 Task: Find connections with filter location Lannion with filter topic #WebsiteDesignwith filter profile language French with filter current company Gratitude India with filter school Placements updates with filter industry Farming, Ranching, Forestry with filter service category Homeowners Insurance with filter keywords title Plant Engineer
Action: Mouse pressed left at (537, 89)
Screenshot: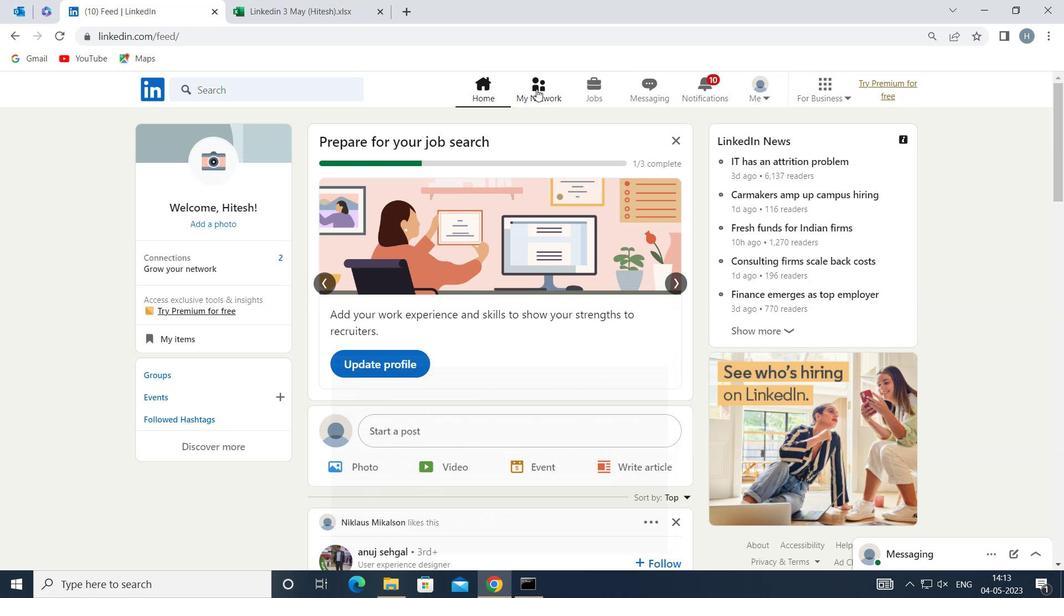 
Action: Mouse moved to (312, 164)
Screenshot: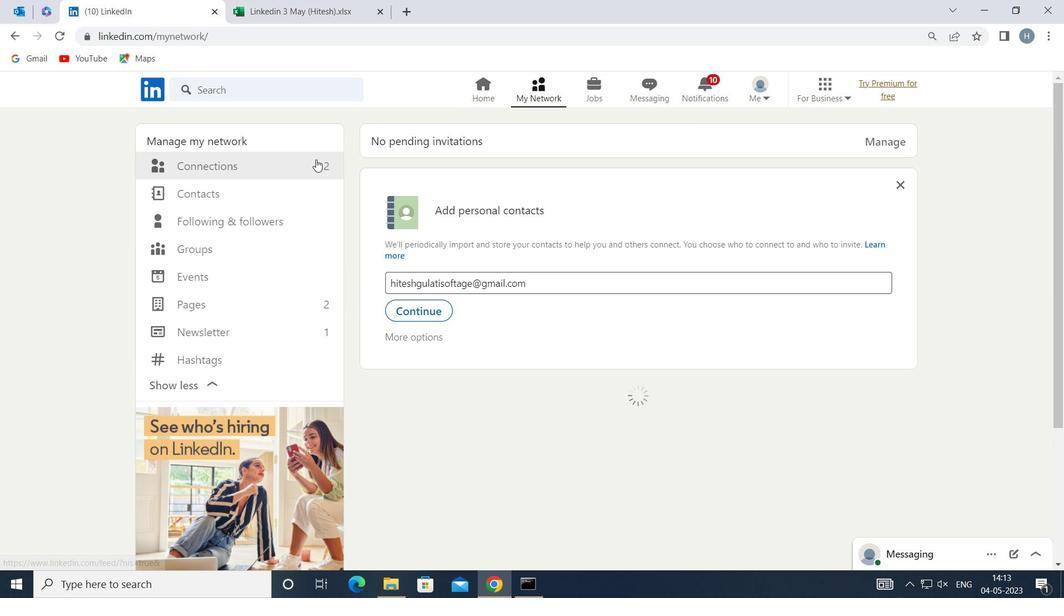 
Action: Mouse pressed left at (312, 164)
Screenshot: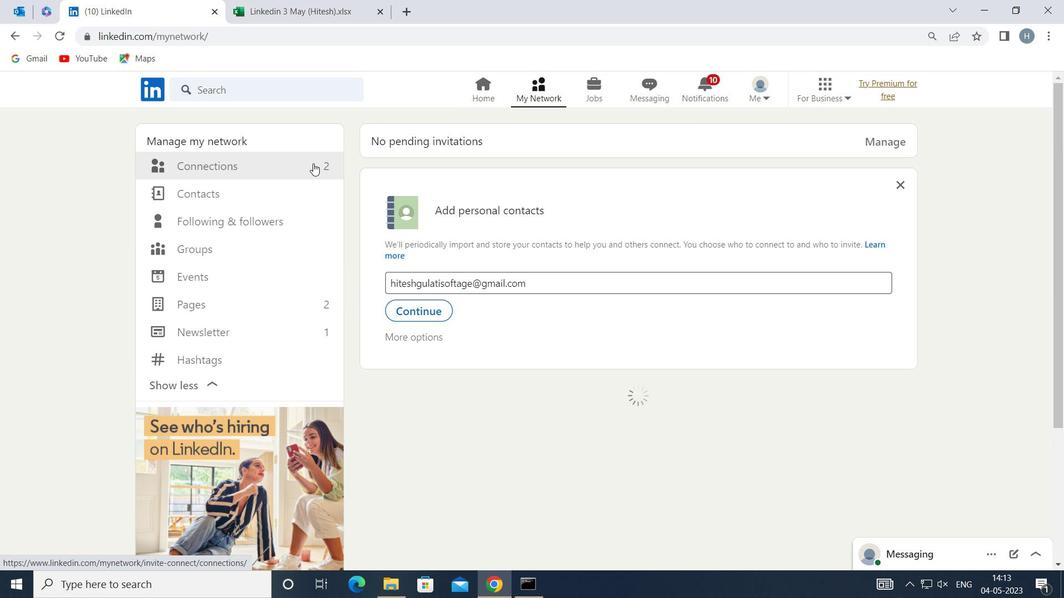
Action: Mouse moved to (614, 164)
Screenshot: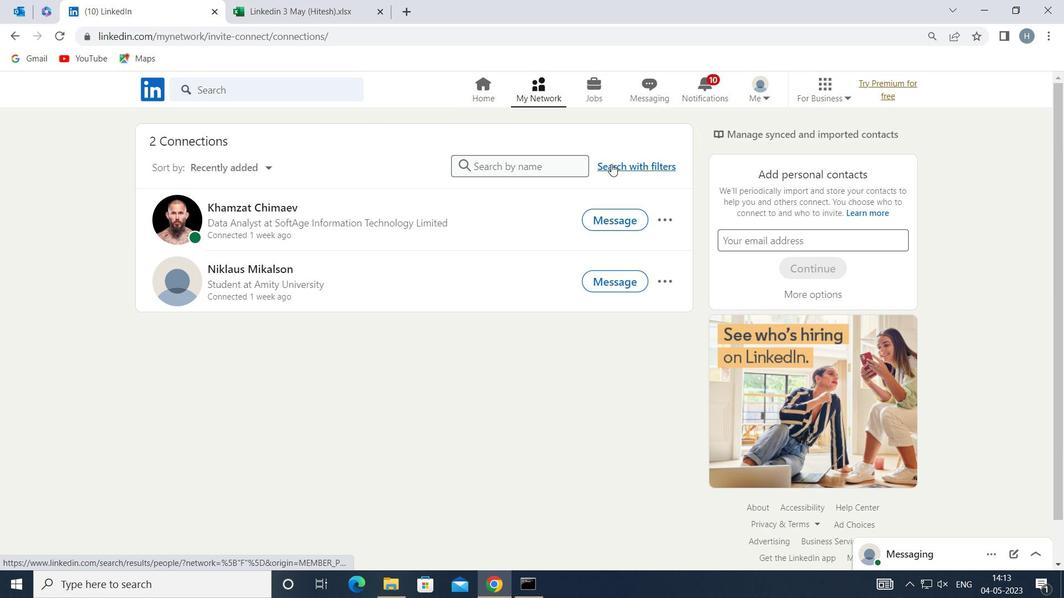 
Action: Mouse pressed left at (614, 164)
Screenshot: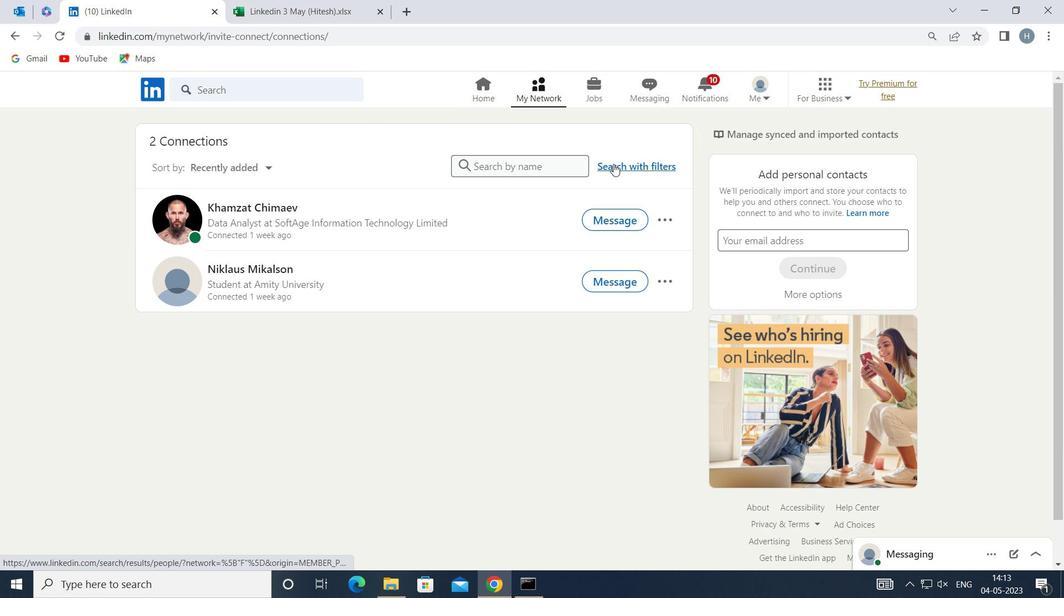 
Action: Mouse moved to (579, 124)
Screenshot: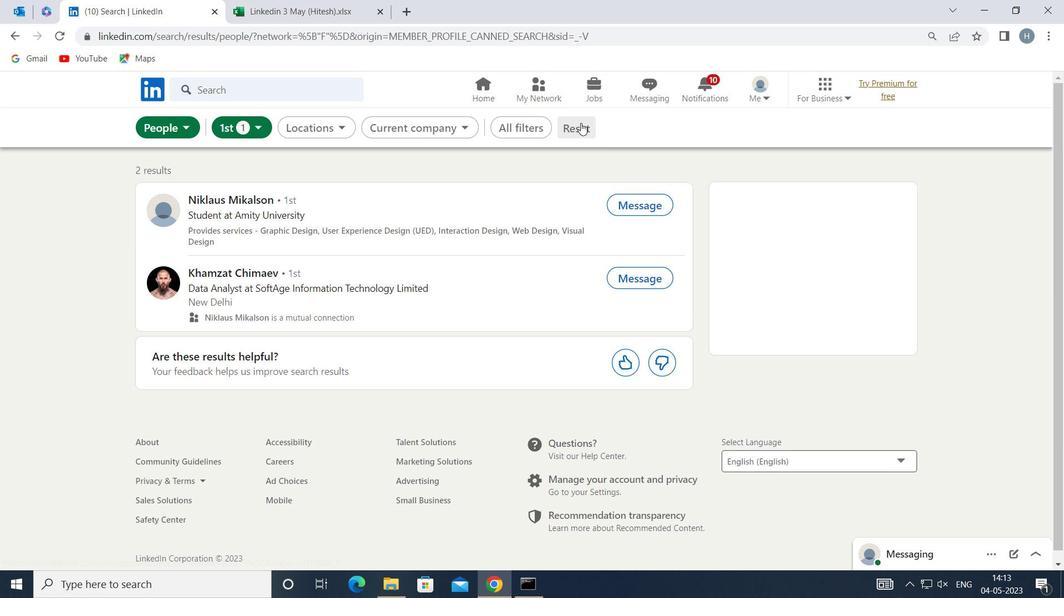 
Action: Mouse pressed left at (579, 124)
Screenshot: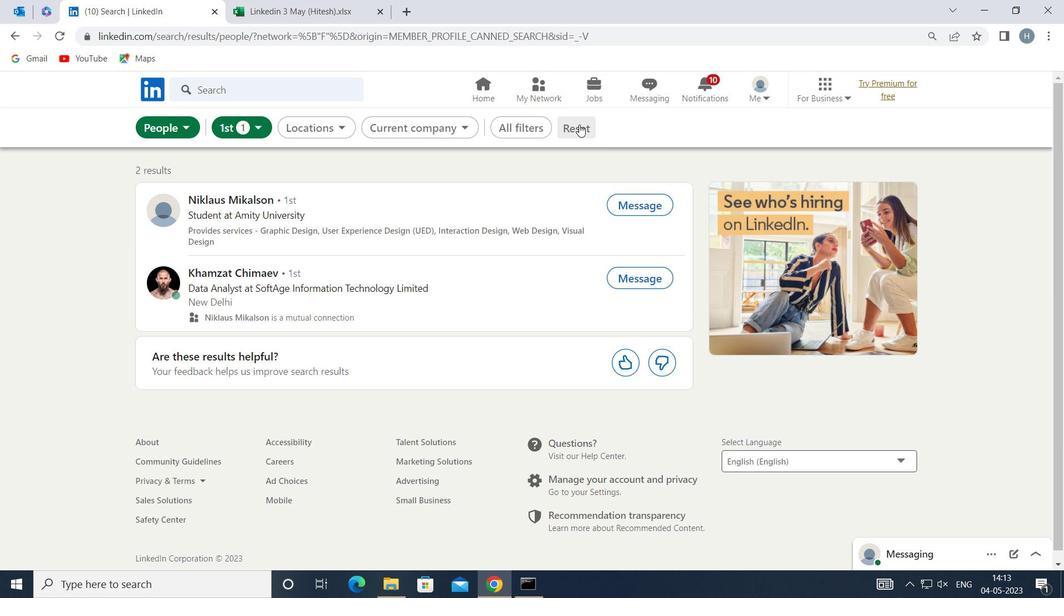 
Action: Mouse moved to (557, 125)
Screenshot: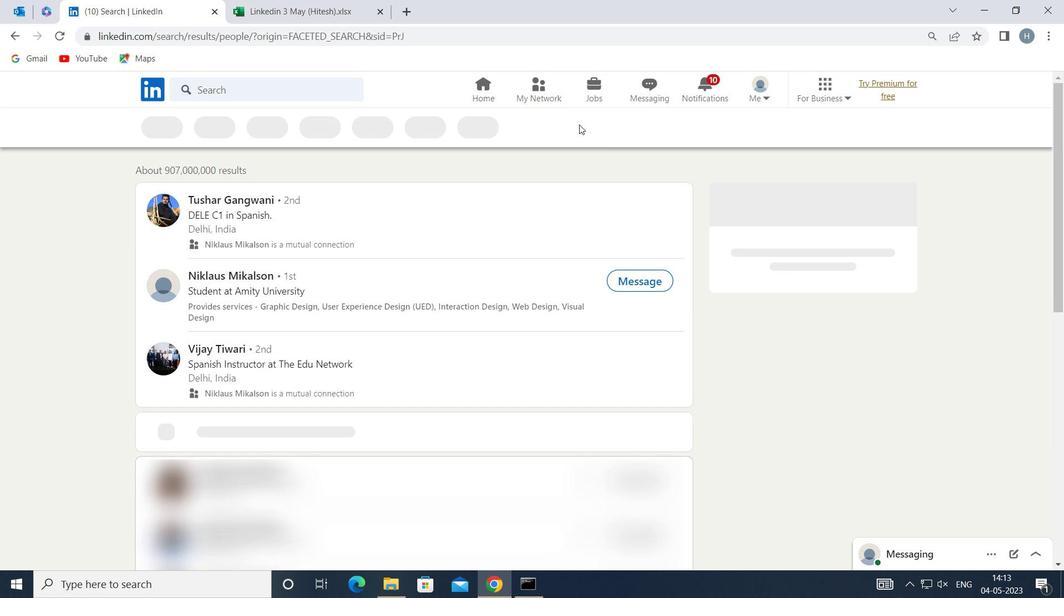 
Action: Mouse pressed left at (557, 125)
Screenshot: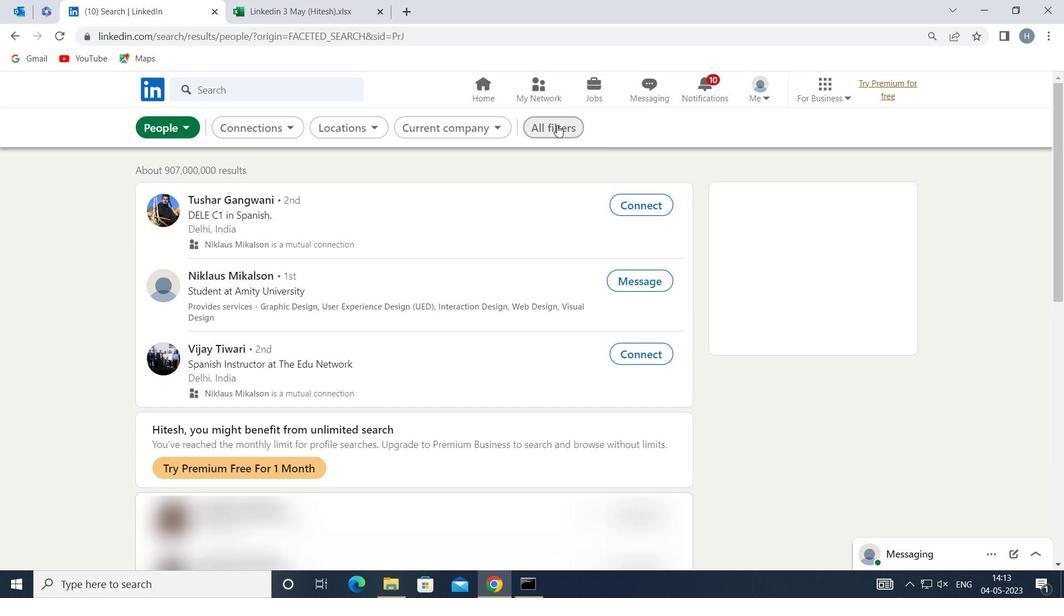 
Action: Mouse moved to (806, 233)
Screenshot: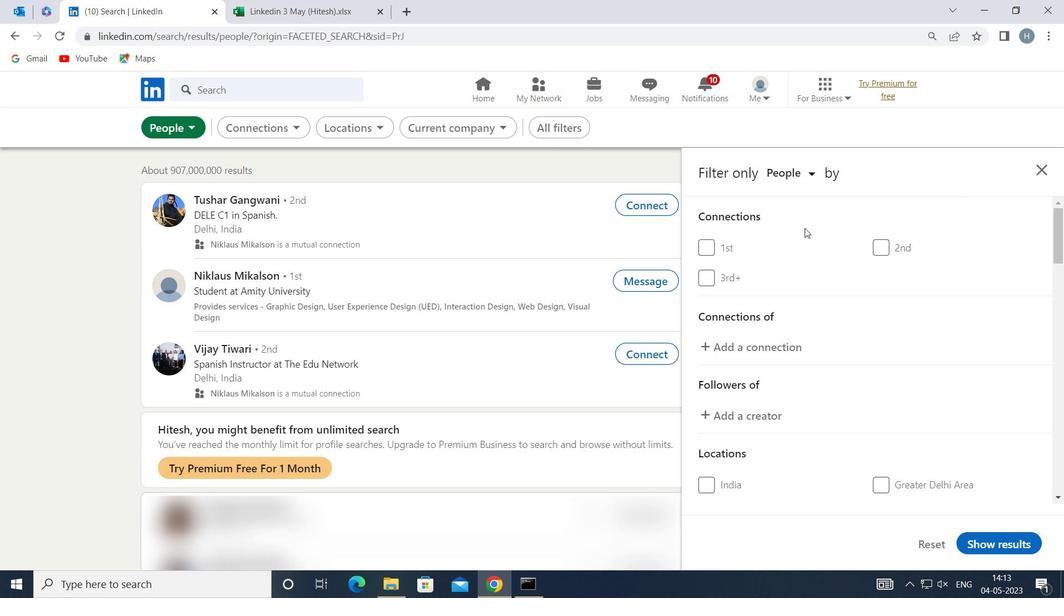 
Action: Mouse scrolled (806, 233) with delta (0, 0)
Screenshot: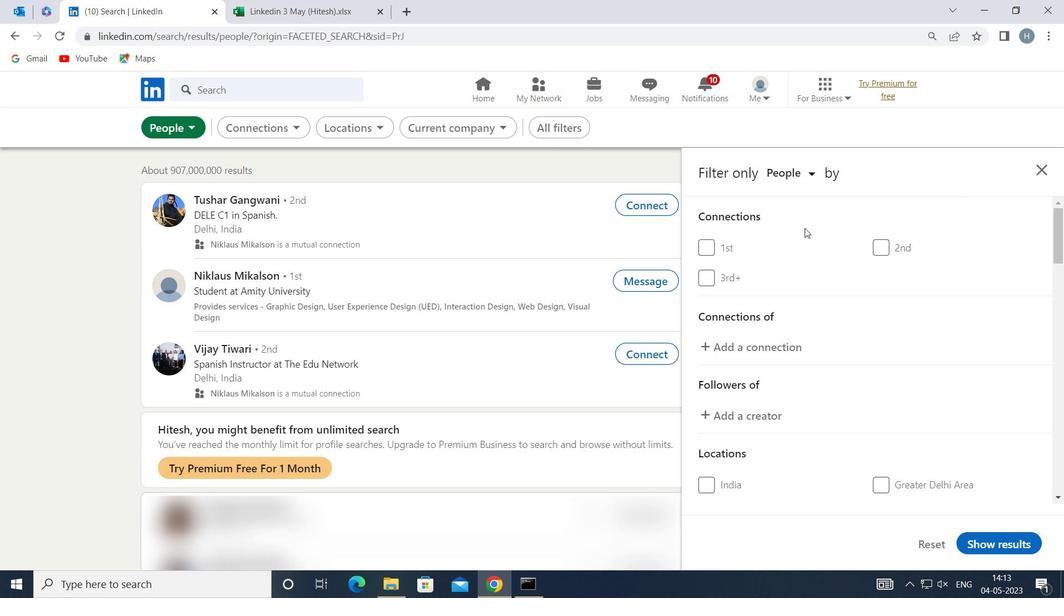 
Action: Mouse moved to (806, 235)
Screenshot: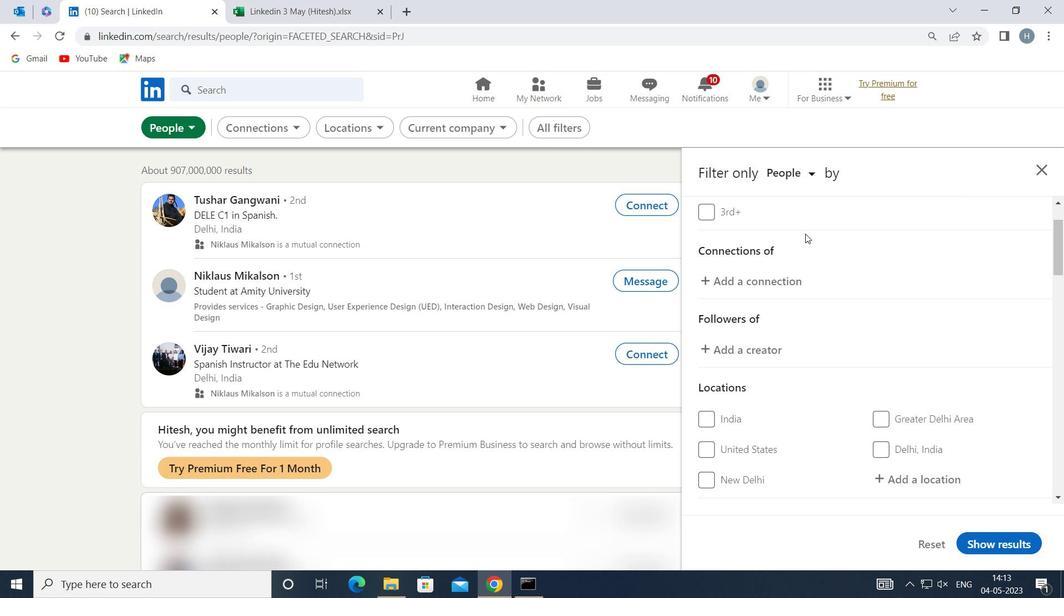 
Action: Mouse scrolled (806, 235) with delta (0, 0)
Screenshot: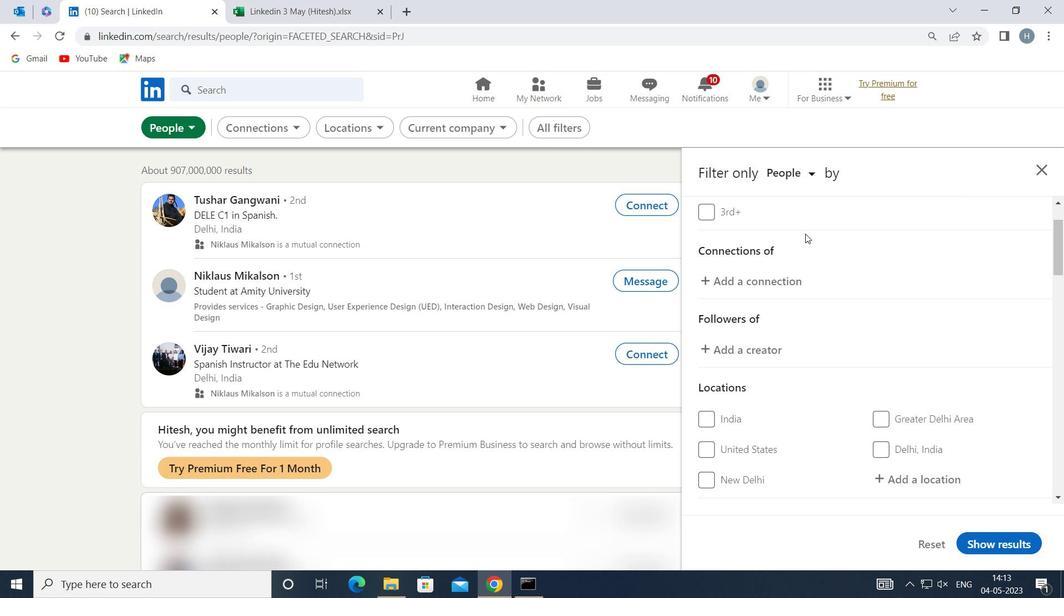 
Action: Mouse moved to (908, 399)
Screenshot: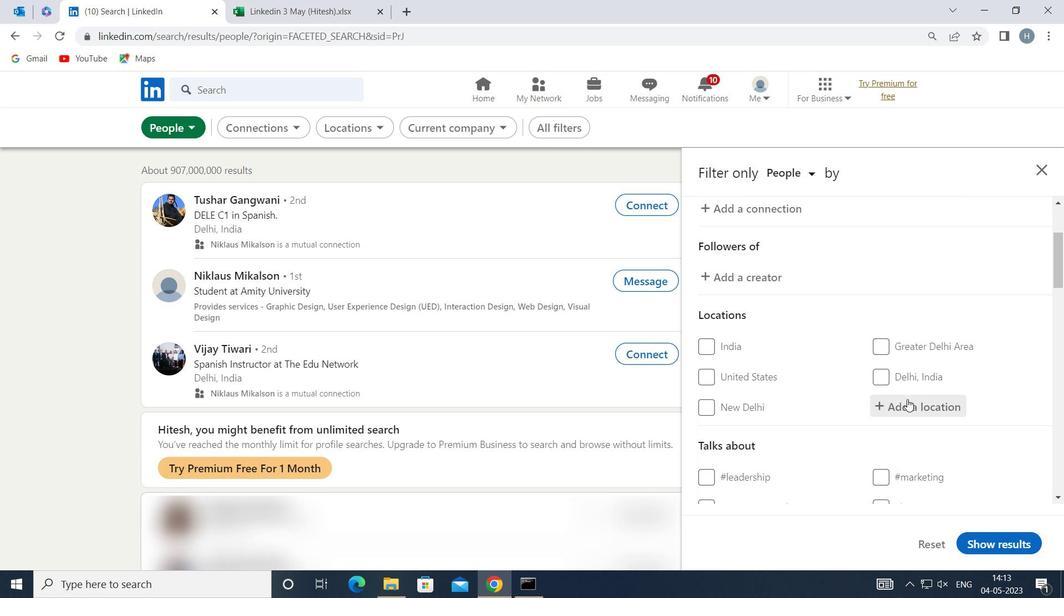
Action: Mouse pressed left at (908, 399)
Screenshot: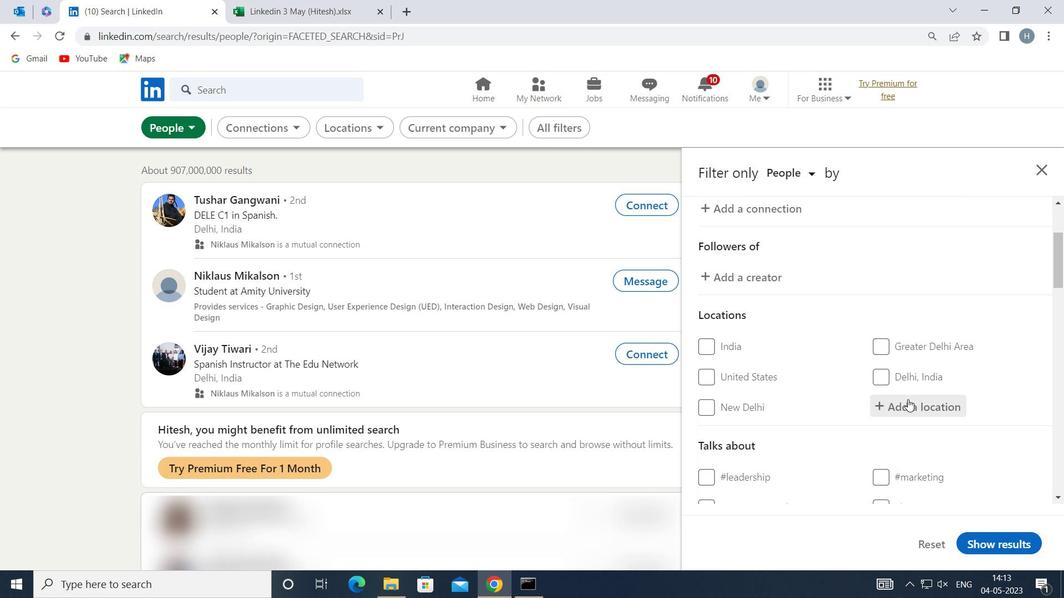 
Action: Mouse moved to (908, 399)
Screenshot: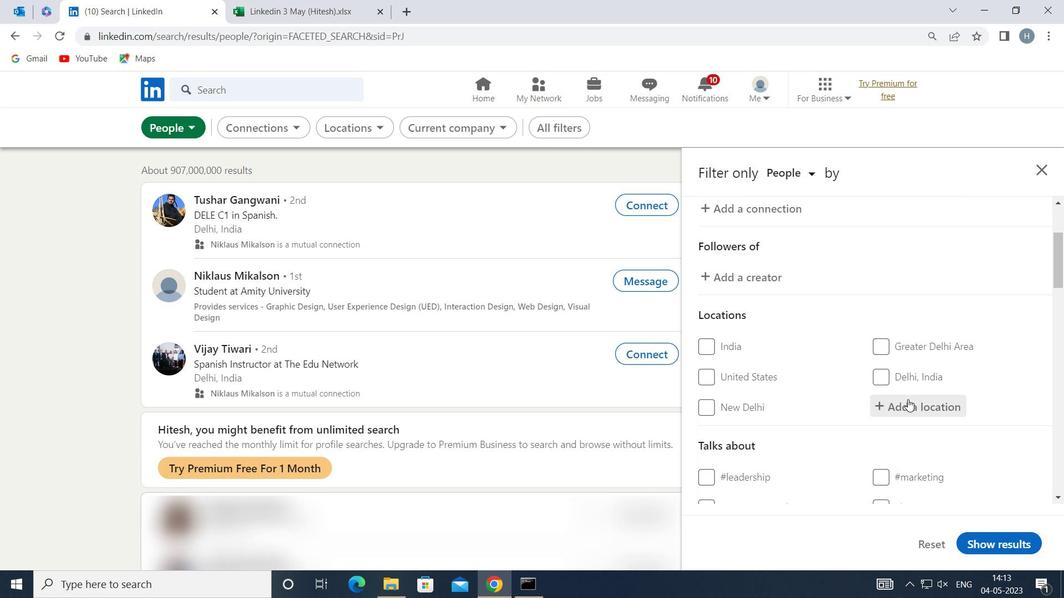 
Action: Key pressed <Key.shift>LANNION
Screenshot: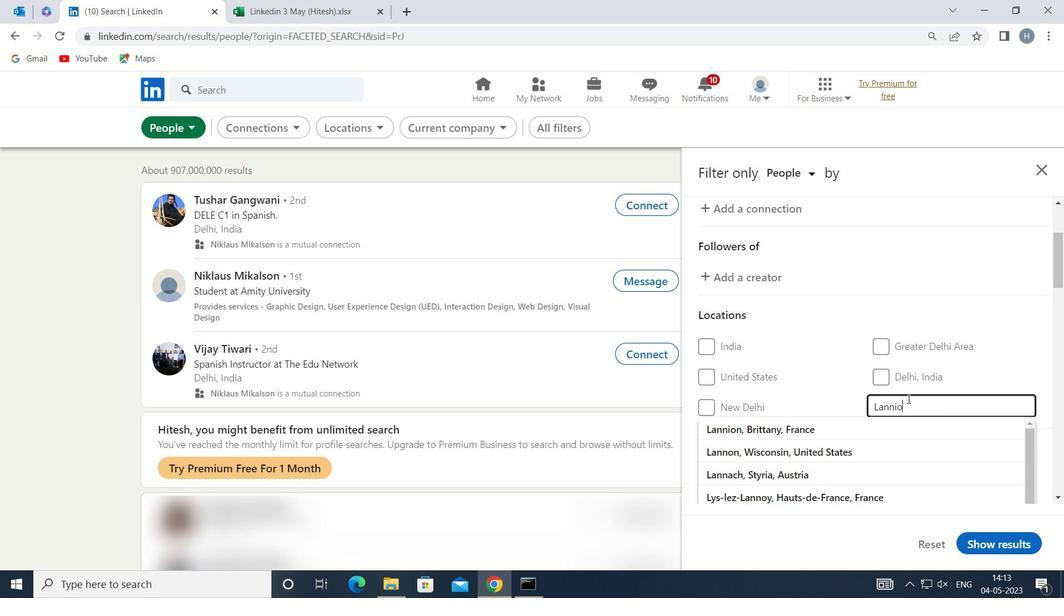 
Action: Mouse moved to (887, 421)
Screenshot: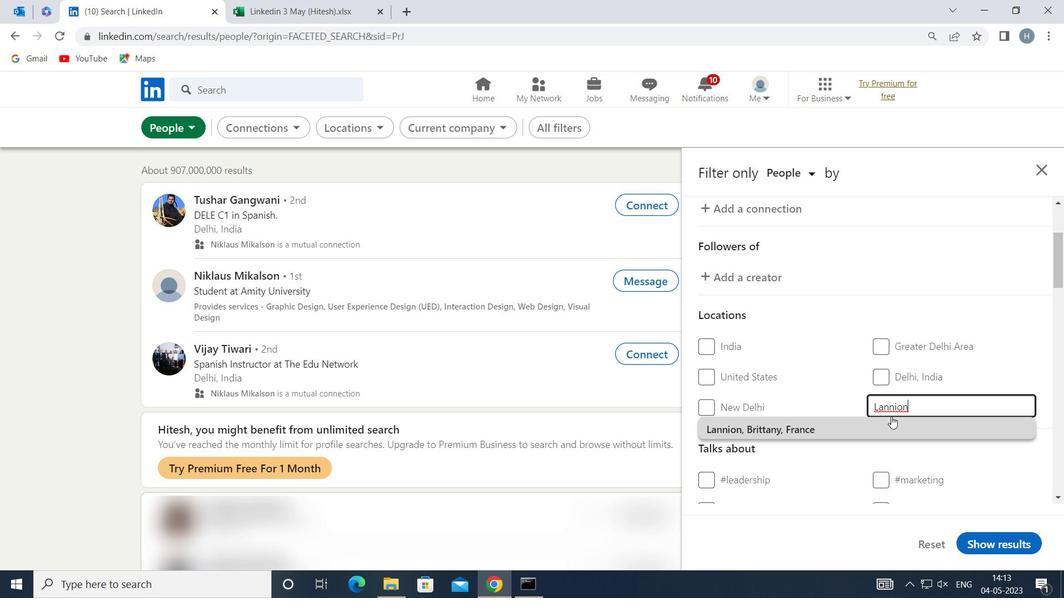 
Action: Mouse pressed left at (887, 421)
Screenshot: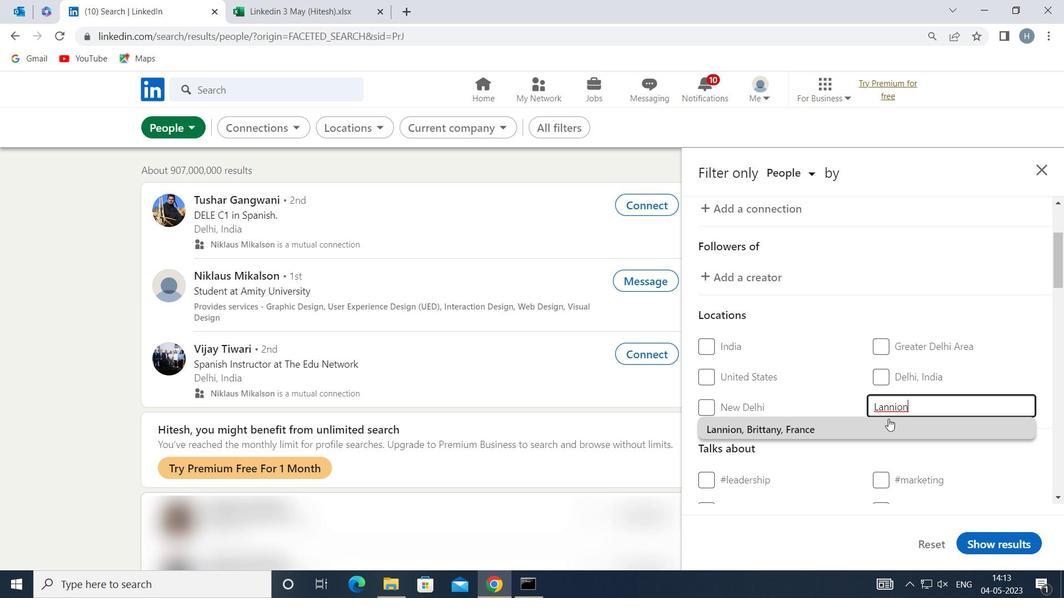 
Action: Mouse moved to (884, 411)
Screenshot: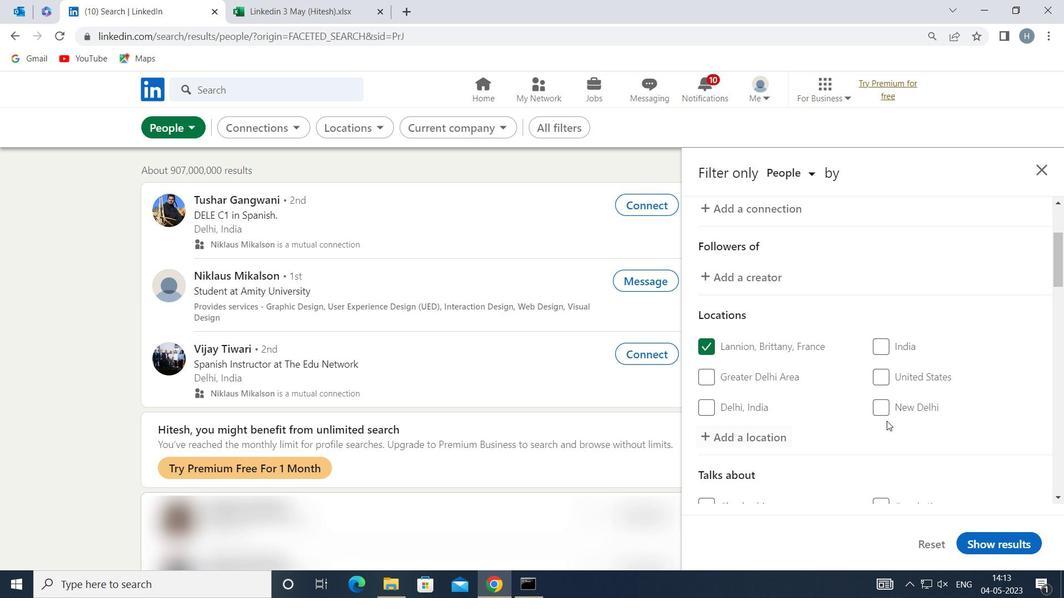 
Action: Mouse scrolled (884, 410) with delta (0, 0)
Screenshot: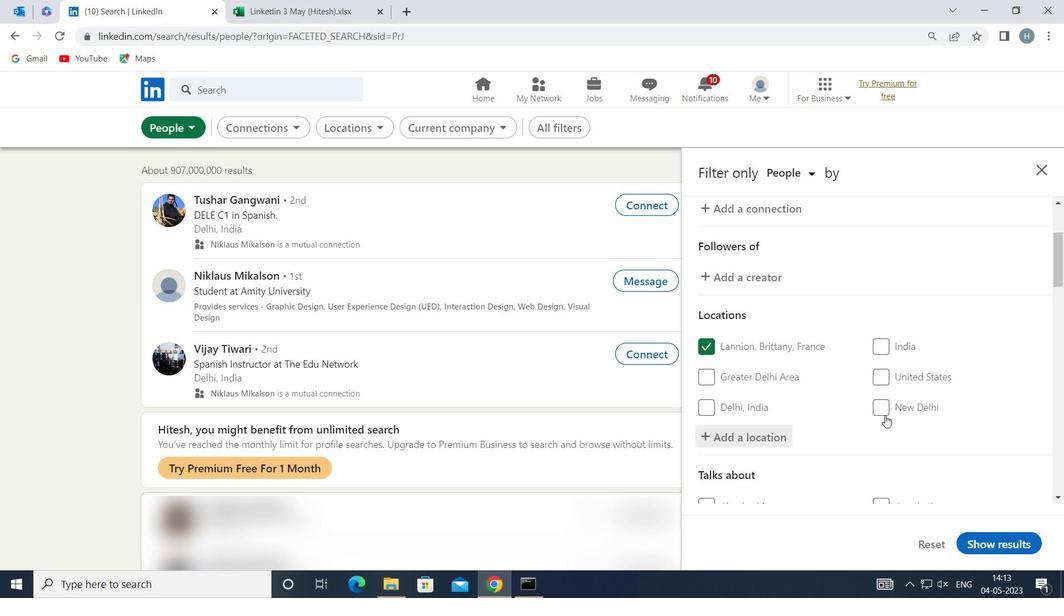 
Action: Mouse moved to (884, 408)
Screenshot: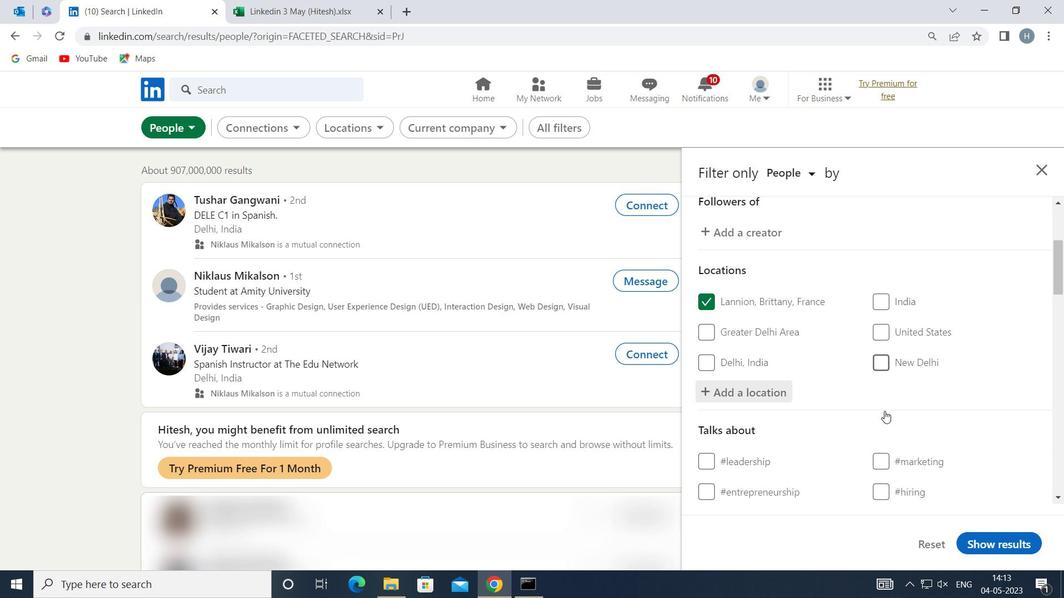 
Action: Mouse scrolled (884, 408) with delta (0, 0)
Screenshot: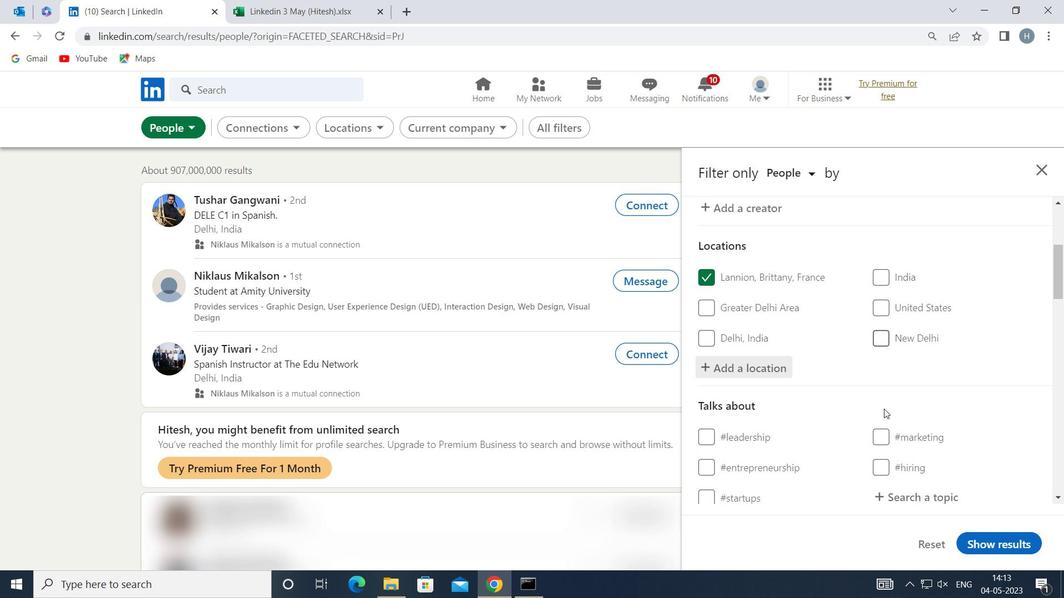 
Action: Mouse moved to (920, 427)
Screenshot: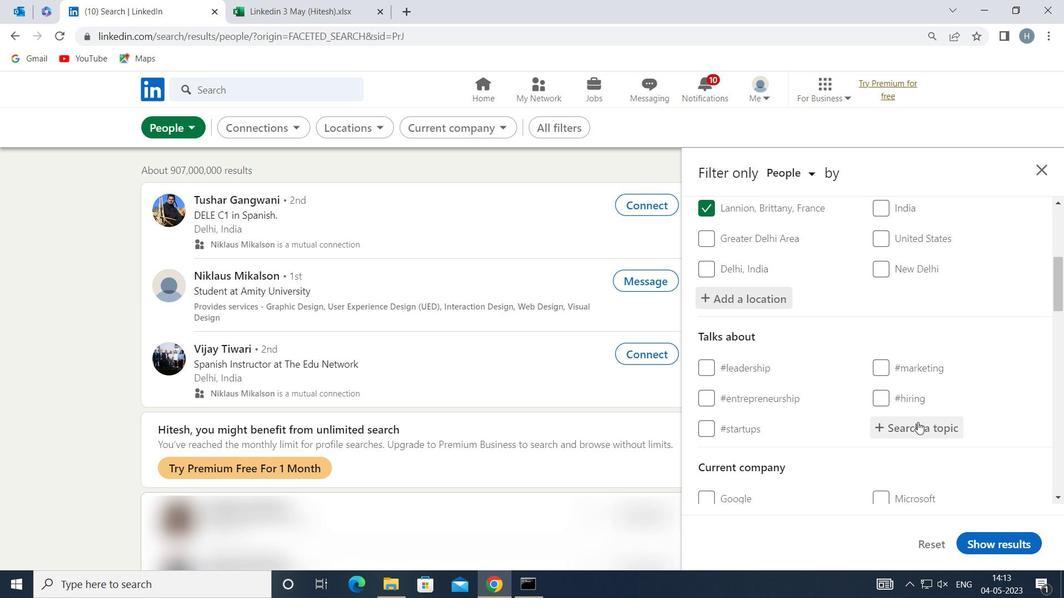 
Action: Mouse pressed left at (920, 427)
Screenshot: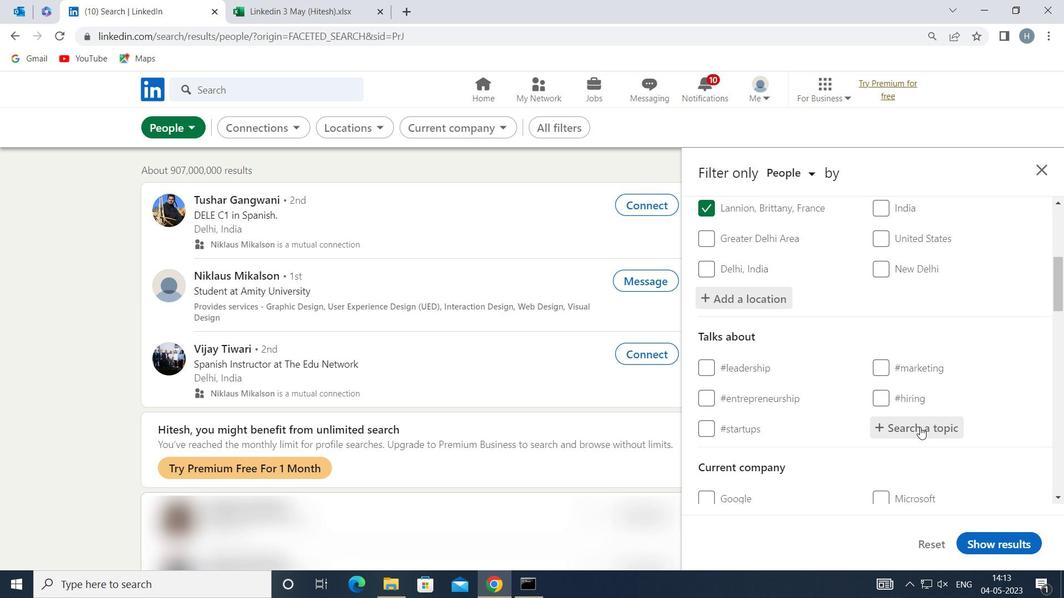 
Action: Mouse moved to (918, 425)
Screenshot: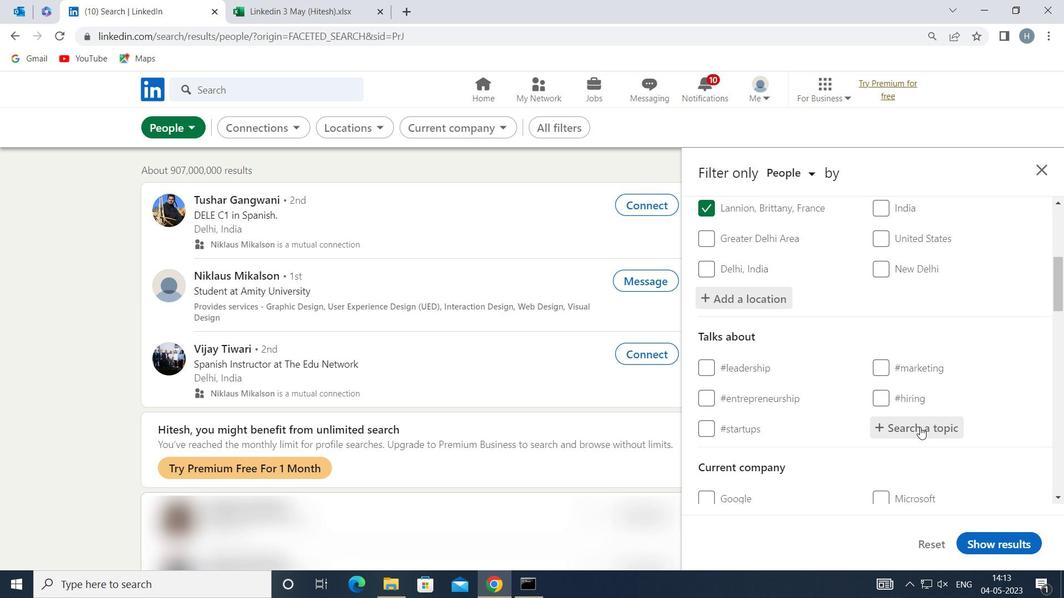 
Action: Key pressed <Key.shift>WEBSITEDES
Screenshot: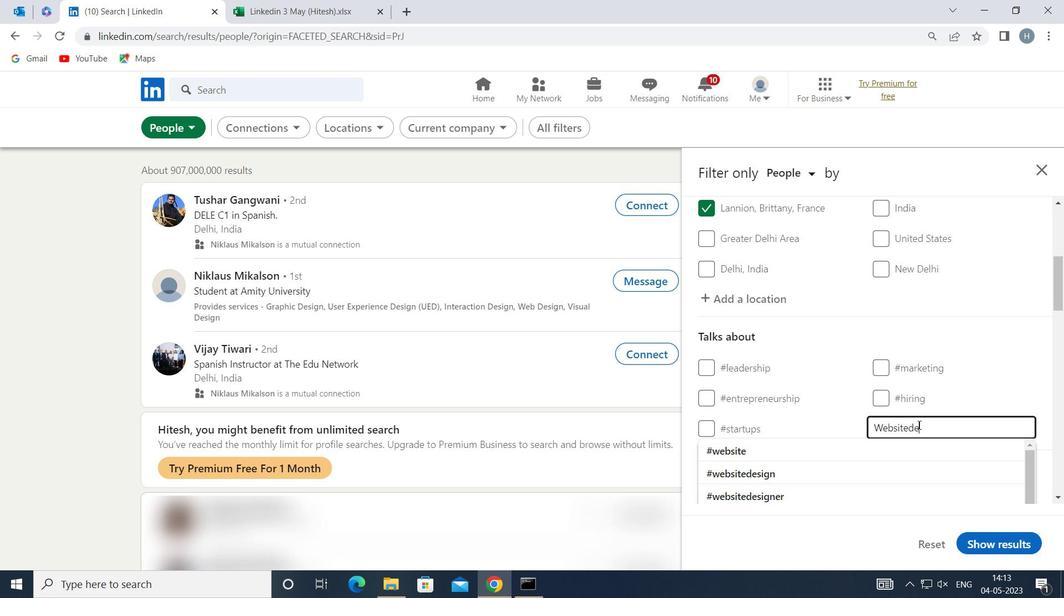 
Action: Mouse moved to (829, 447)
Screenshot: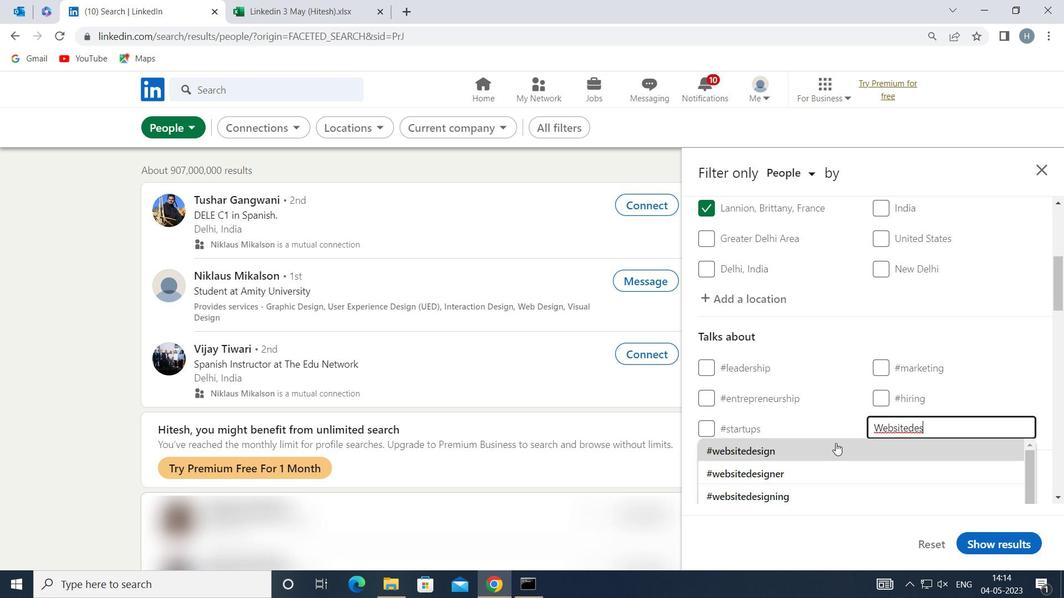
Action: Mouse pressed left at (829, 447)
Screenshot: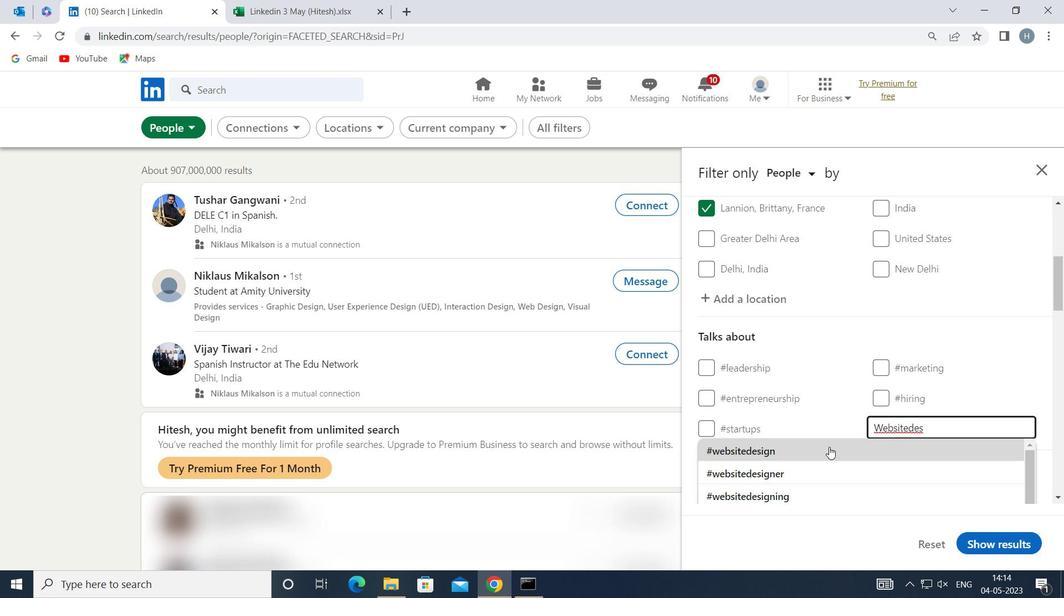 
Action: Mouse moved to (834, 396)
Screenshot: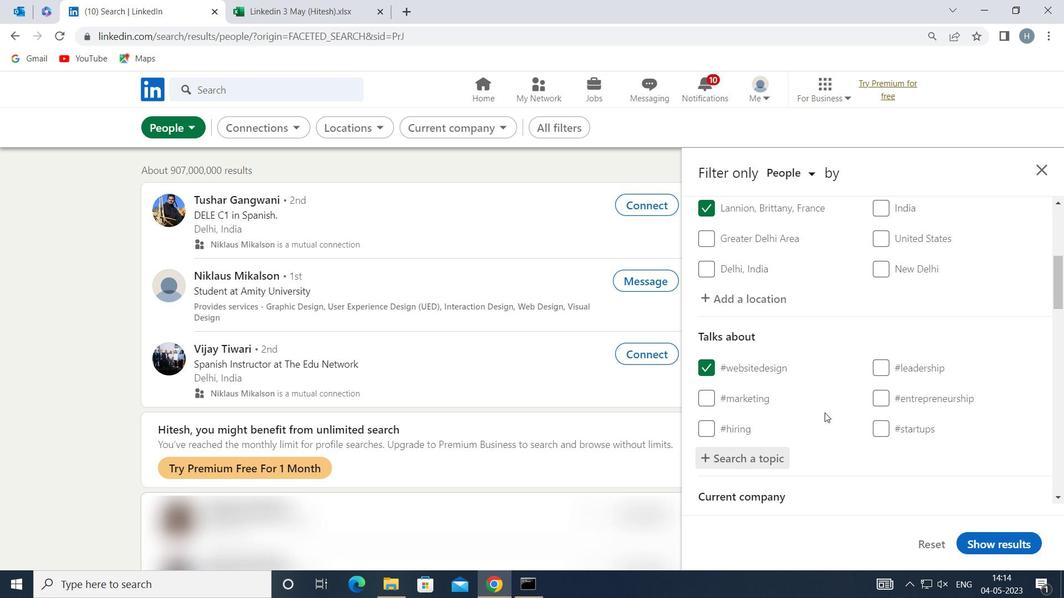 
Action: Mouse scrolled (834, 396) with delta (0, 0)
Screenshot: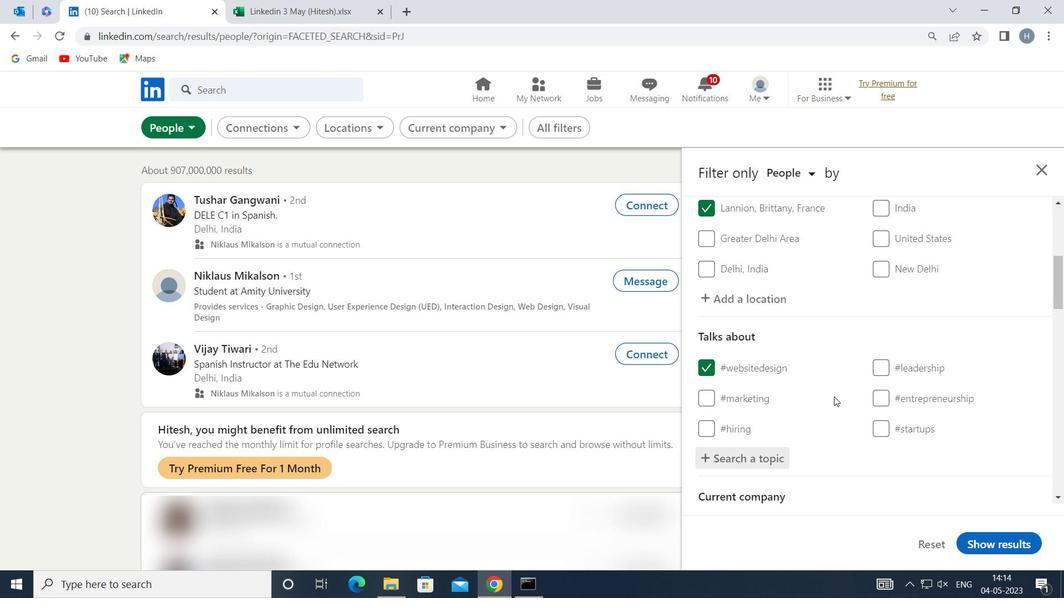 
Action: Mouse moved to (834, 391)
Screenshot: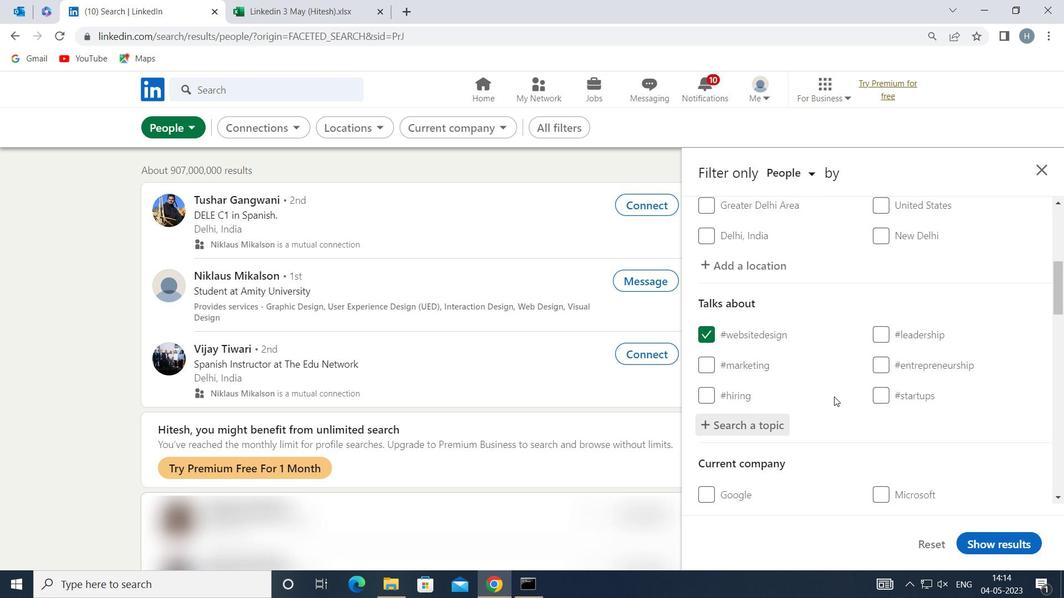 
Action: Mouse scrolled (834, 391) with delta (0, 0)
Screenshot: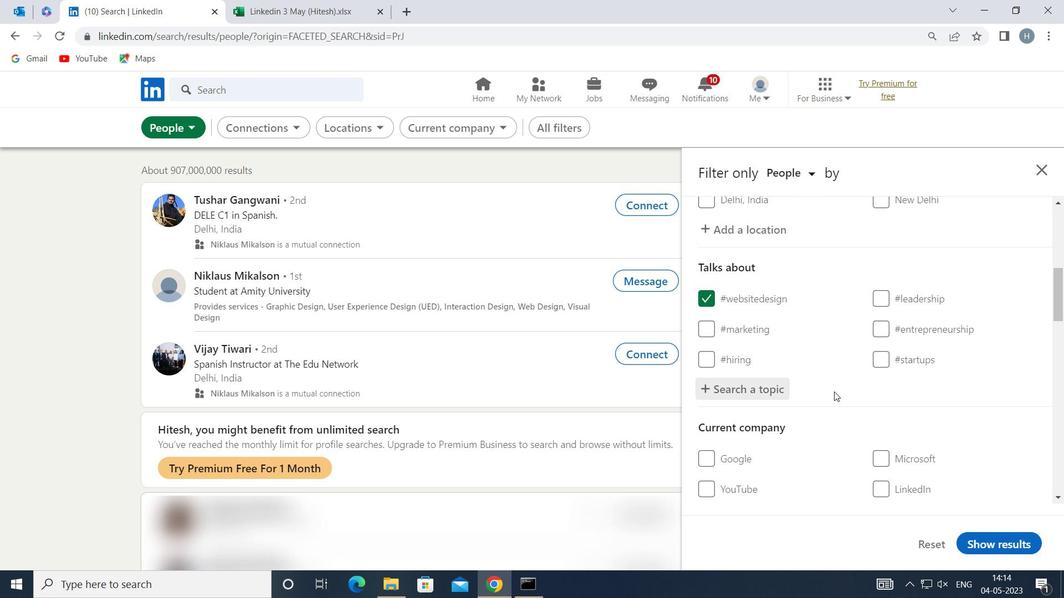 
Action: Mouse scrolled (834, 391) with delta (0, 0)
Screenshot: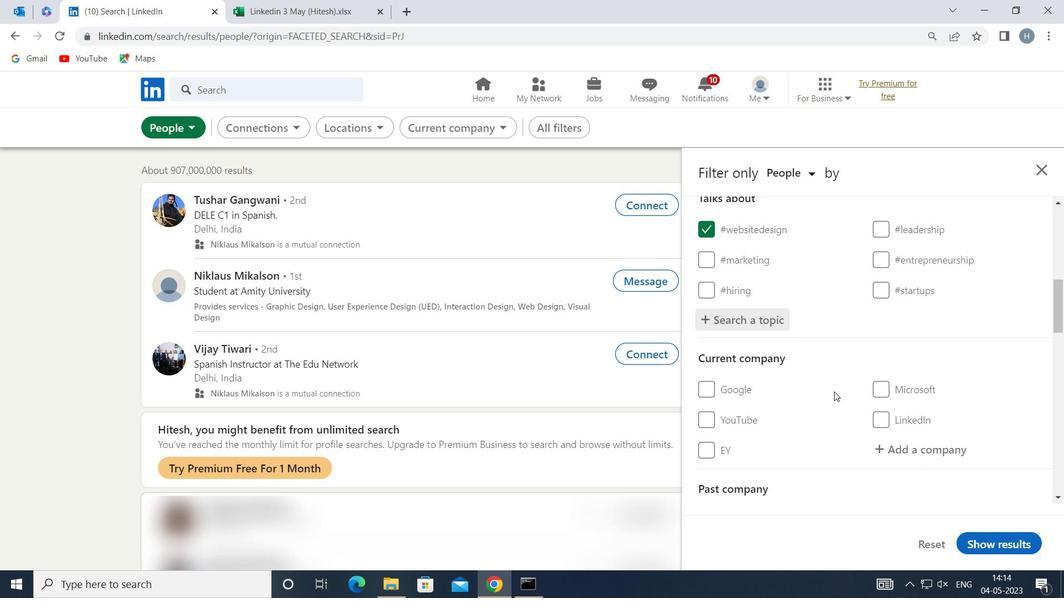 
Action: Mouse moved to (850, 387)
Screenshot: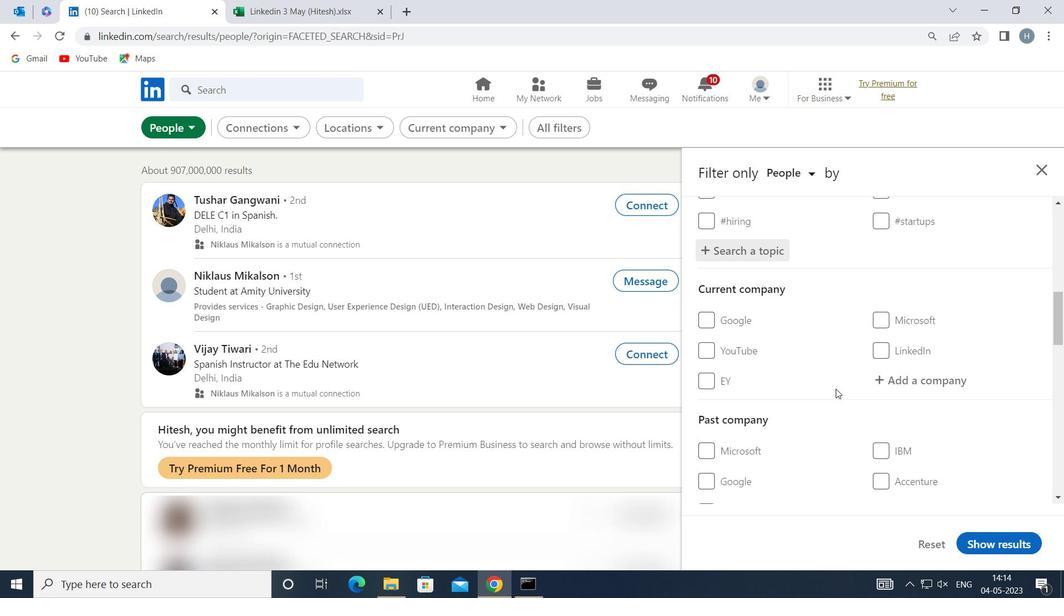 
Action: Mouse scrolled (850, 386) with delta (0, 0)
Screenshot: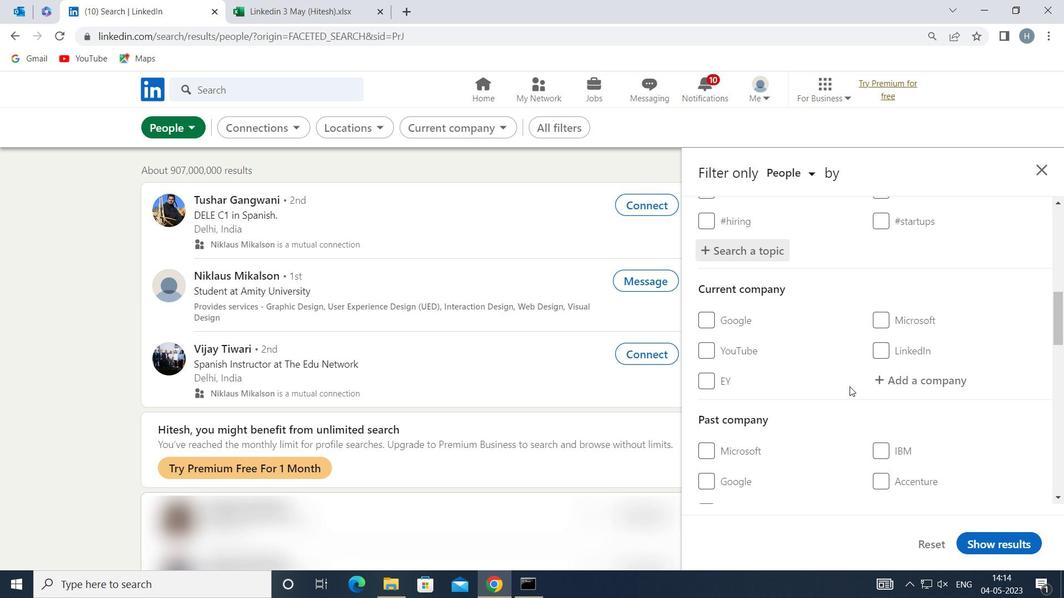 
Action: Mouse moved to (851, 388)
Screenshot: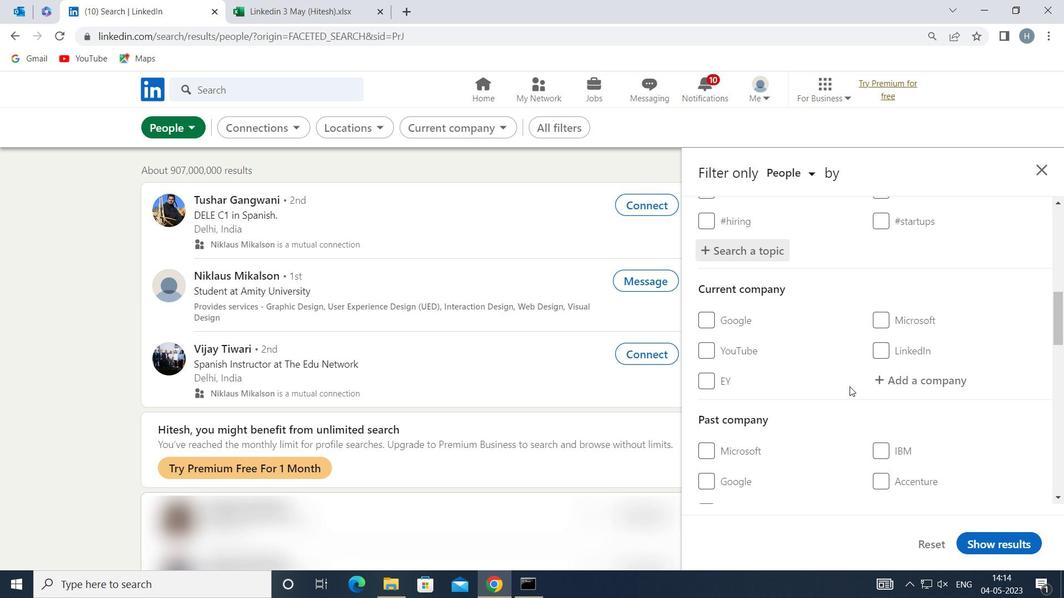 
Action: Mouse scrolled (851, 388) with delta (0, 0)
Screenshot: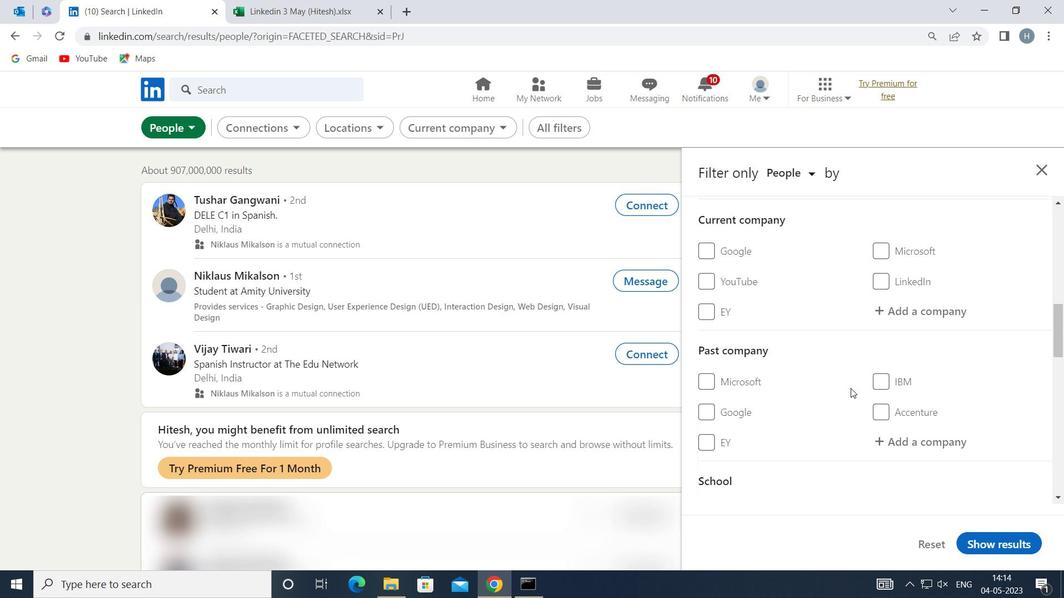 
Action: Mouse scrolled (851, 388) with delta (0, 0)
Screenshot: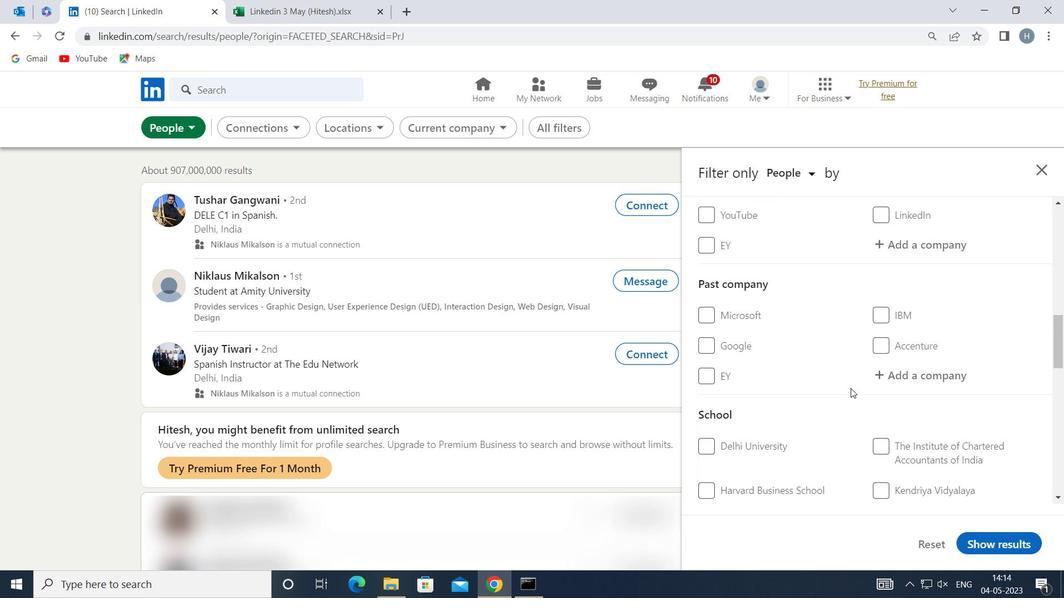 
Action: Mouse scrolled (851, 388) with delta (0, 0)
Screenshot: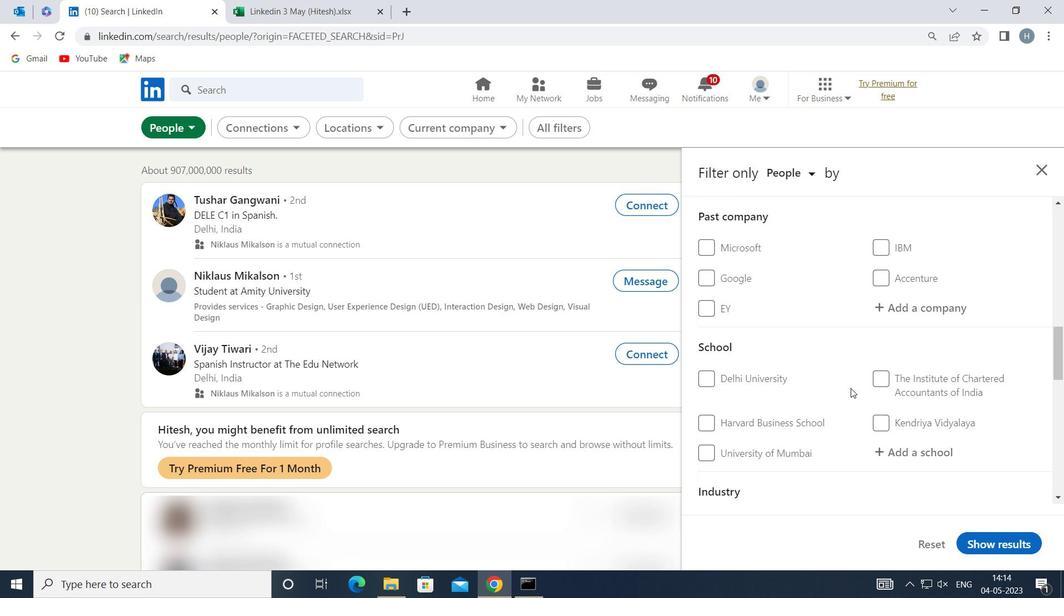 
Action: Mouse scrolled (851, 388) with delta (0, 0)
Screenshot: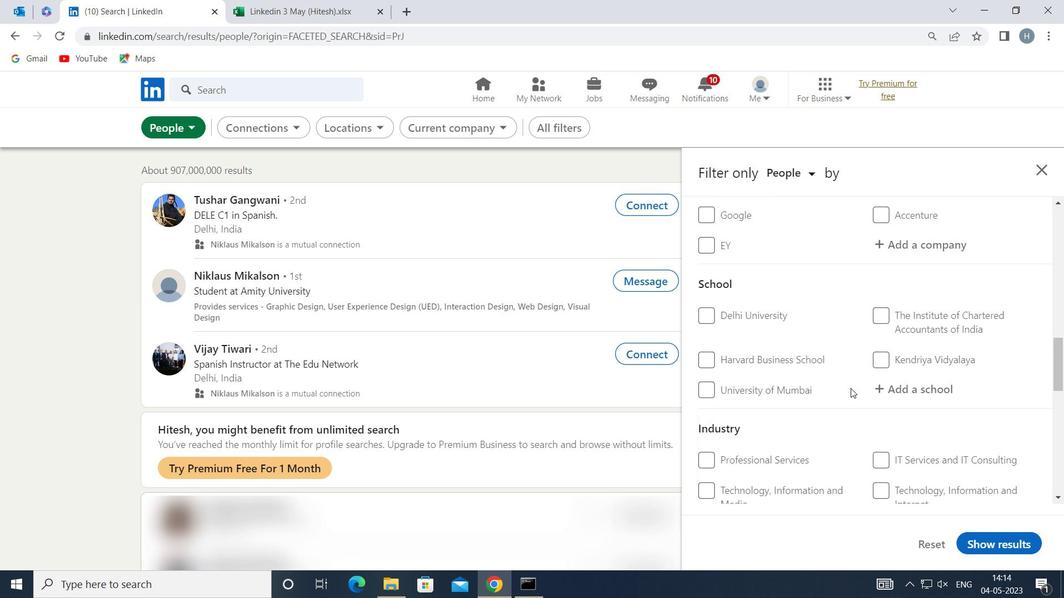 
Action: Mouse scrolled (851, 388) with delta (0, 0)
Screenshot: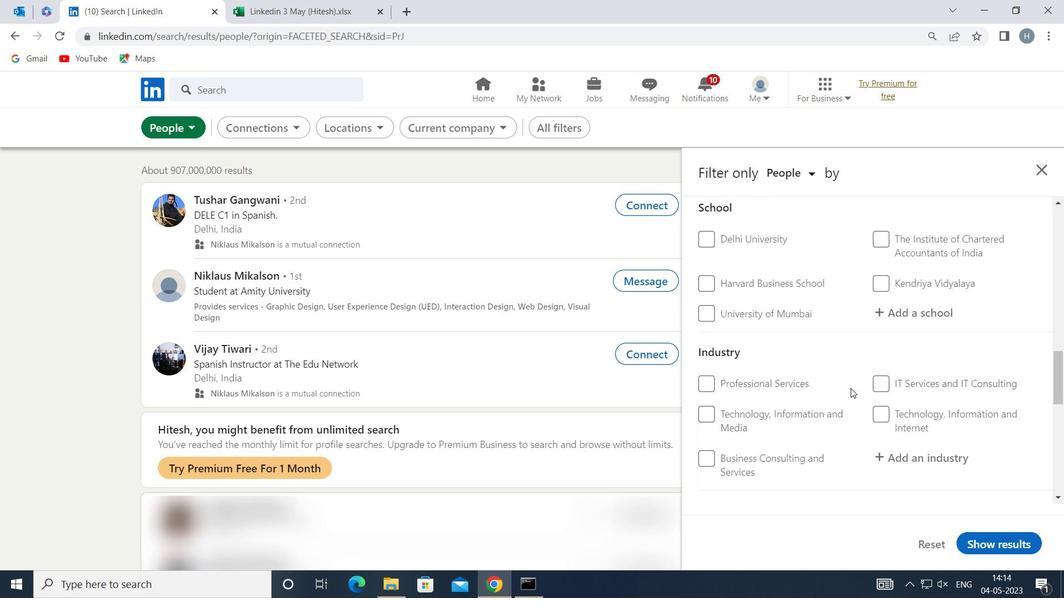 
Action: Mouse scrolled (851, 388) with delta (0, 0)
Screenshot: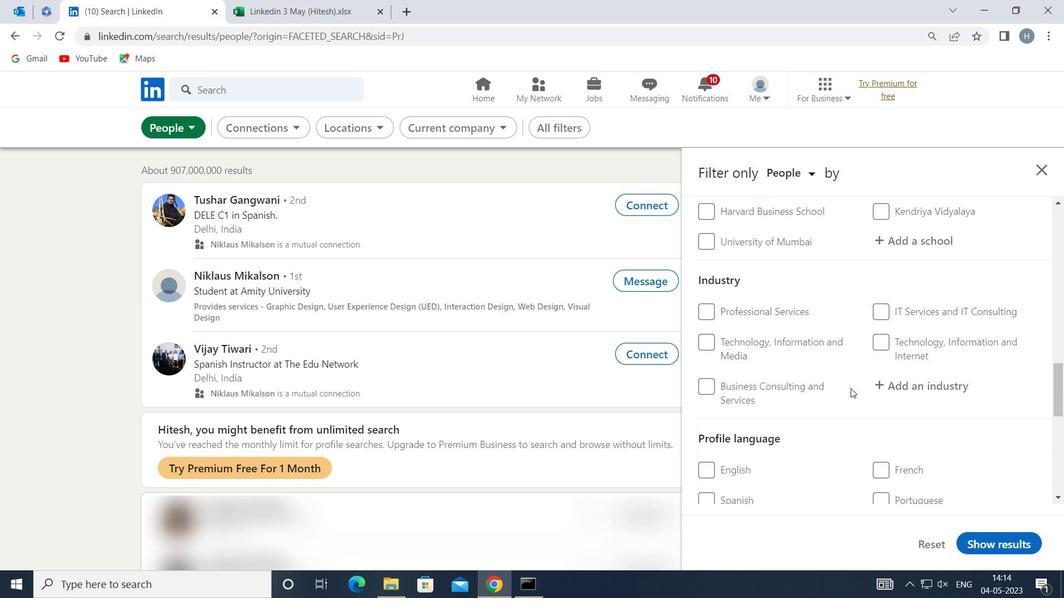 
Action: Mouse moved to (880, 397)
Screenshot: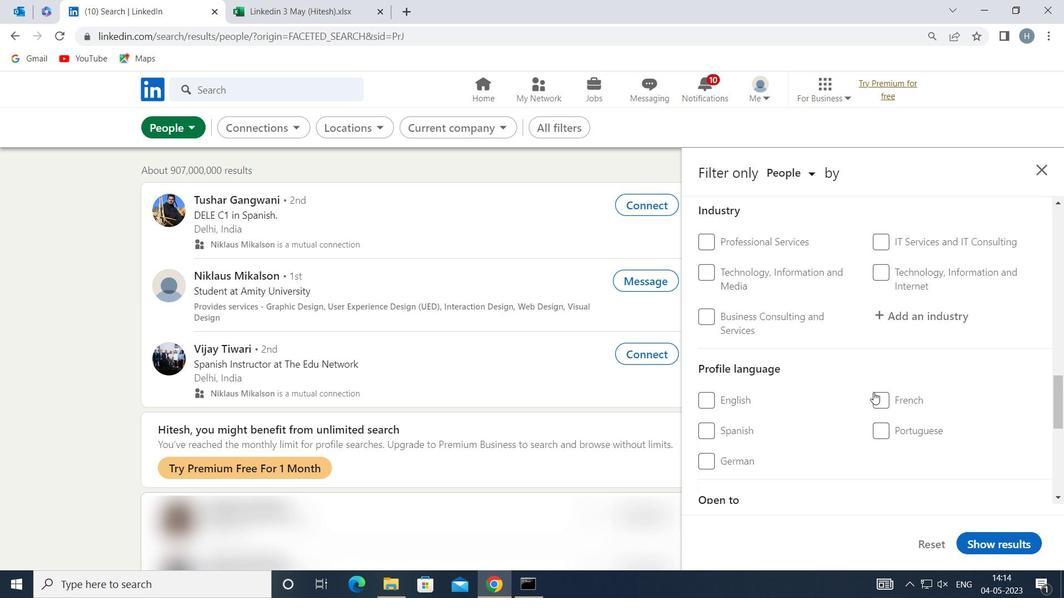 
Action: Mouse pressed left at (880, 397)
Screenshot: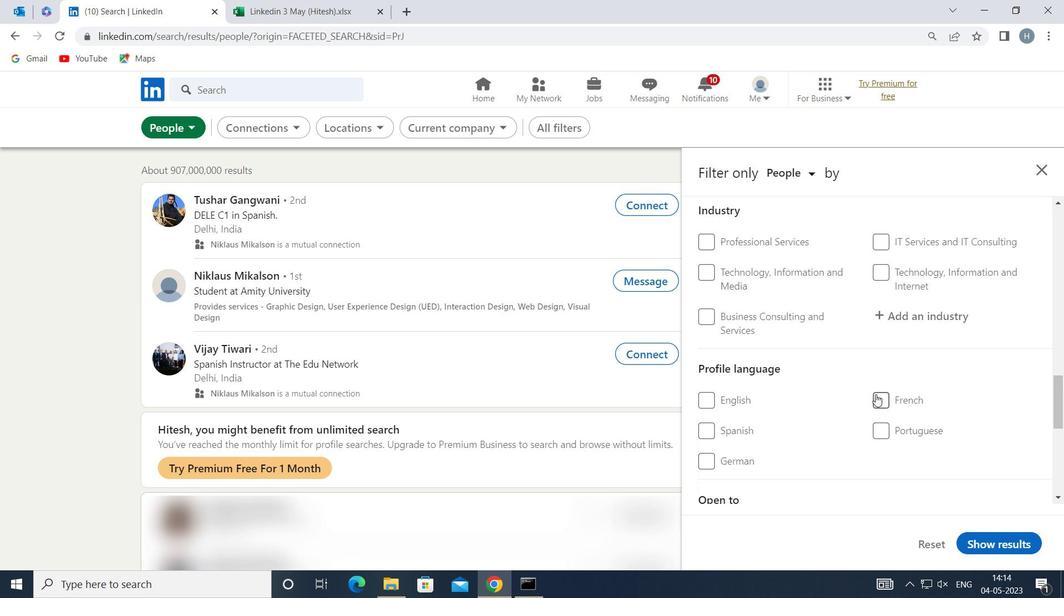 
Action: Mouse moved to (846, 399)
Screenshot: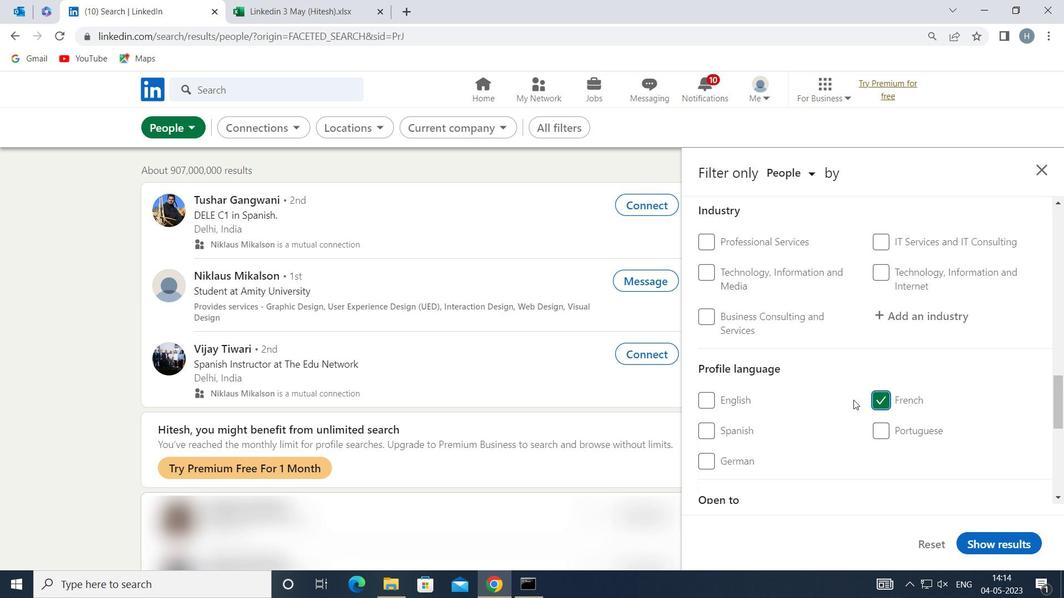
Action: Mouse scrolled (846, 399) with delta (0, 0)
Screenshot: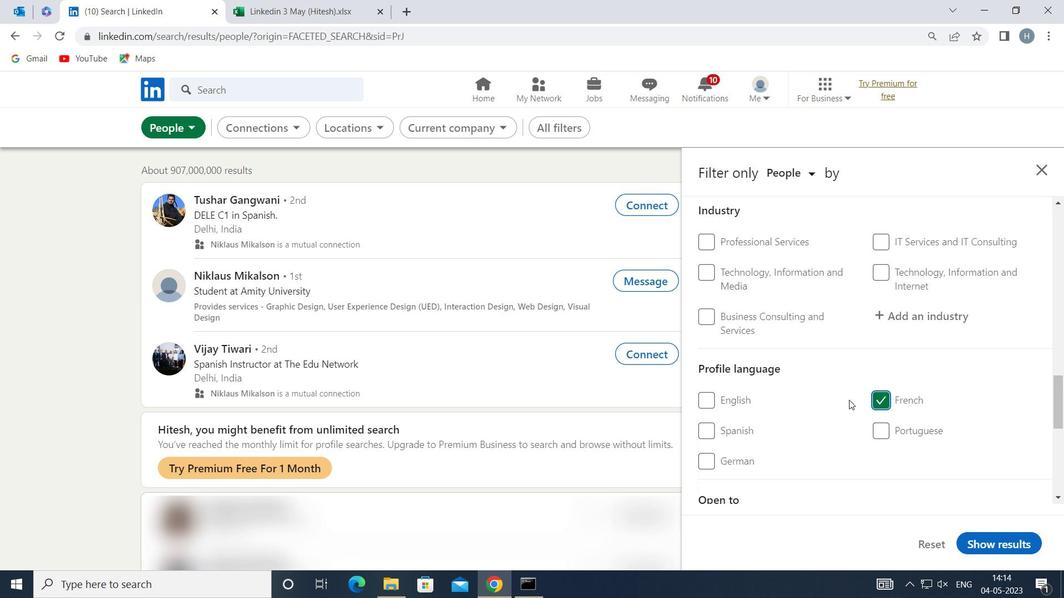 
Action: Mouse moved to (843, 391)
Screenshot: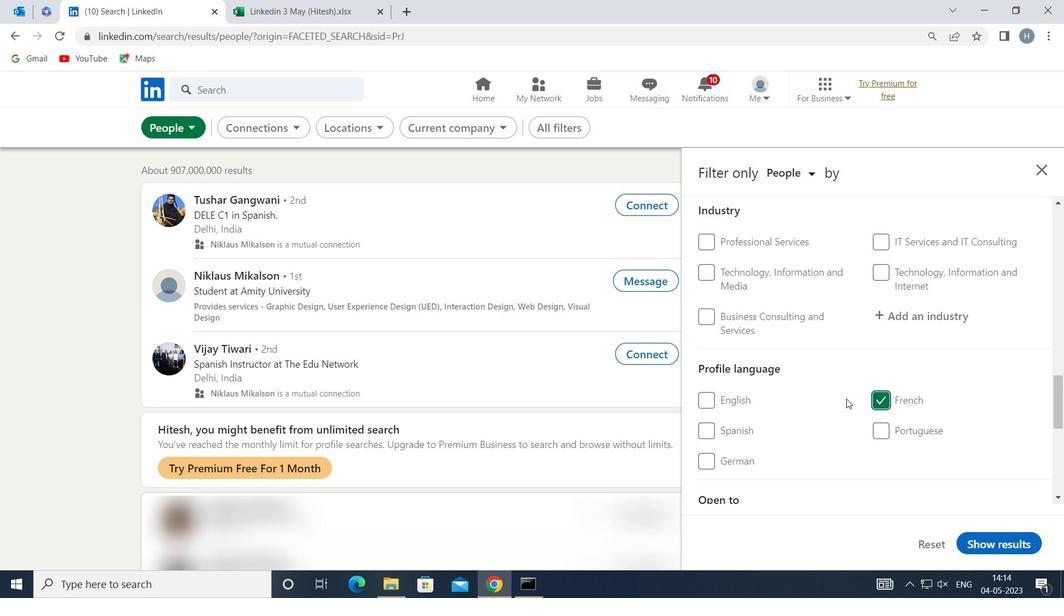 
Action: Mouse scrolled (843, 391) with delta (0, 0)
Screenshot: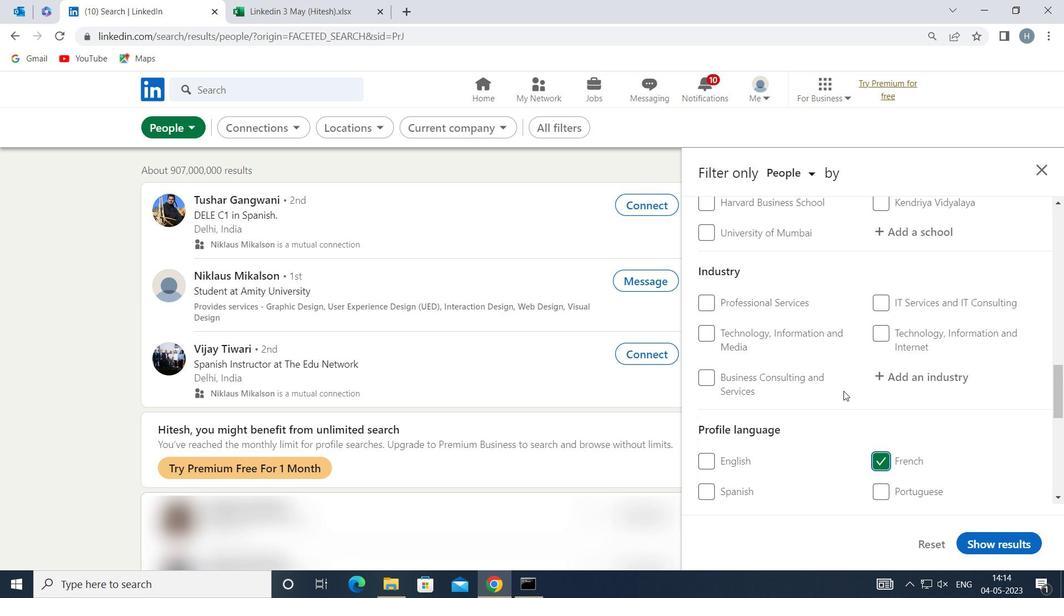 
Action: Mouse scrolled (843, 391) with delta (0, 0)
Screenshot: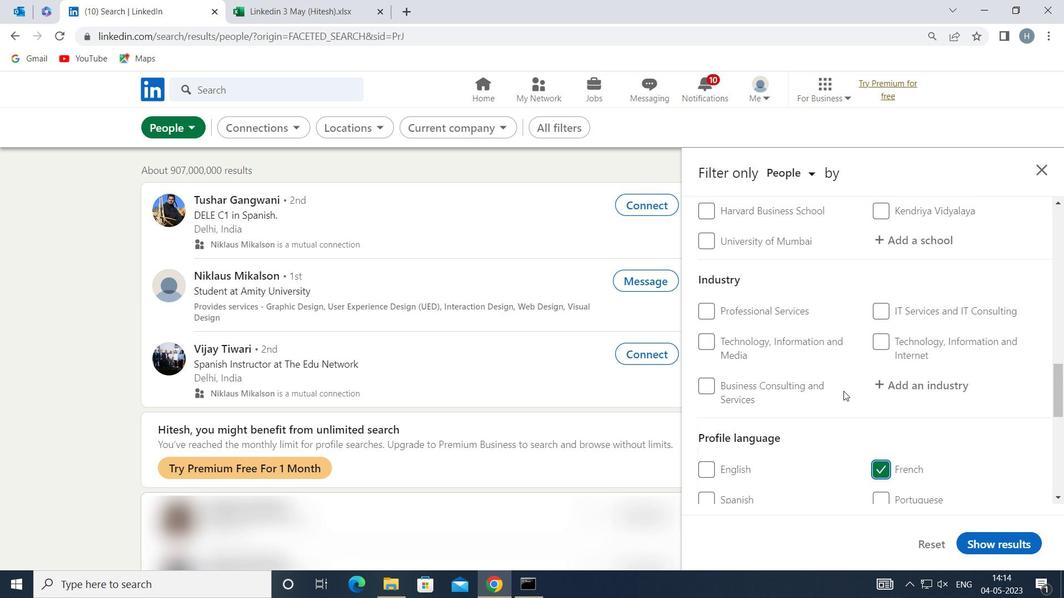 
Action: Mouse scrolled (843, 391) with delta (0, 0)
Screenshot: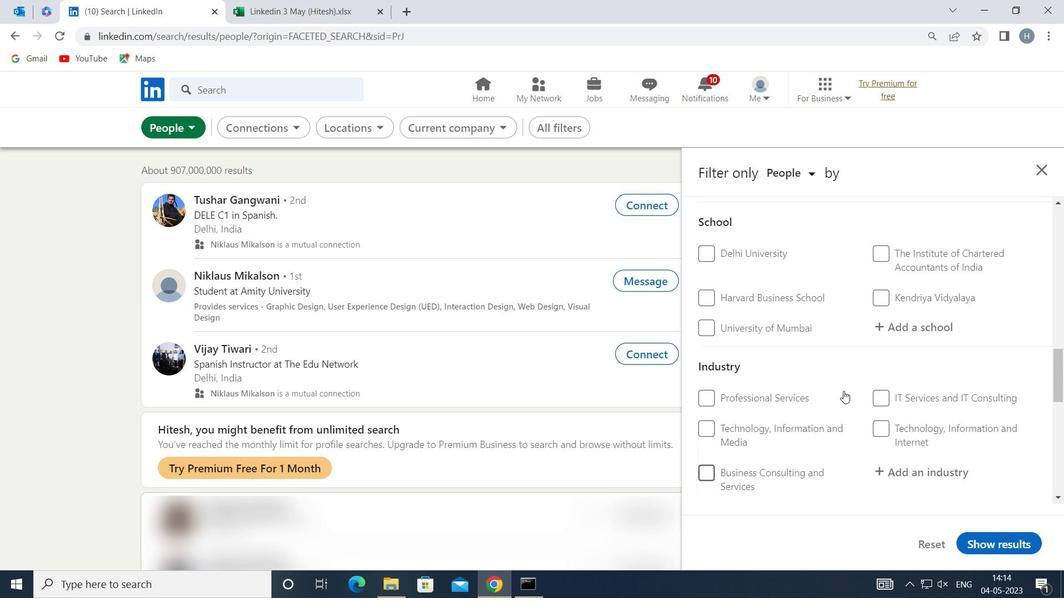 
Action: Mouse scrolled (843, 391) with delta (0, 0)
Screenshot: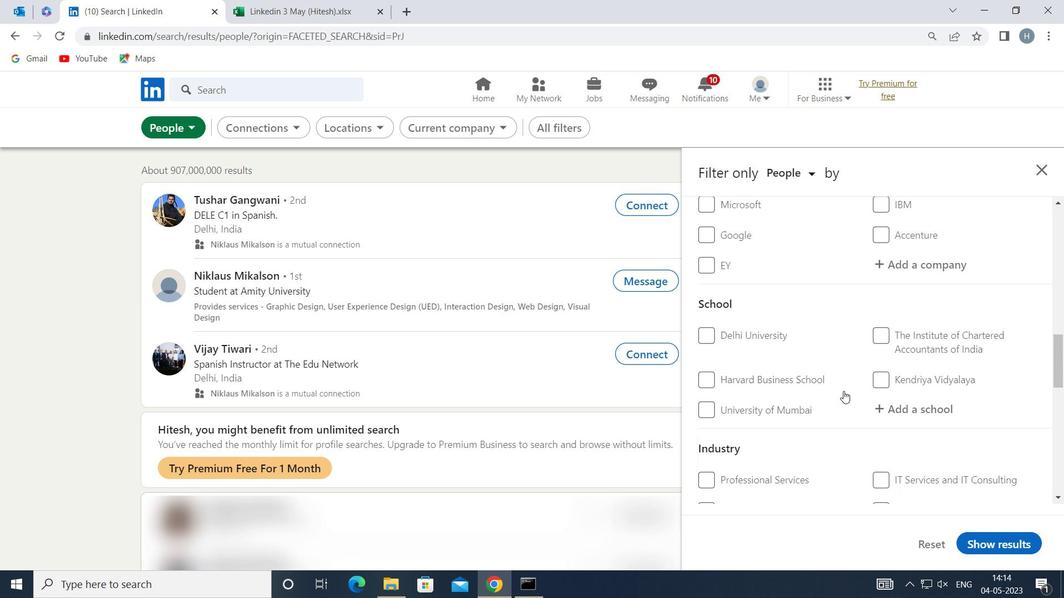 
Action: Mouse scrolled (843, 391) with delta (0, 0)
Screenshot: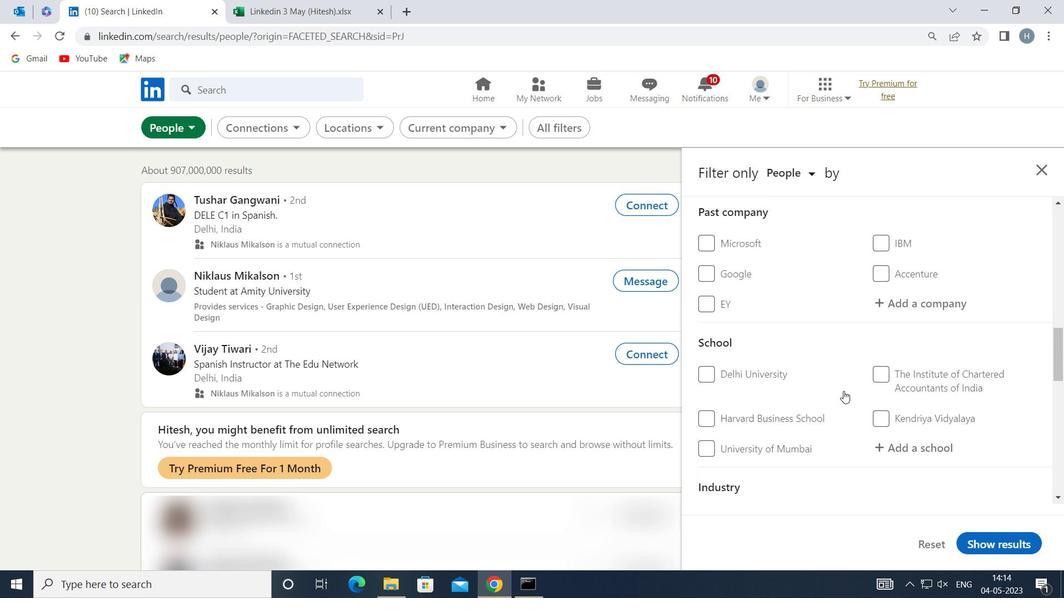 
Action: Mouse scrolled (843, 391) with delta (0, 0)
Screenshot: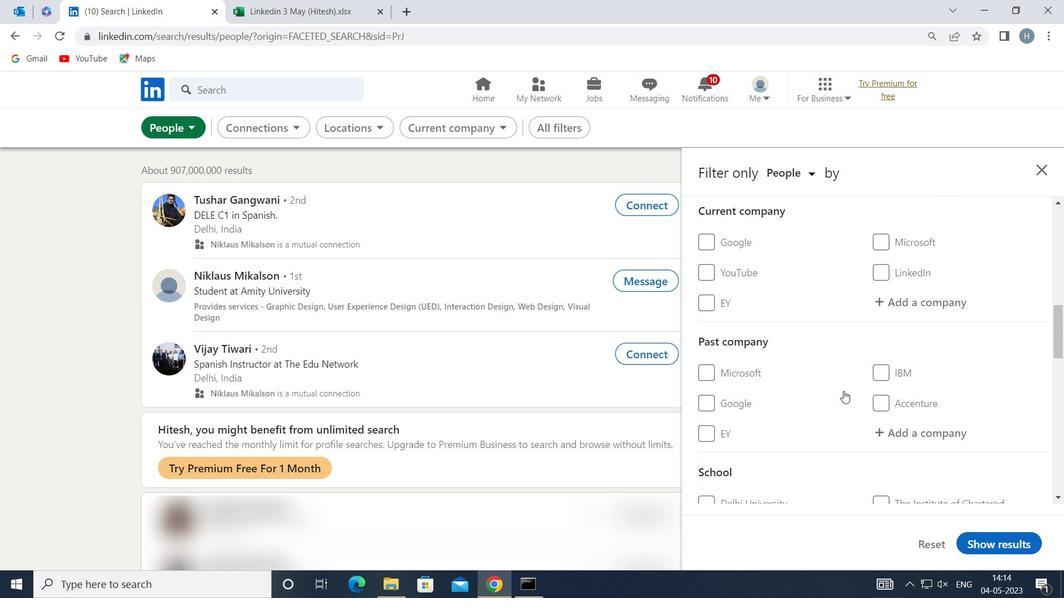 
Action: Mouse moved to (893, 379)
Screenshot: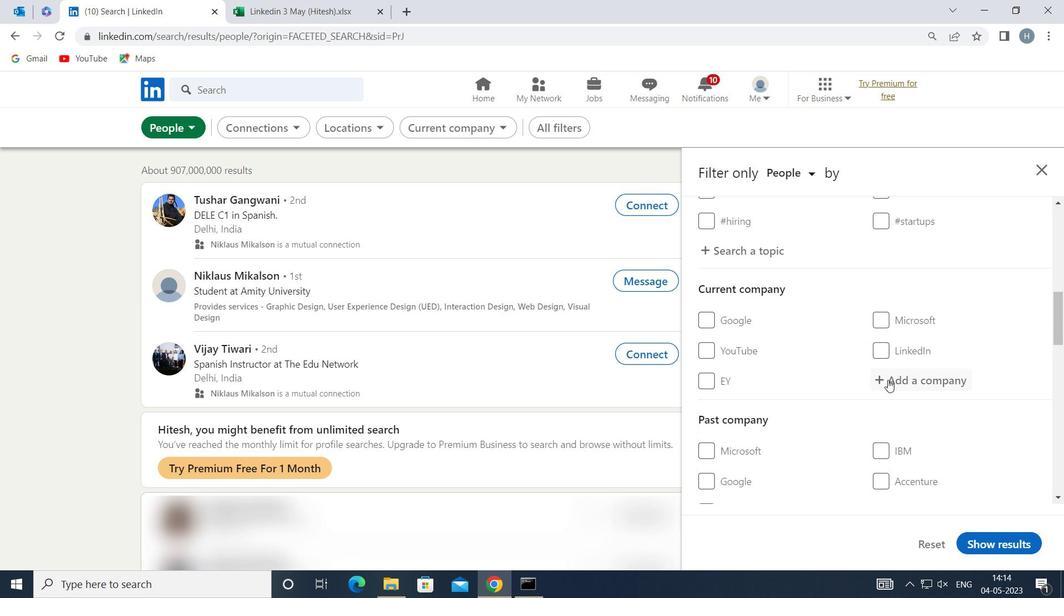 
Action: Mouse pressed left at (893, 379)
Screenshot: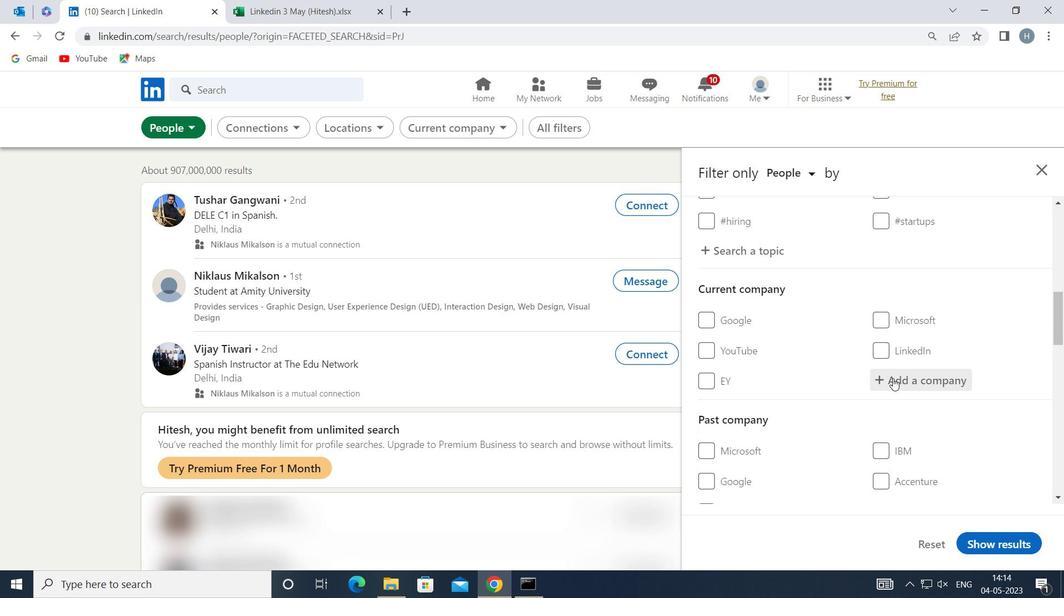 
Action: Mouse moved to (893, 377)
Screenshot: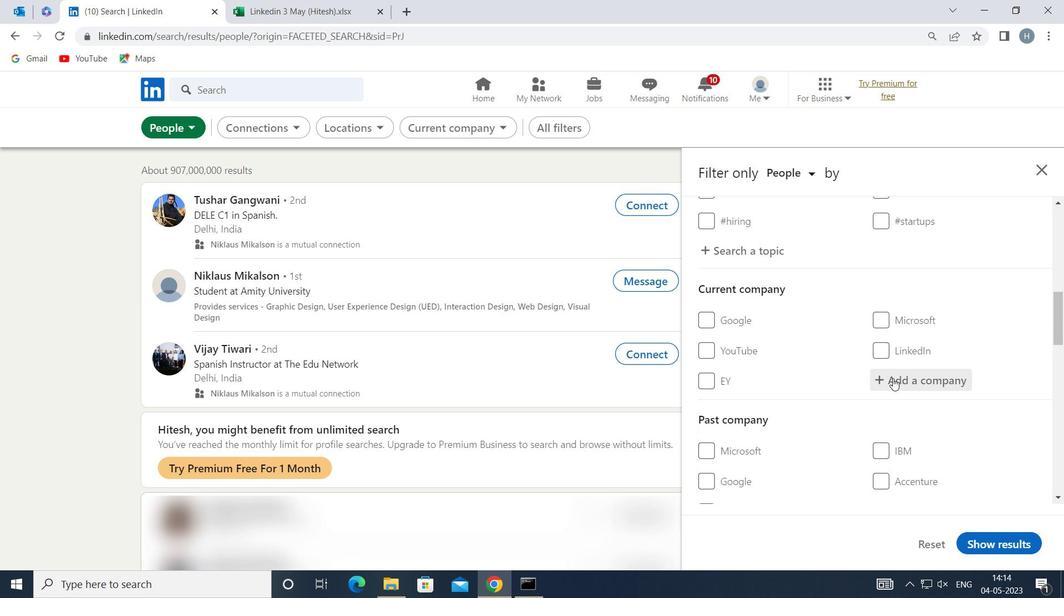 
Action: Key pressed <Key.shift>GRATITUDE<Key.space><Key.shift>INDIA
Screenshot: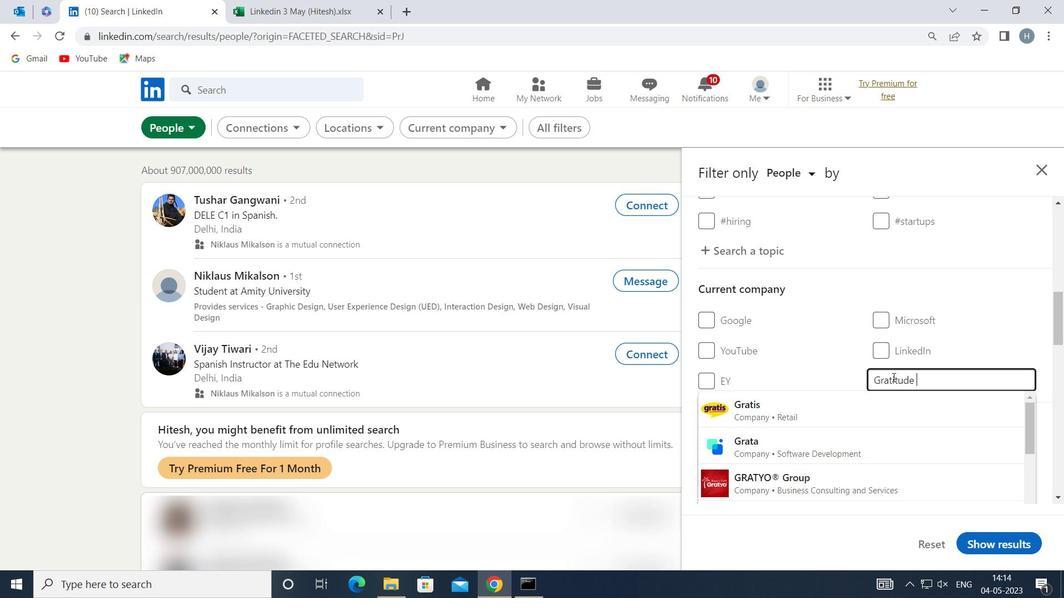 
Action: Mouse moved to (828, 415)
Screenshot: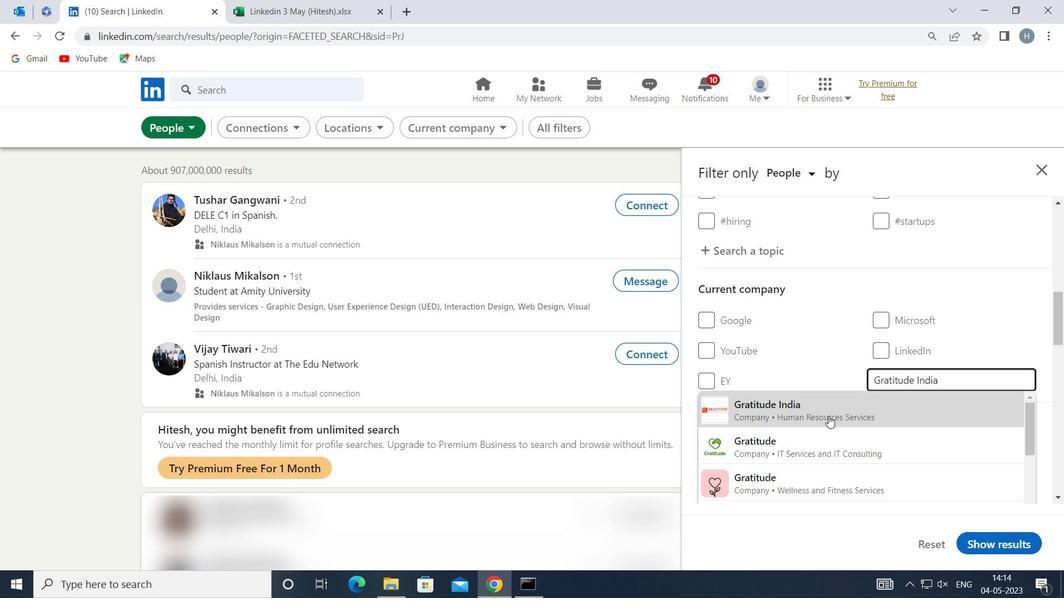 
Action: Mouse pressed left at (828, 415)
Screenshot: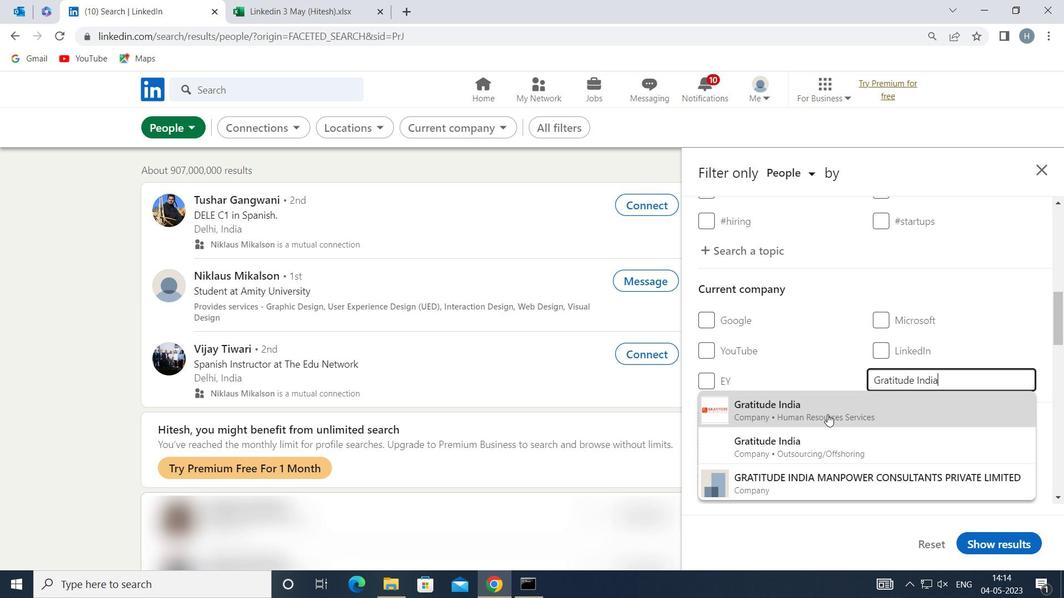 
Action: Mouse moved to (823, 394)
Screenshot: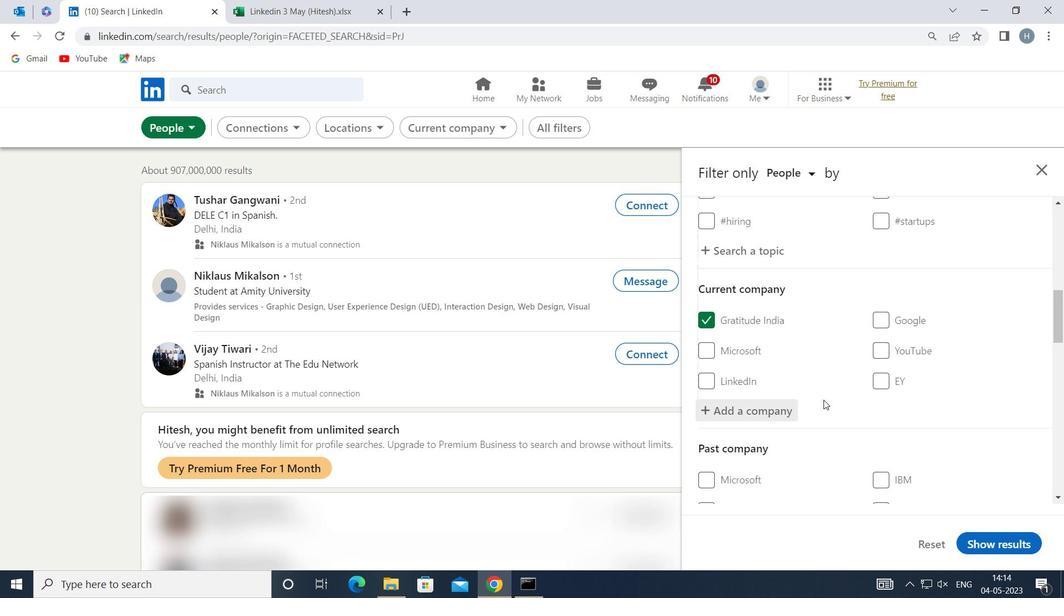 
Action: Mouse scrolled (823, 393) with delta (0, 0)
Screenshot: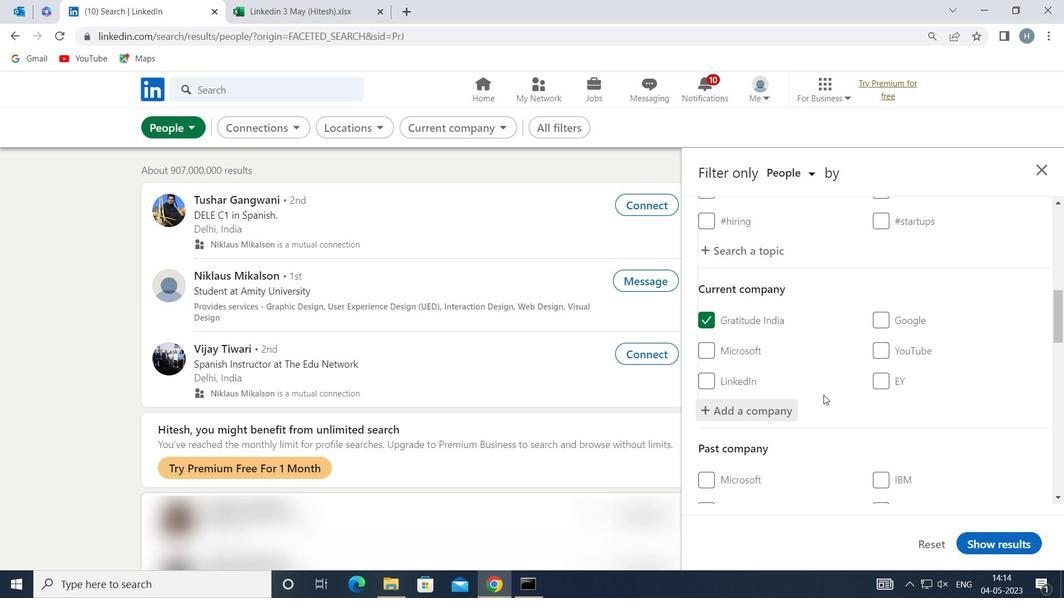 
Action: Mouse scrolled (823, 393) with delta (0, 0)
Screenshot: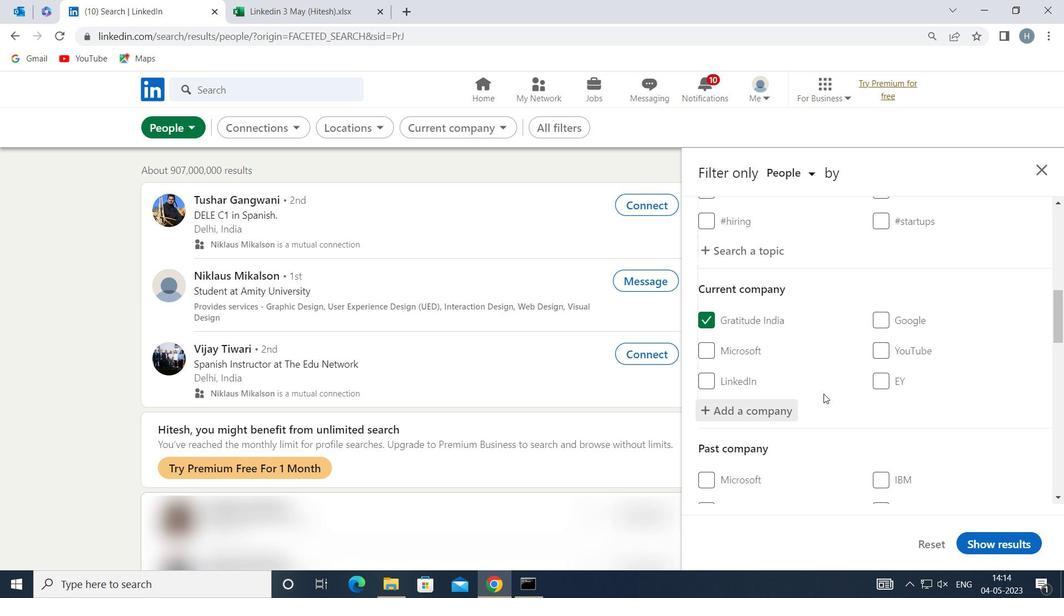 
Action: Mouse scrolled (823, 393) with delta (0, 0)
Screenshot: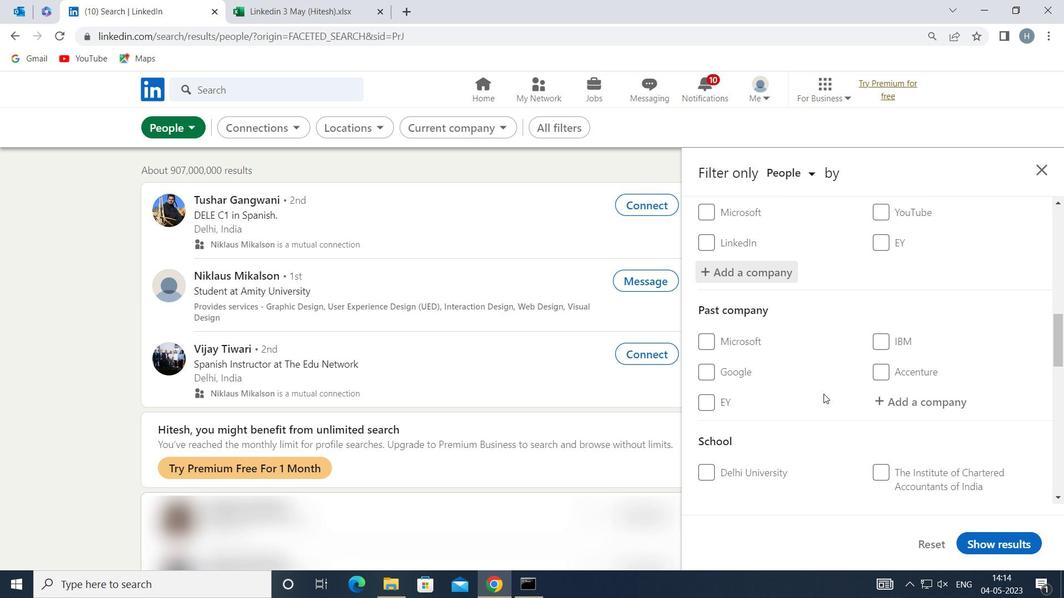 
Action: Mouse scrolled (823, 393) with delta (0, 0)
Screenshot: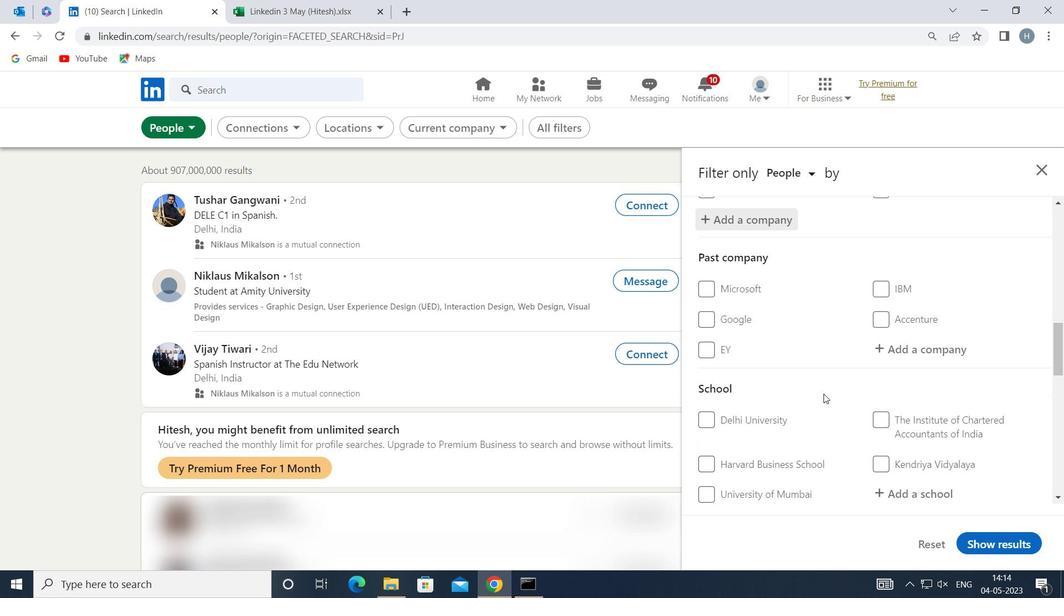 
Action: Mouse scrolled (823, 393) with delta (0, 0)
Screenshot: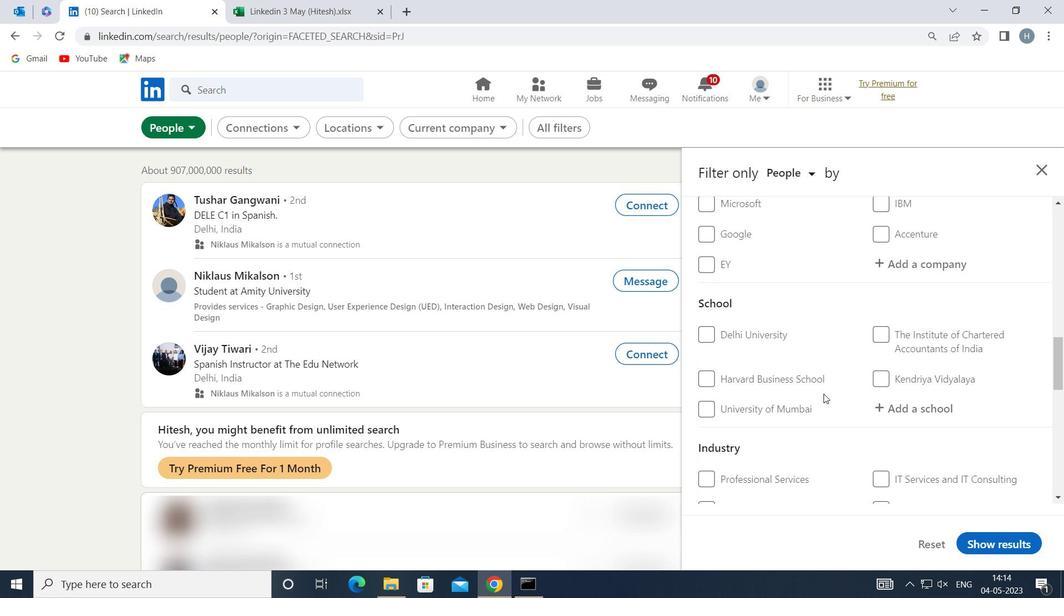 
Action: Mouse moved to (948, 342)
Screenshot: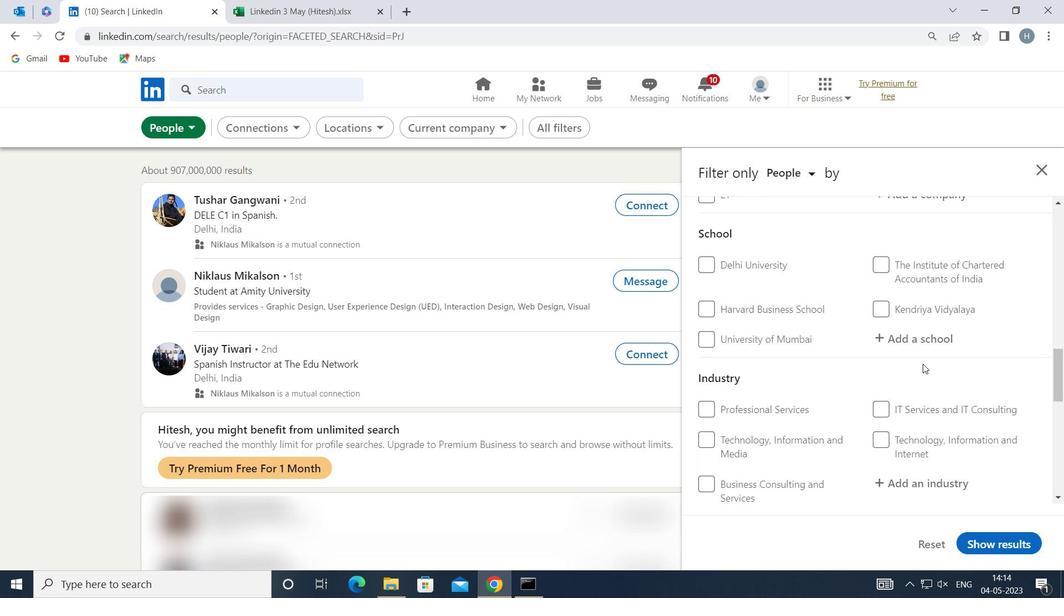
Action: Mouse pressed left at (948, 342)
Screenshot: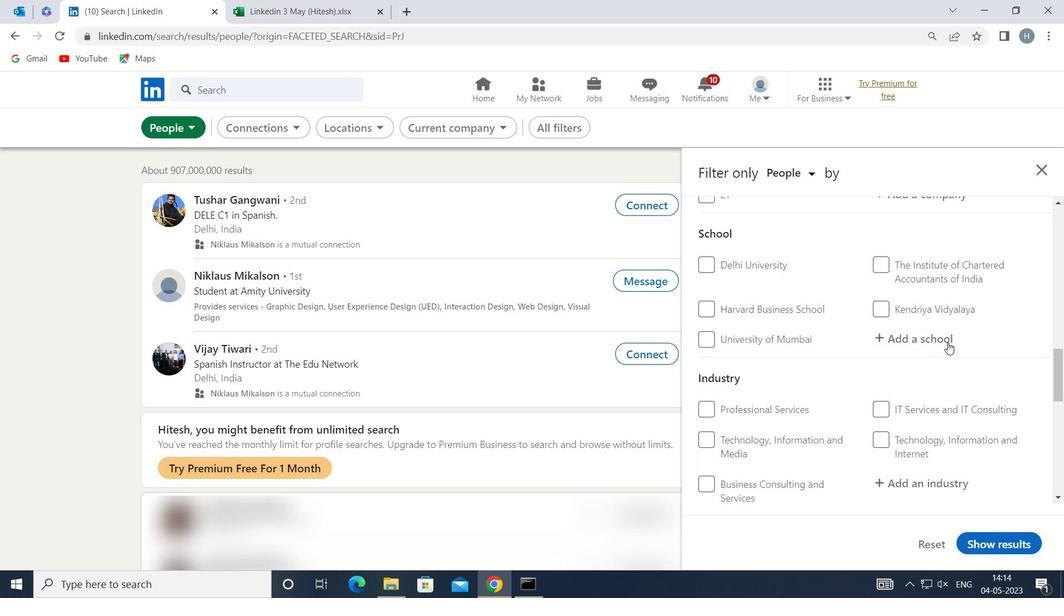 
Action: Key pressed <Key.shift>PLACEMENT<Key.space><Key.shift>UPDATES
Screenshot: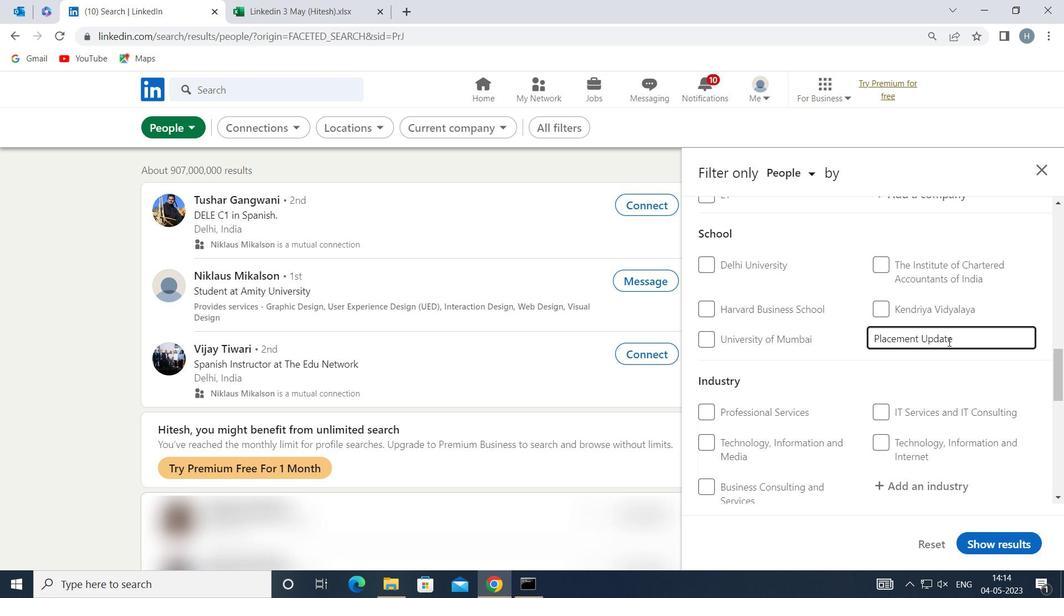 
Action: Mouse moved to (1007, 367)
Screenshot: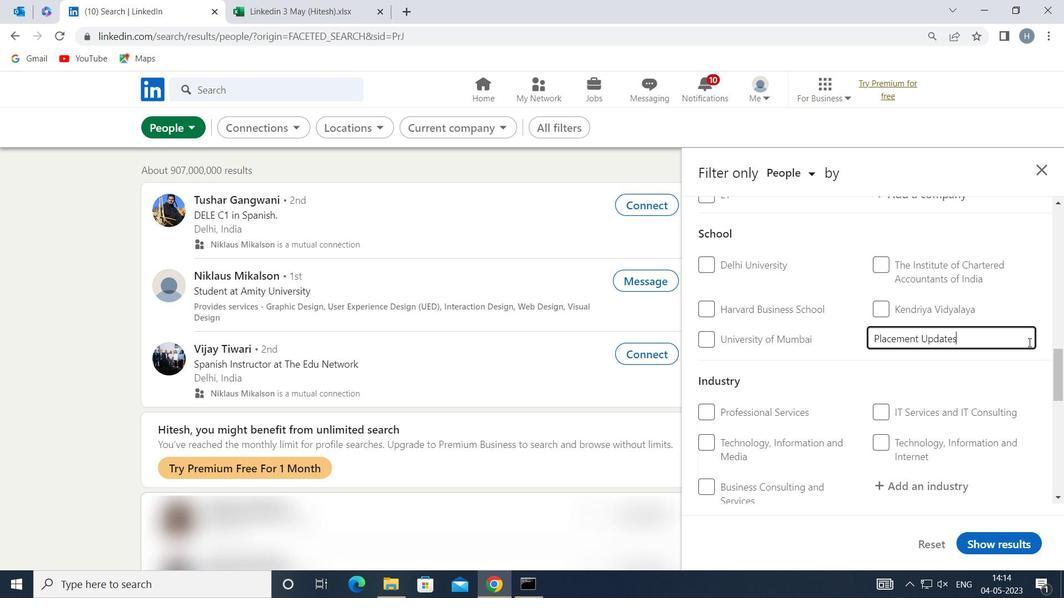 
Action: Key pressed <Key.enter>
Screenshot: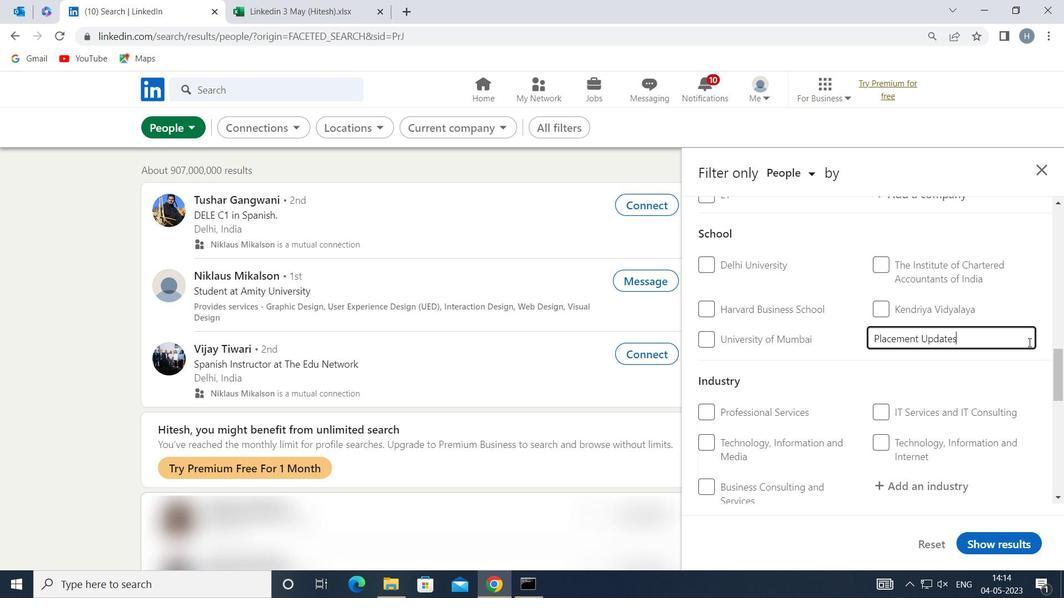 
Action: Mouse moved to (1000, 365)
Screenshot: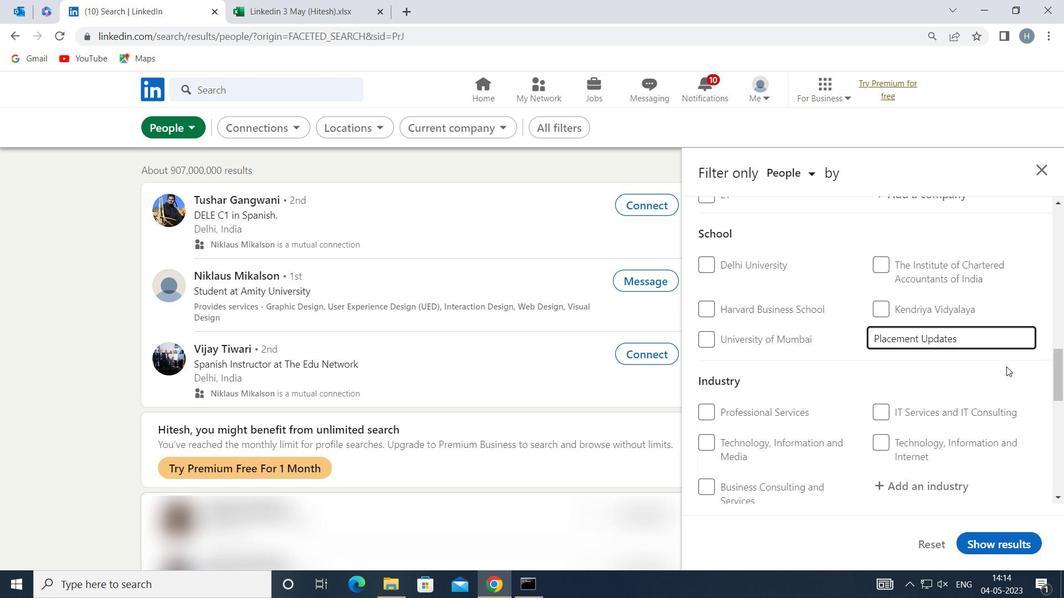 
Action: Mouse pressed left at (1000, 365)
Screenshot: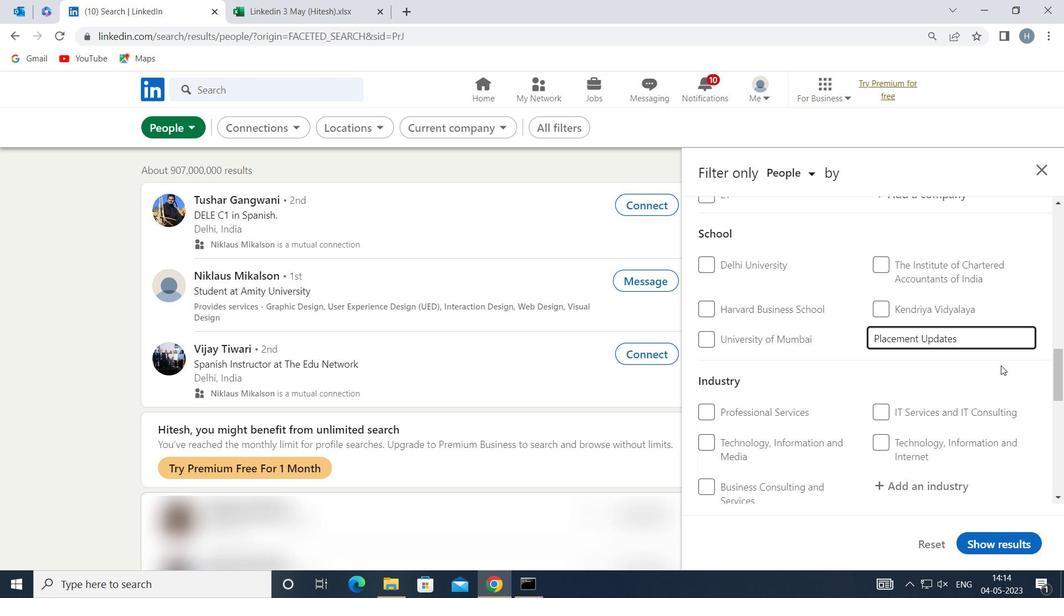 
Action: Mouse moved to (954, 369)
Screenshot: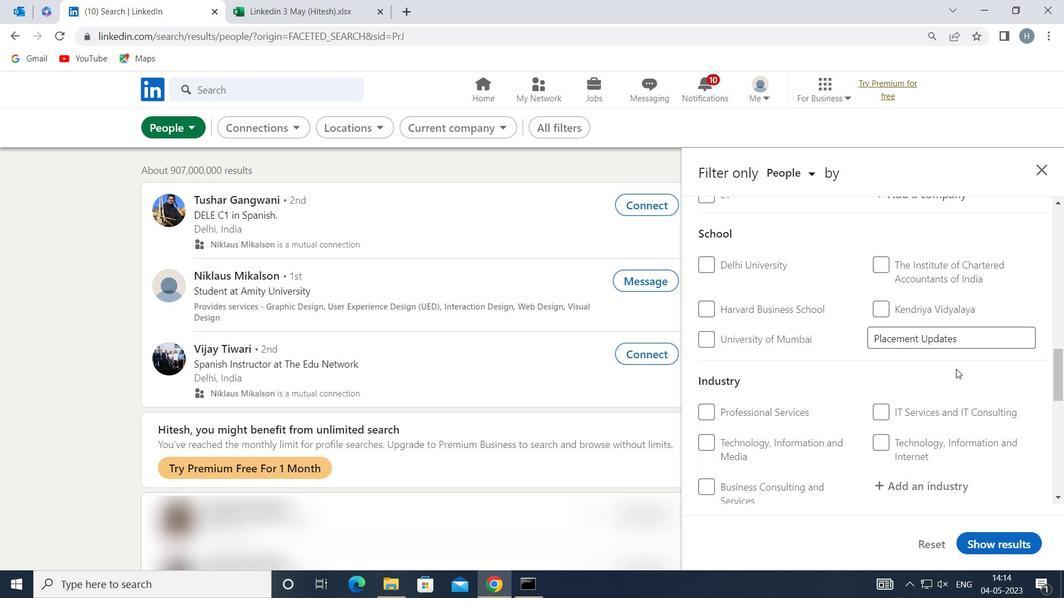 
Action: Mouse scrolled (954, 368) with delta (0, 0)
Screenshot: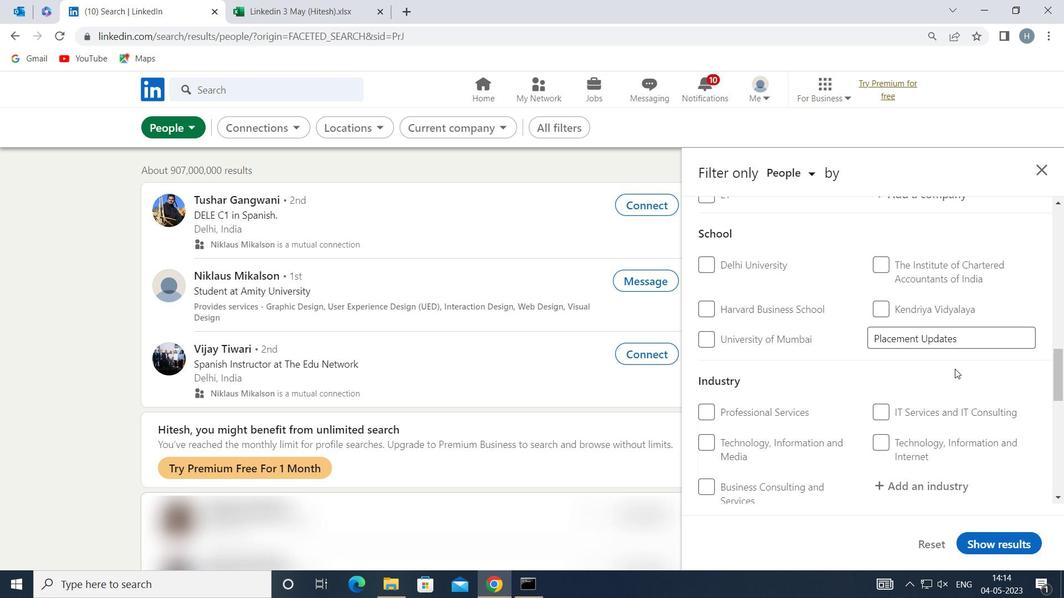 
Action: Mouse moved to (913, 415)
Screenshot: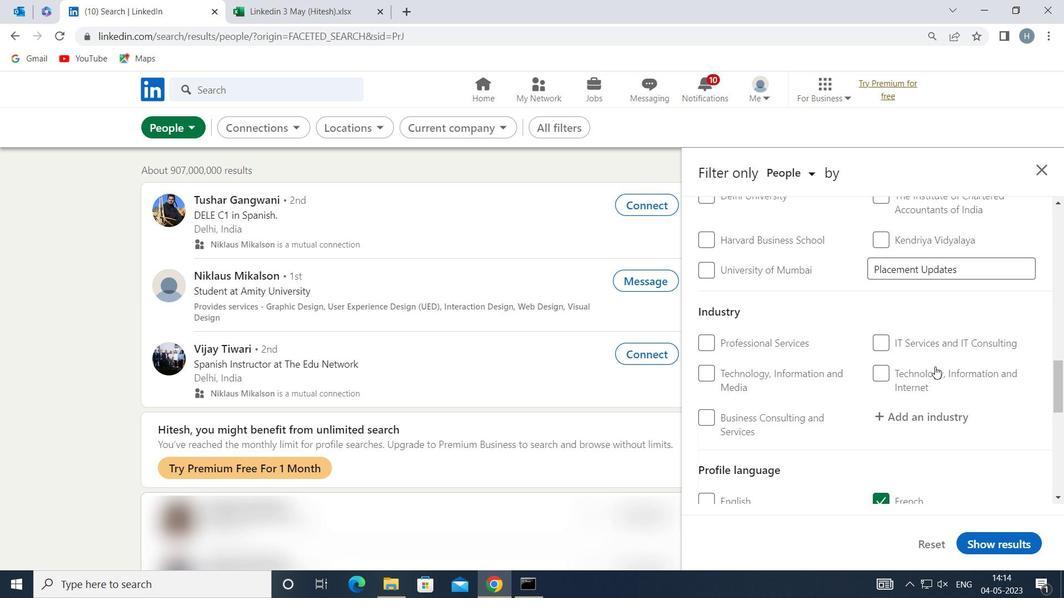 
Action: Mouse pressed left at (913, 415)
Screenshot: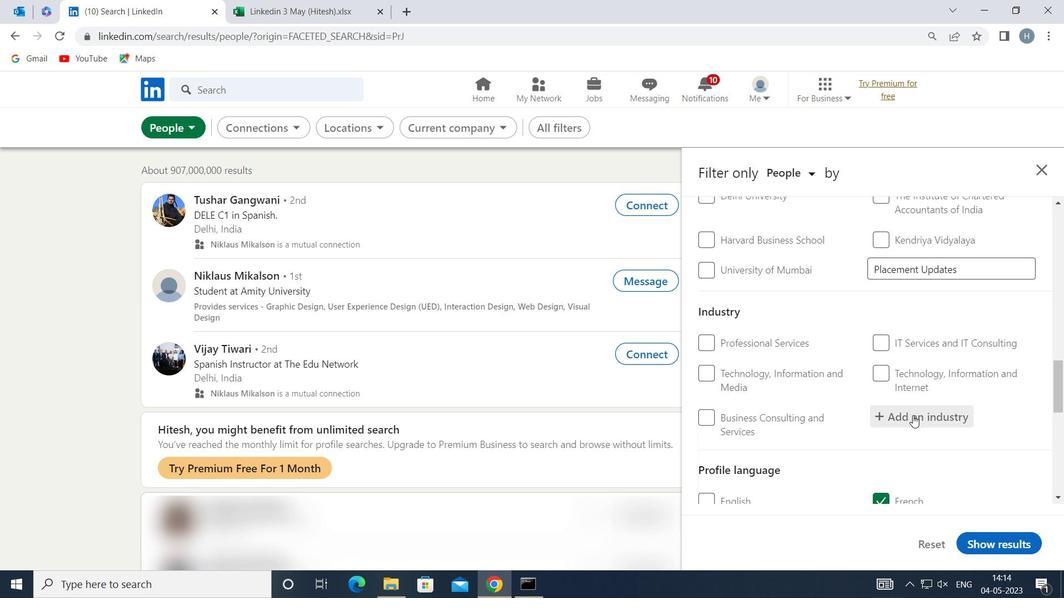 
Action: Mouse moved to (908, 416)
Screenshot: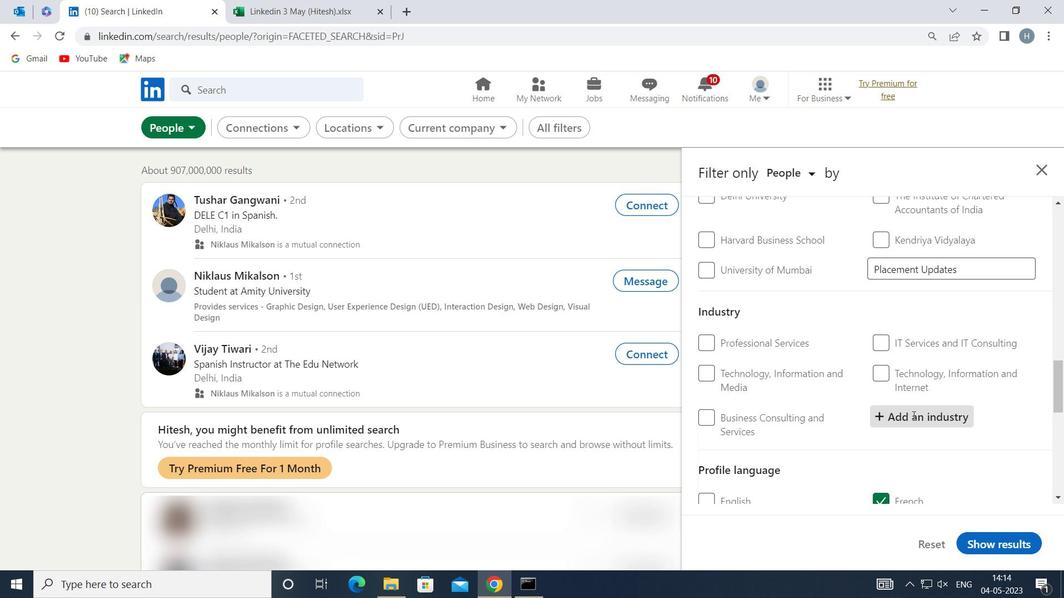 
Action: Key pressed <Key.shift>FARMING<Key.space>
Screenshot: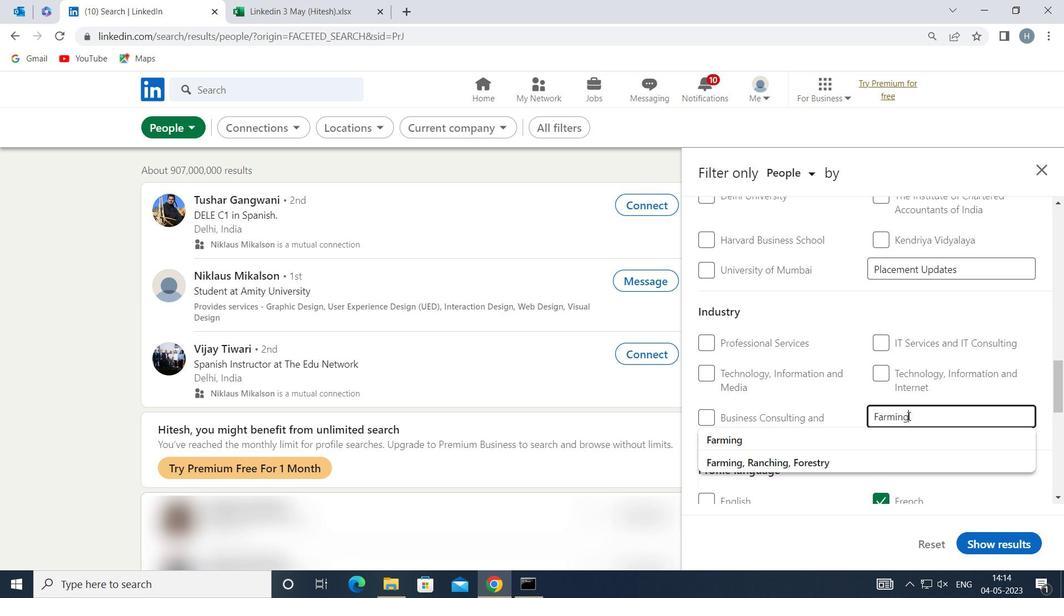 
Action: Mouse moved to (834, 457)
Screenshot: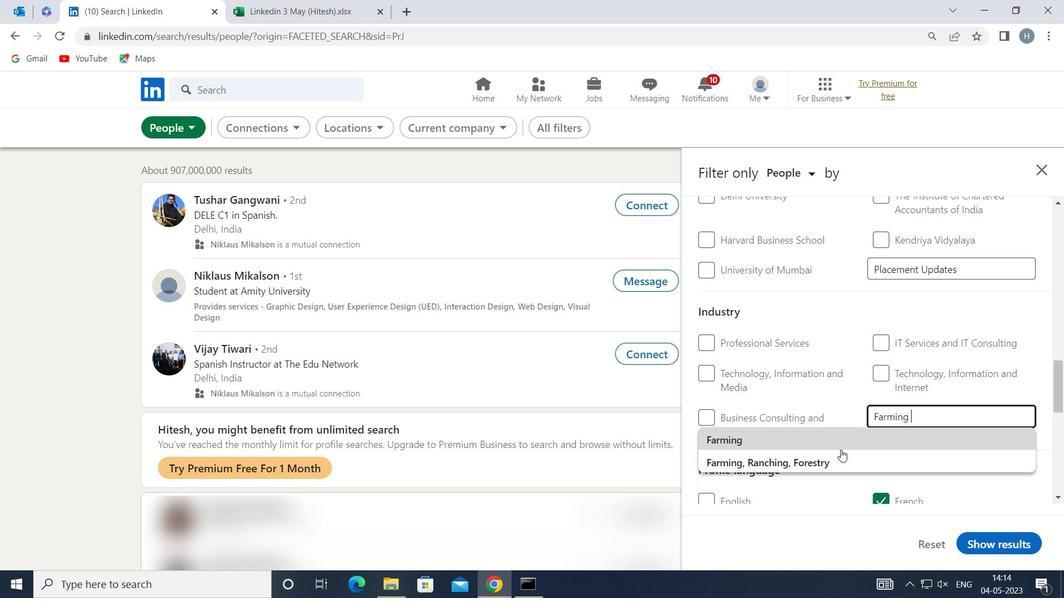 
Action: Mouse pressed left at (834, 457)
Screenshot: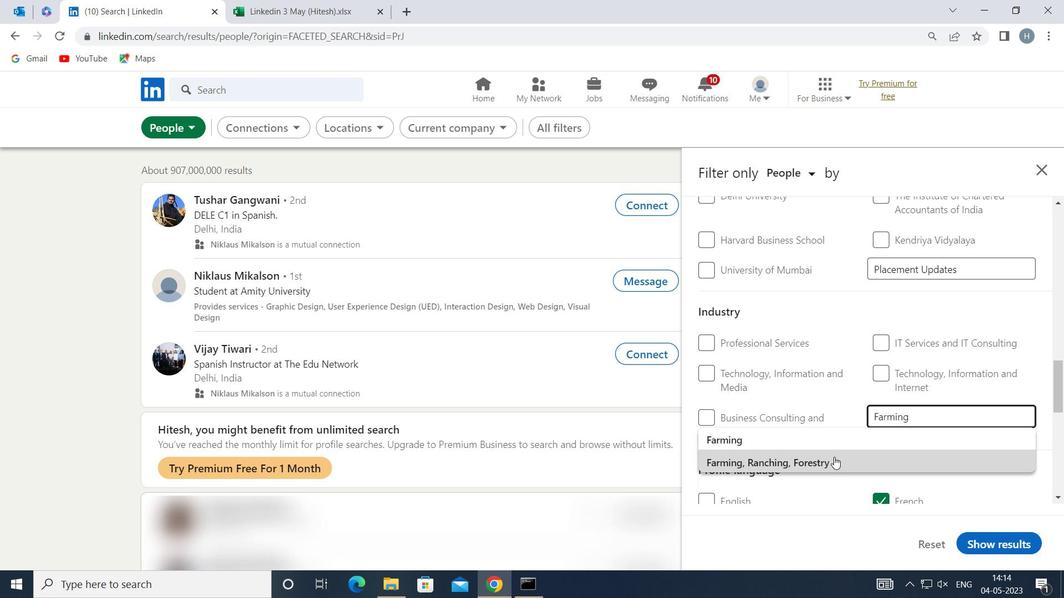 
Action: Mouse moved to (827, 423)
Screenshot: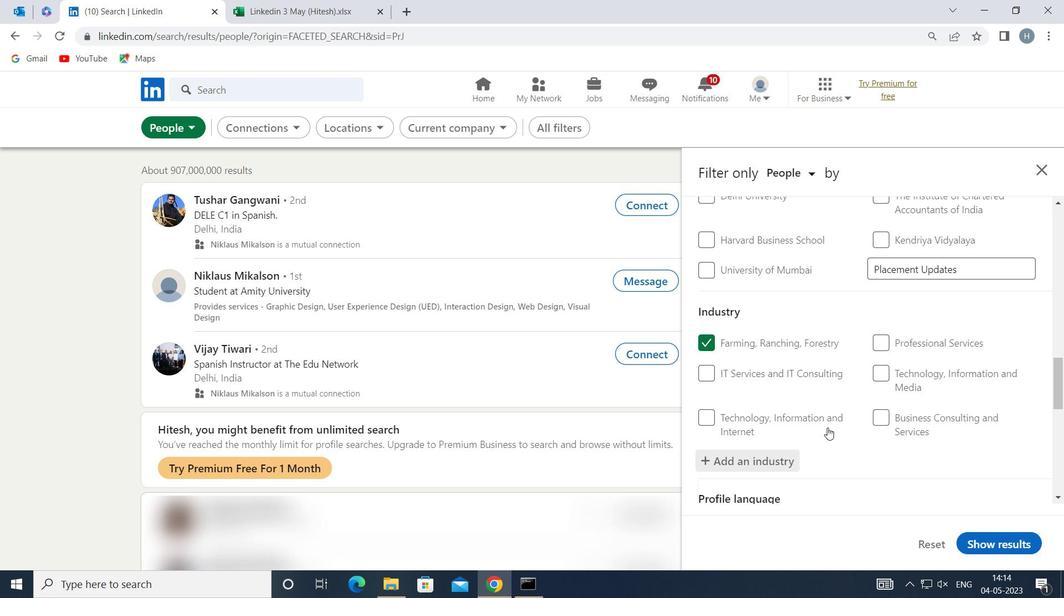 
Action: Mouse scrolled (827, 422) with delta (0, 0)
Screenshot: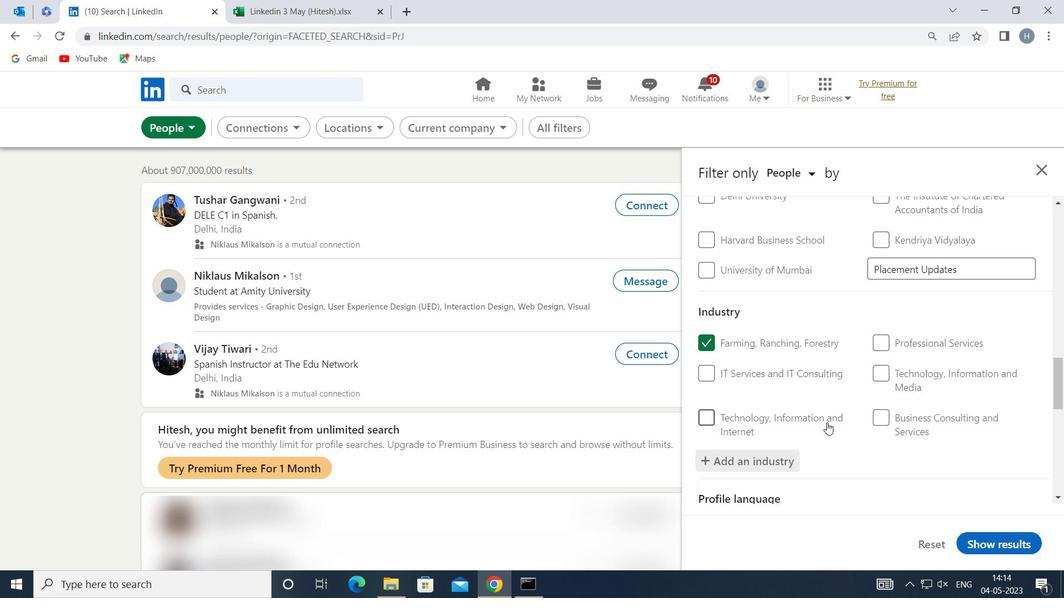 
Action: Mouse moved to (827, 419)
Screenshot: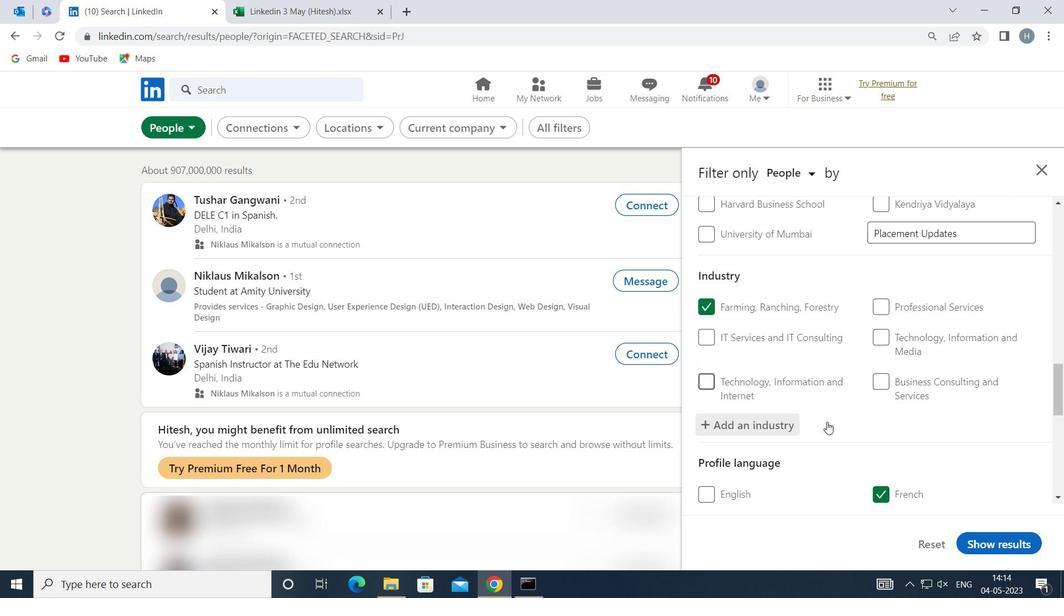 
Action: Mouse scrolled (827, 418) with delta (0, 0)
Screenshot: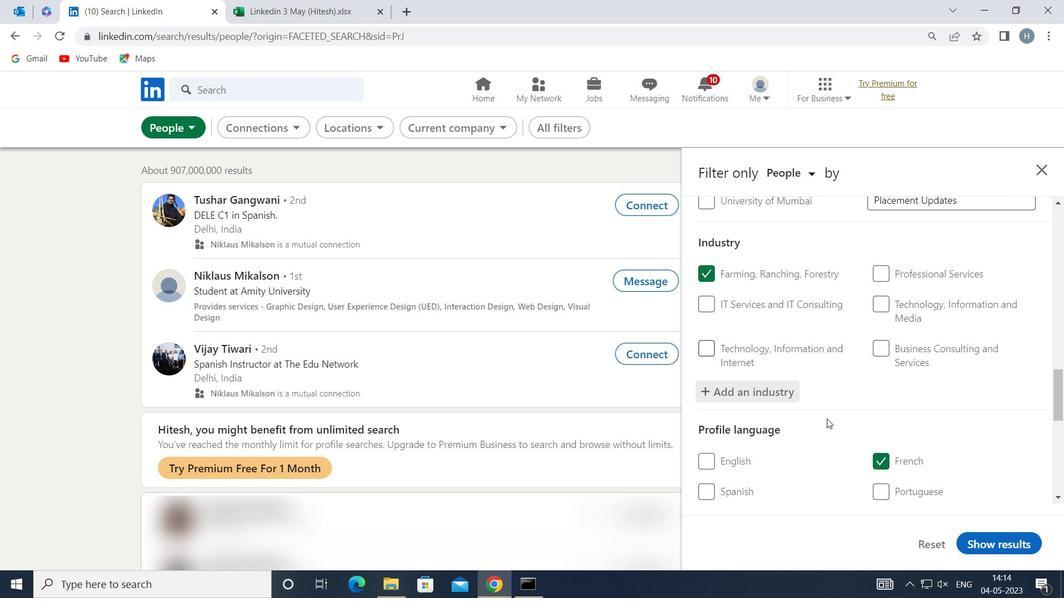 
Action: Mouse scrolled (827, 418) with delta (0, 0)
Screenshot: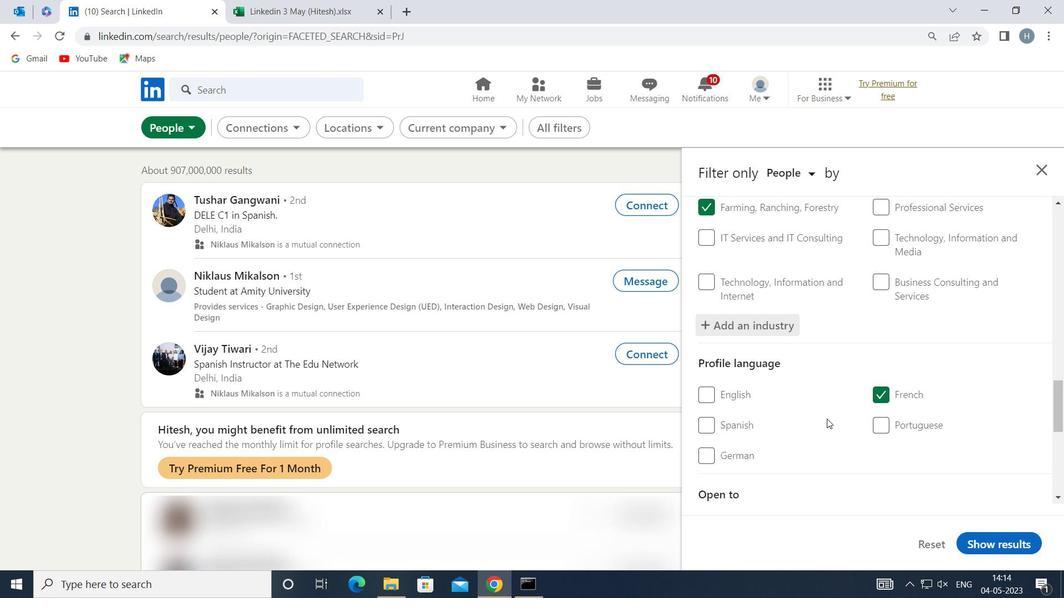 
Action: Mouse scrolled (827, 418) with delta (0, 0)
Screenshot: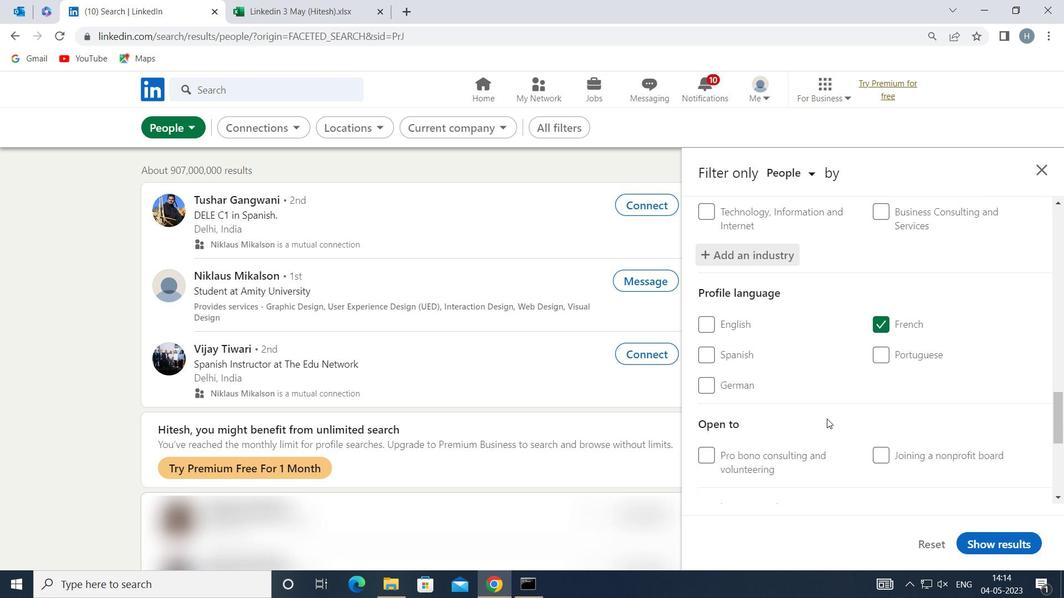 
Action: Mouse scrolled (827, 418) with delta (0, 0)
Screenshot: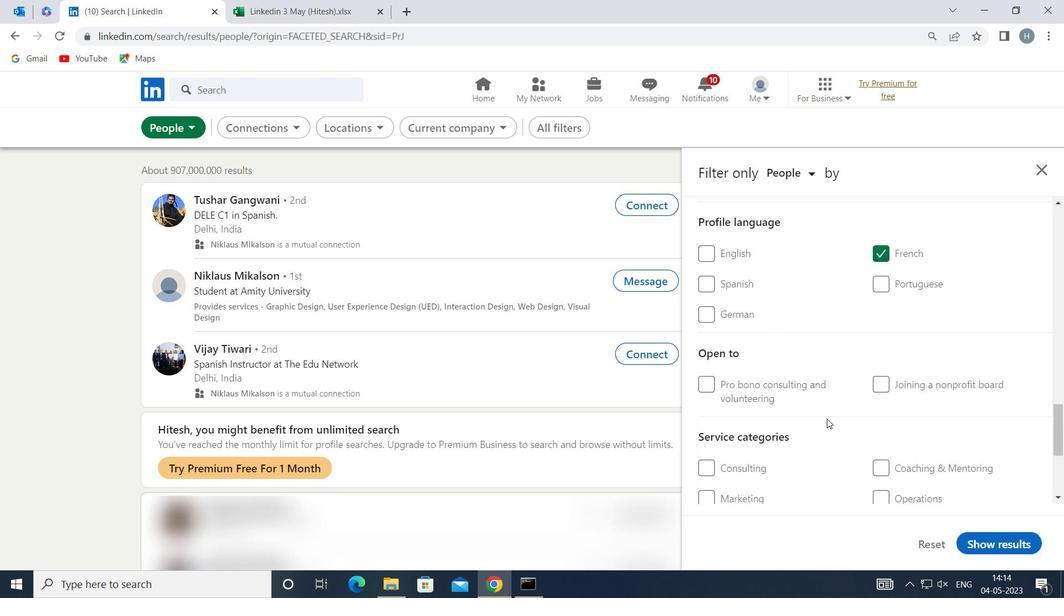 
Action: Mouse scrolled (827, 418) with delta (0, 0)
Screenshot: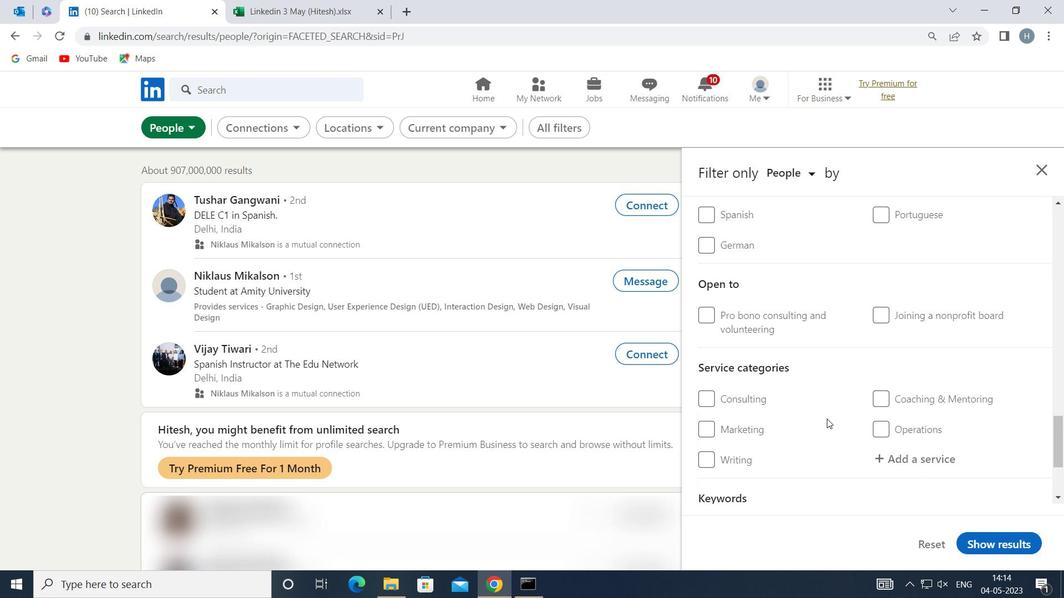 
Action: Mouse moved to (924, 386)
Screenshot: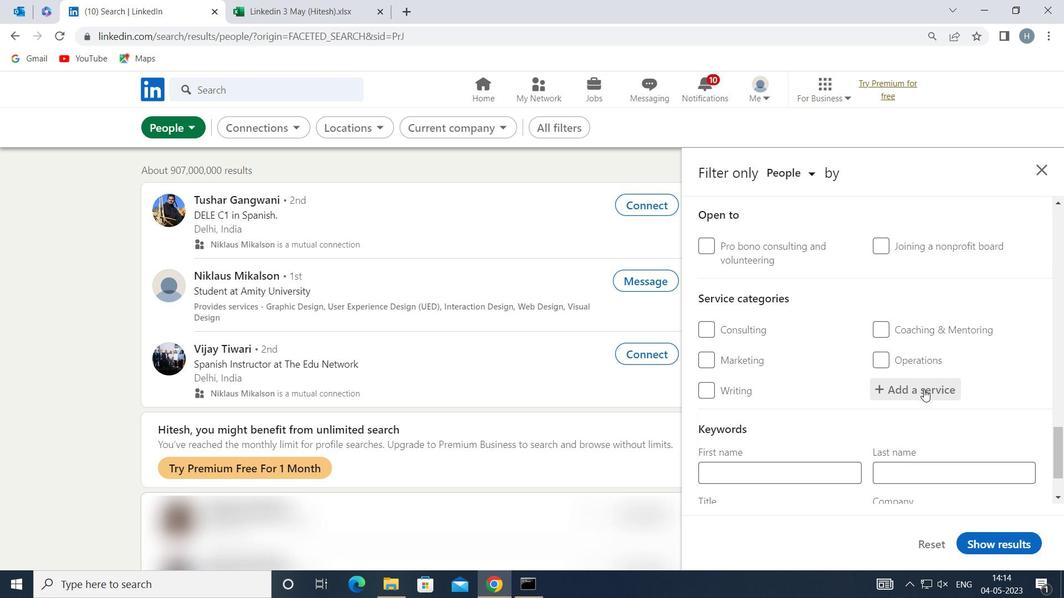 
Action: Mouse pressed left at (924, 386)
Screenshot: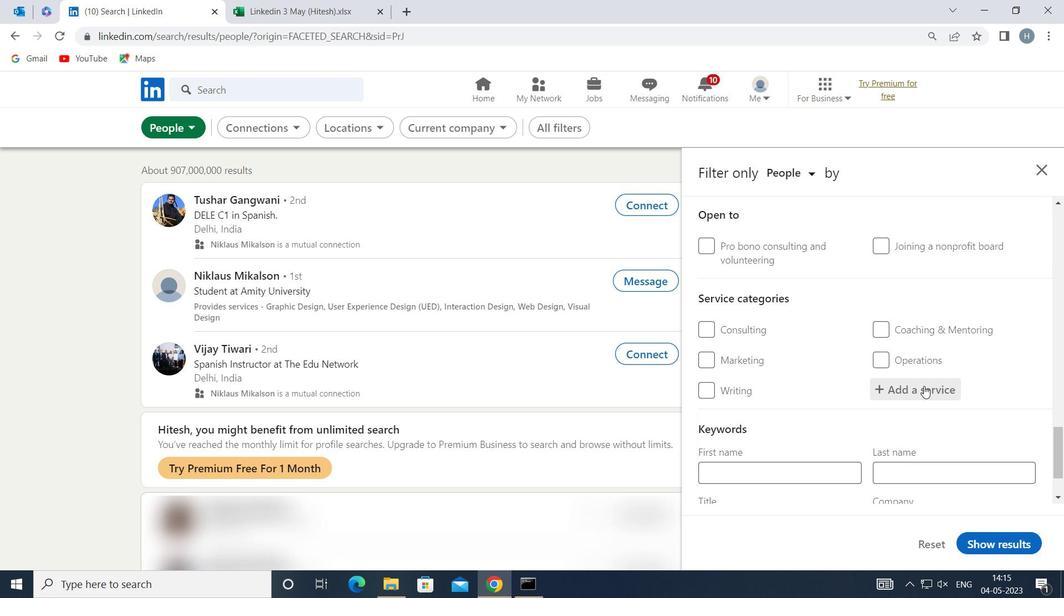 
Action: Mouse moved to (924, 386)
Screenshot: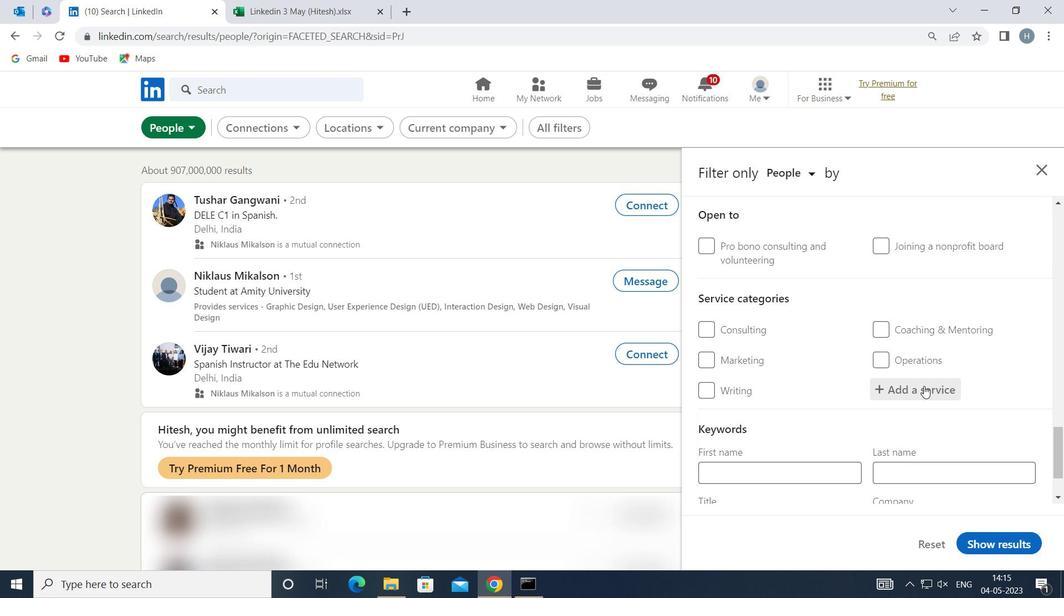 
Action: Key pressed <Key.shift>HOMEOWNERS
Screenshot: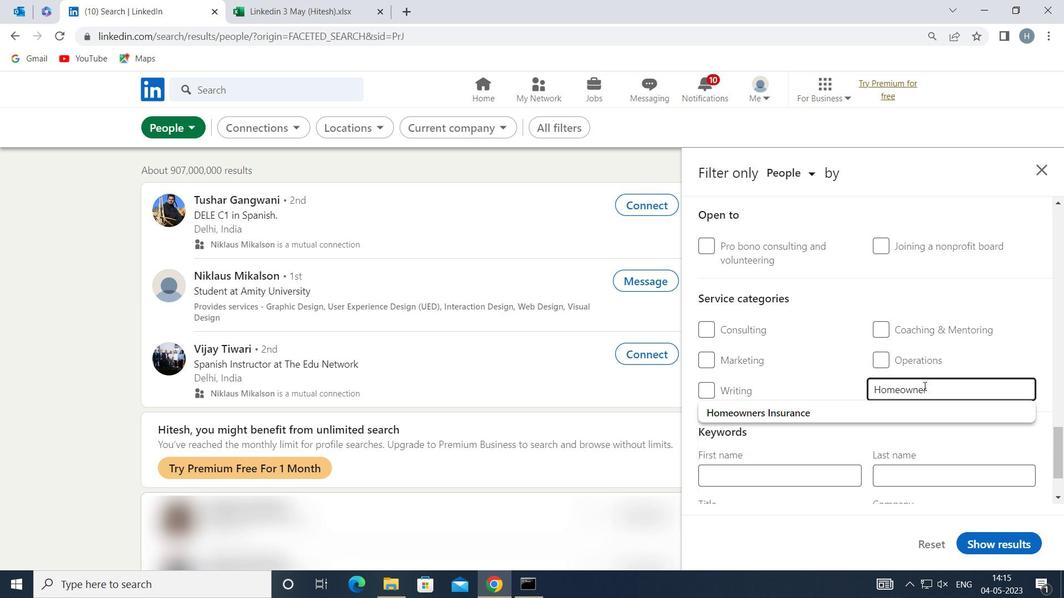
Action: Mouse moved to (850, 408)
Screenshot: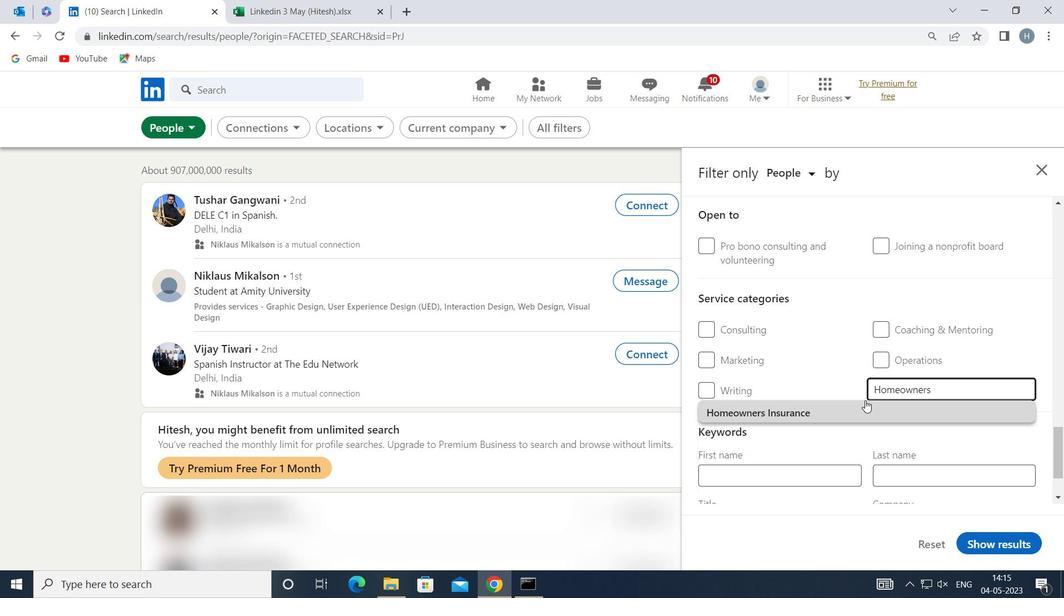 
Action: Mouse pressed left at (850, 408)
Screenshot: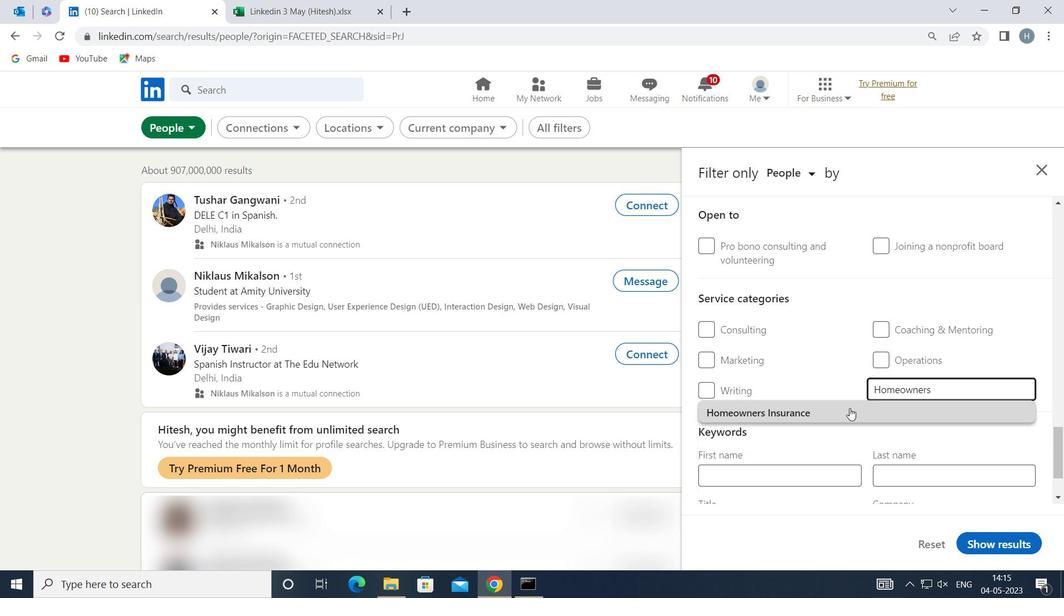 
Action: Mouse moved to (841, 396)
Screenshot: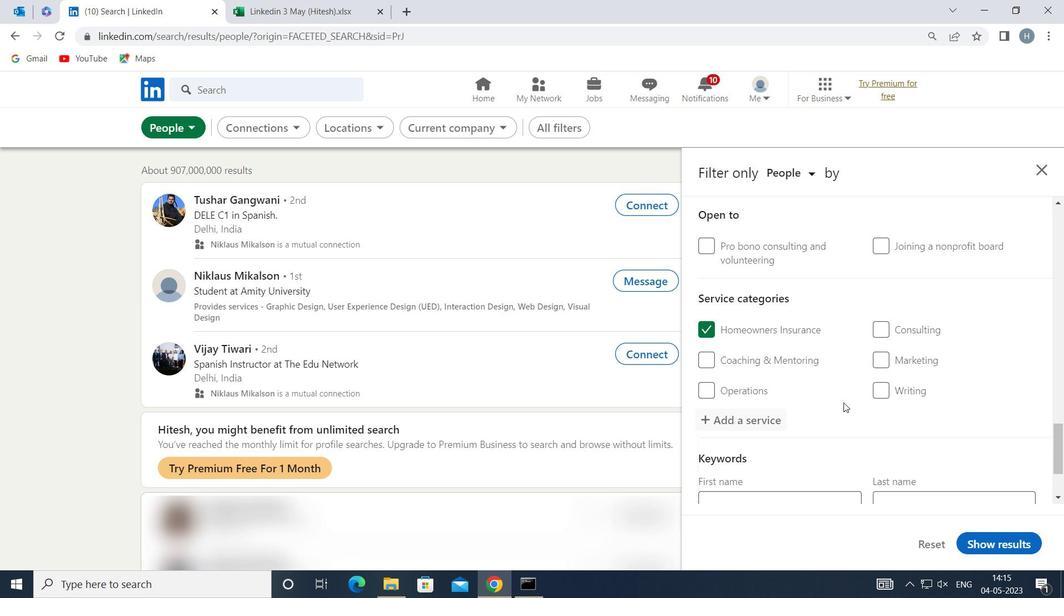 
Action: Mouse scrolled (841, 396) with delta (0, 0)
Screenshot: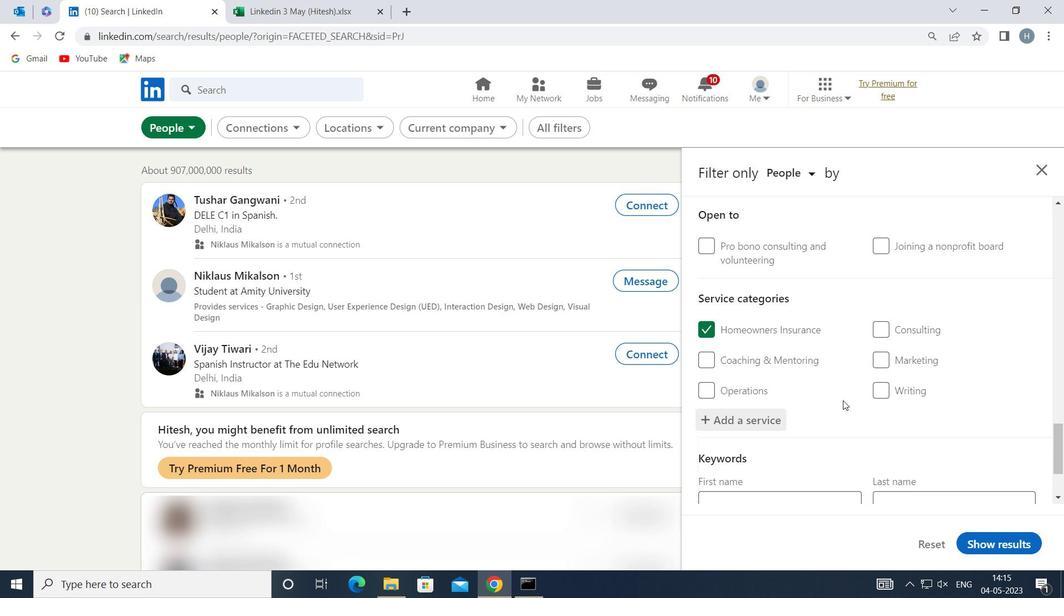 
Action: Mouse scrolled (841, 396) with delta (0, 0)
Screenshot: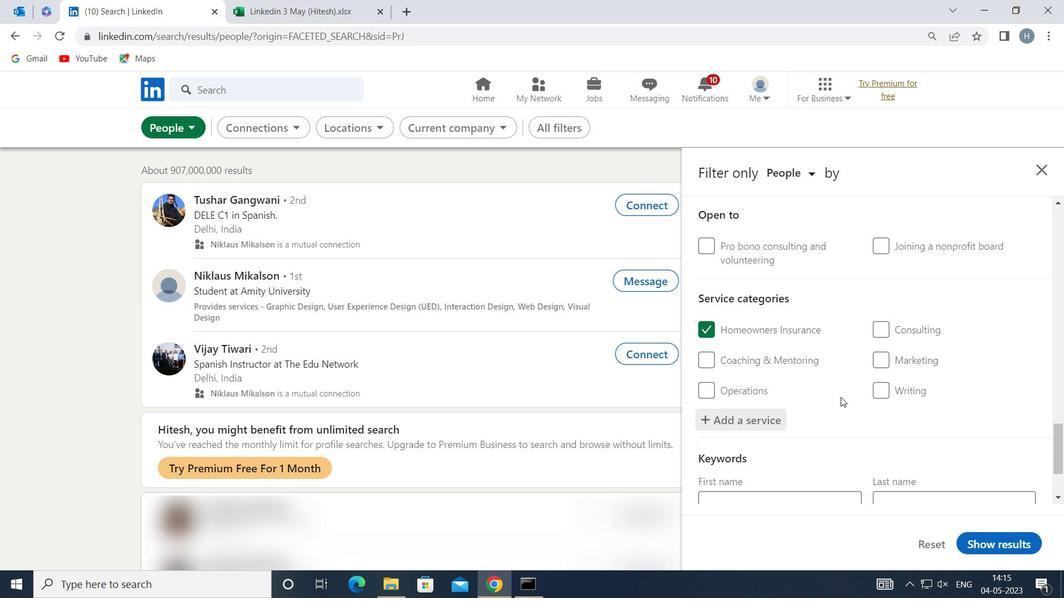 
Action: Mouse scrolled (841, 396) with delta (0, 0)
Screenshot: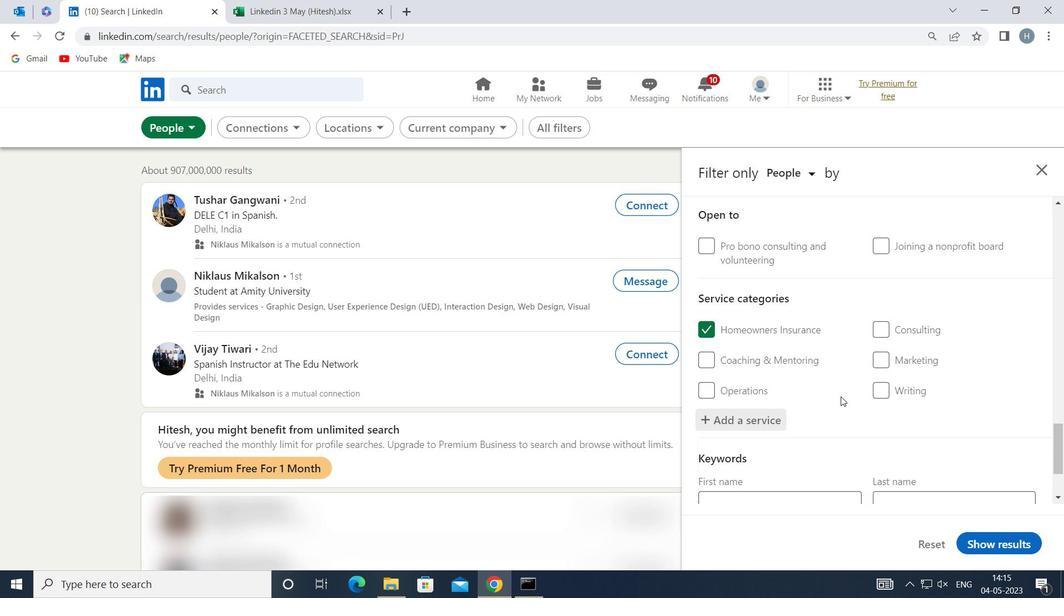 
Action: Mouse scrolled (841, 396) with delta (0, 0)
Screenshot: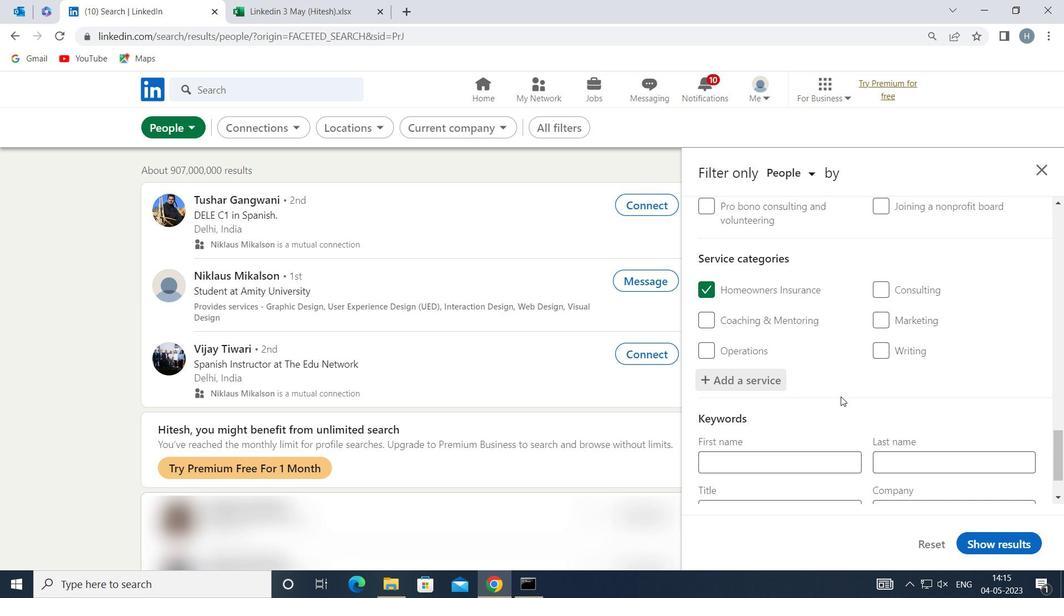 
Action: Mouse scrolled (841, 396) with delta (0, 0)
Screenshot: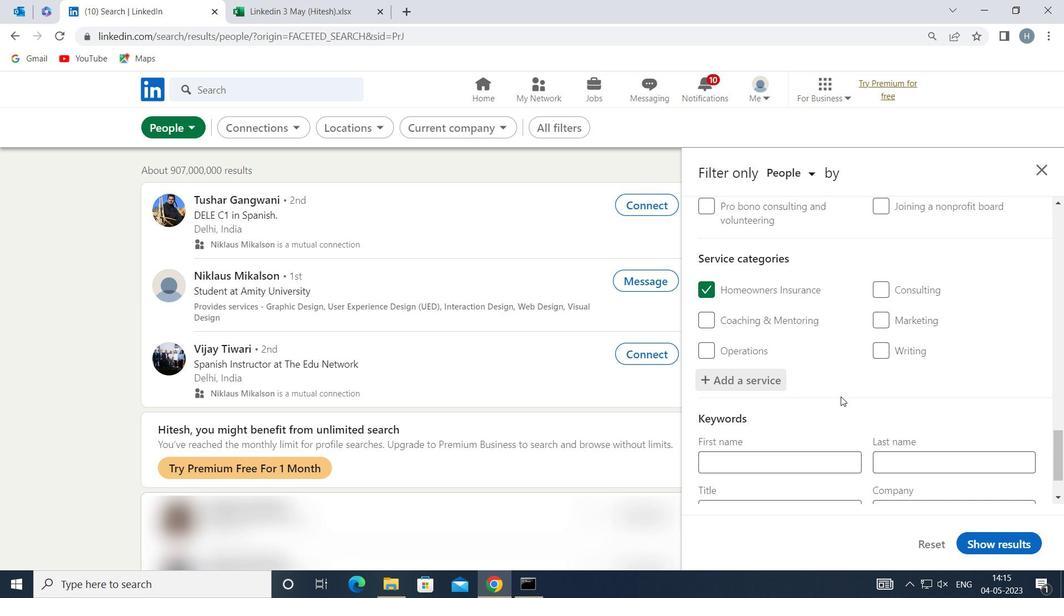 
Action: Mouse scrolled (841, 396) with delta (0, 0)
Screenshot: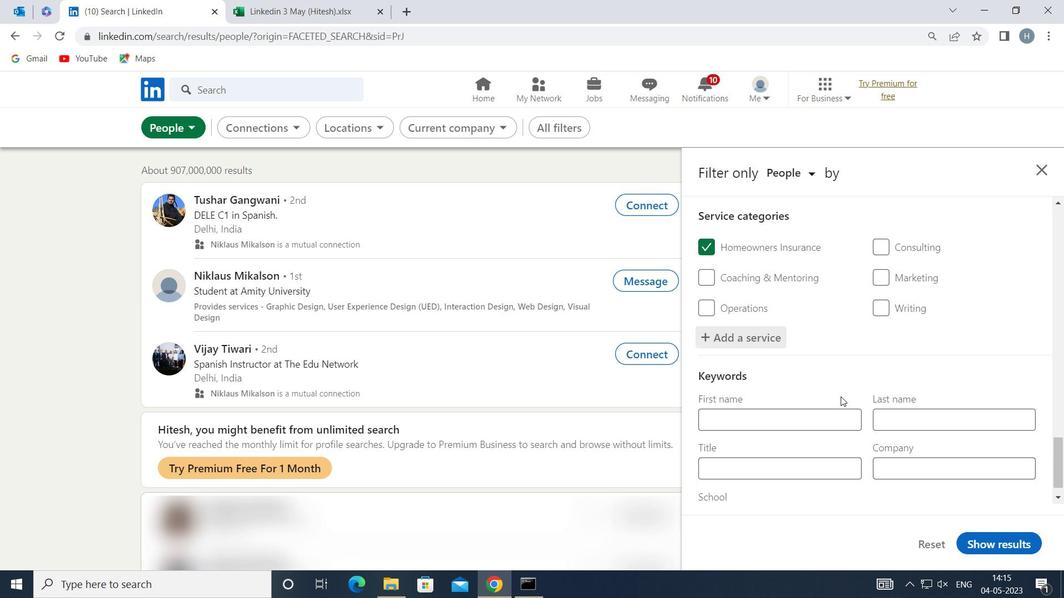 
Action: Mouse scrolled (841, 396) with delta (0, 0)
Screenshot: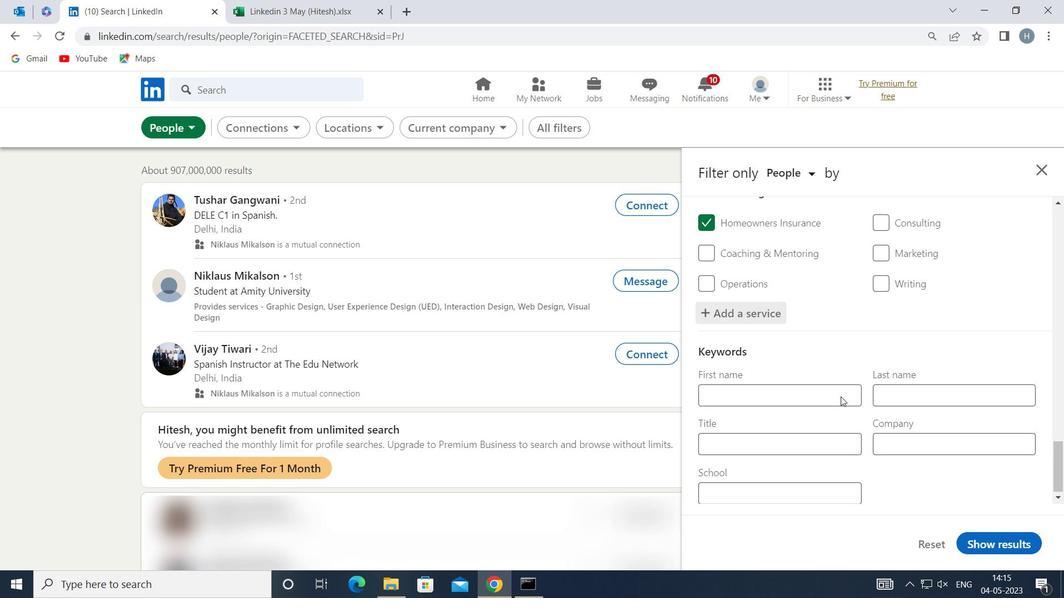 
Action: Mouse moved to (834, 435)
Screenshot: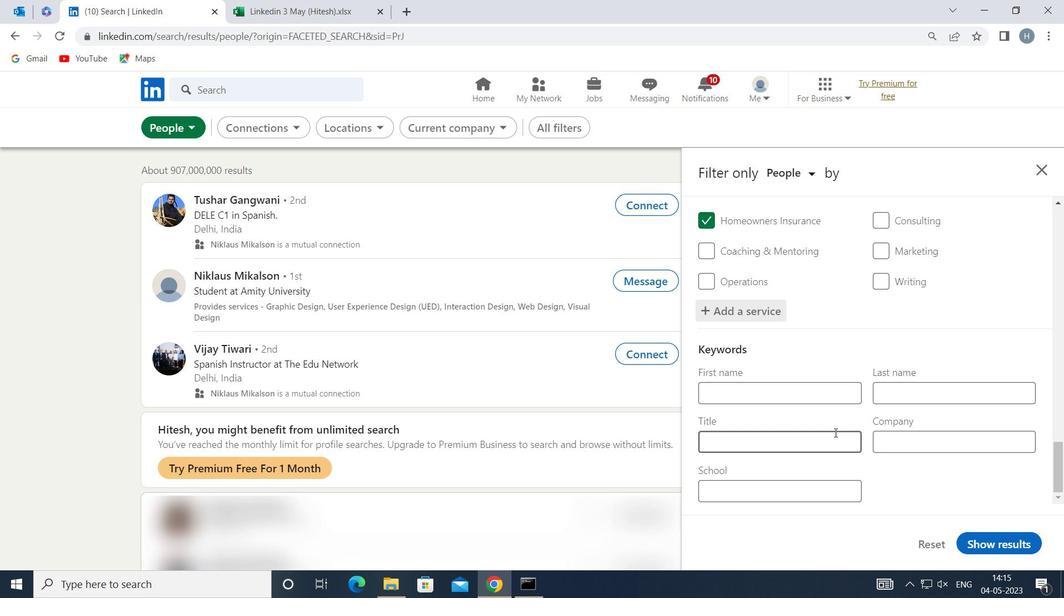 
Action: Mouse pressed left at (834, 435)
Screenshot: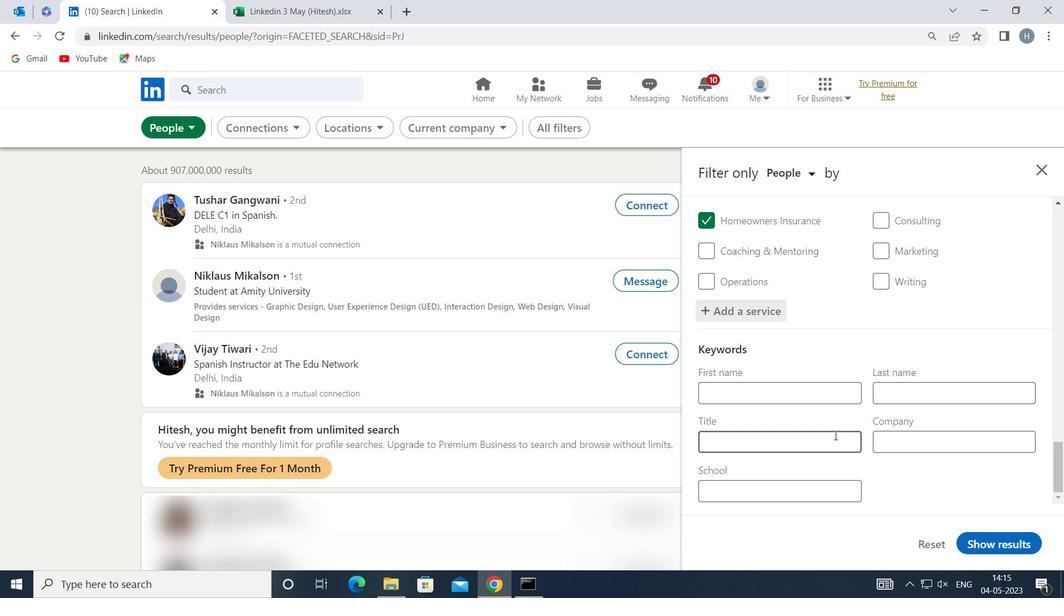 
Action: Key pressed <Key.shift>PLANT<Key.space><Key.shift>ENGINEER
Screenshot: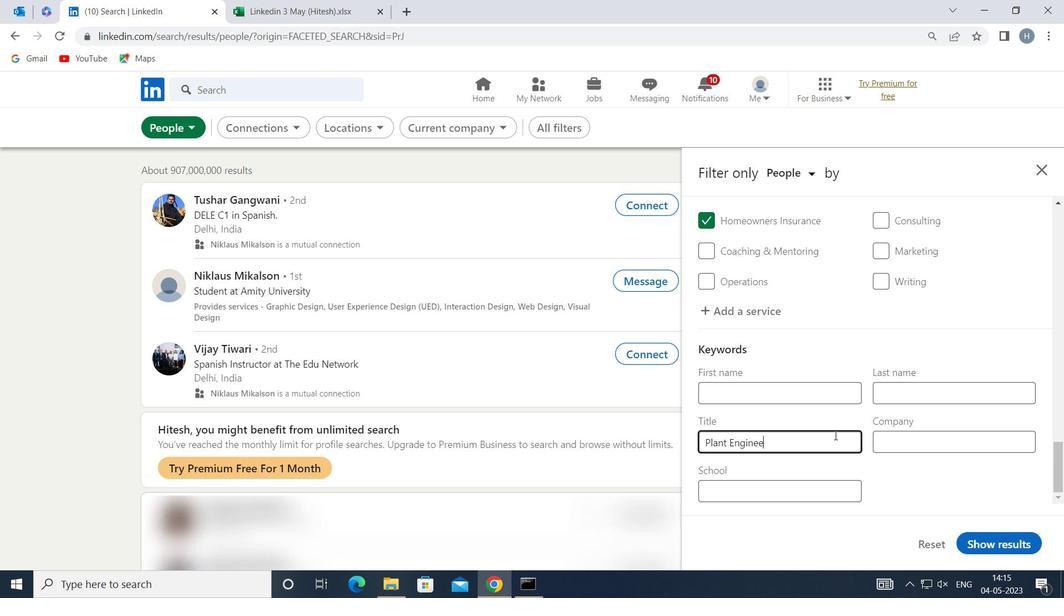 
Action: Mouse moved to (994, 542)
Screenshot: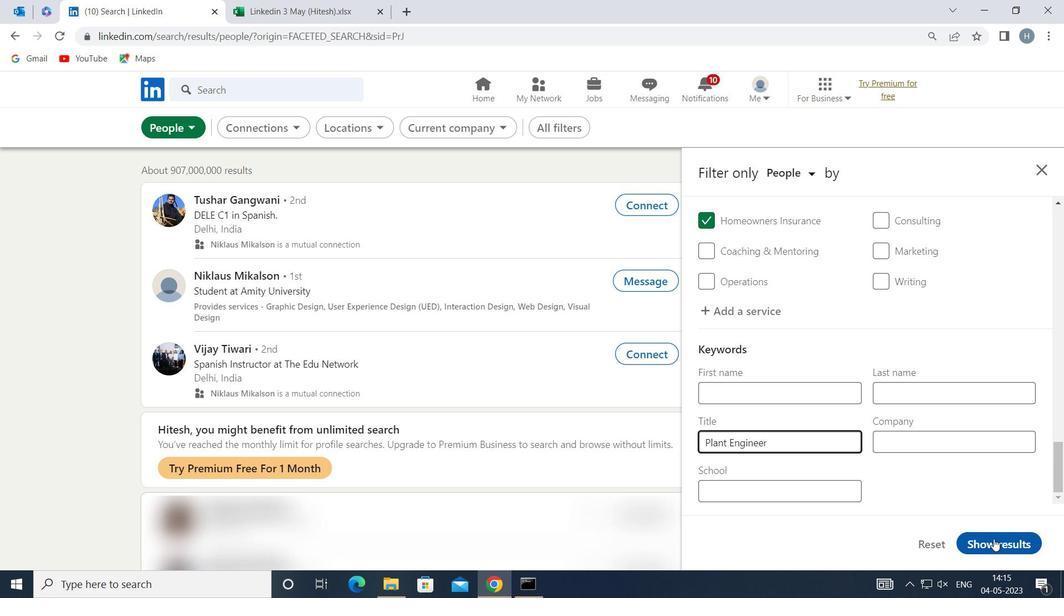
Action: Mouse pressed left at (994, 542)
Screenshot: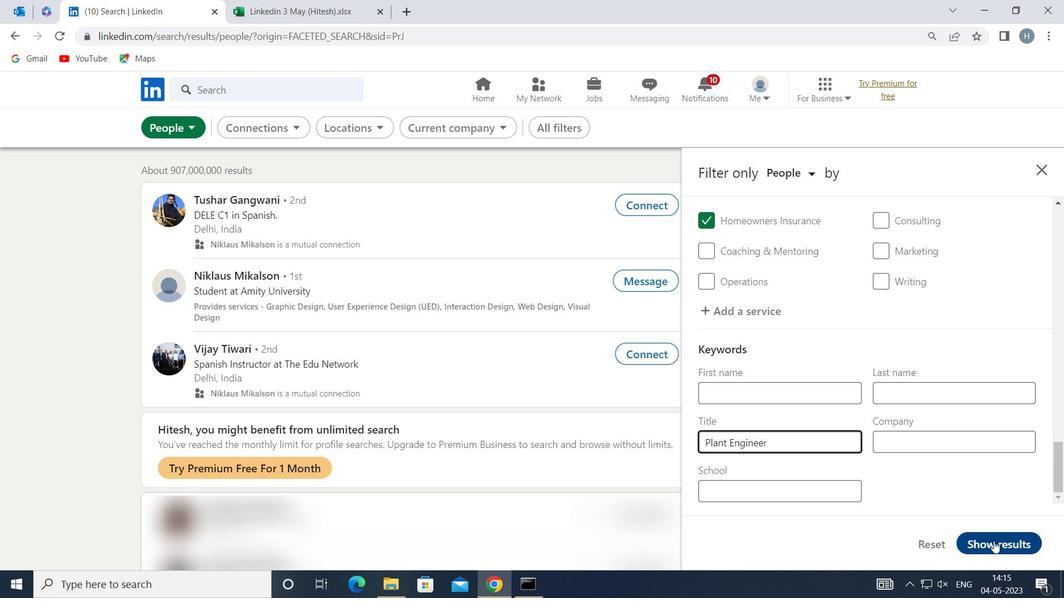 
Action: Mouse moved to (887, 424)
Screenshot: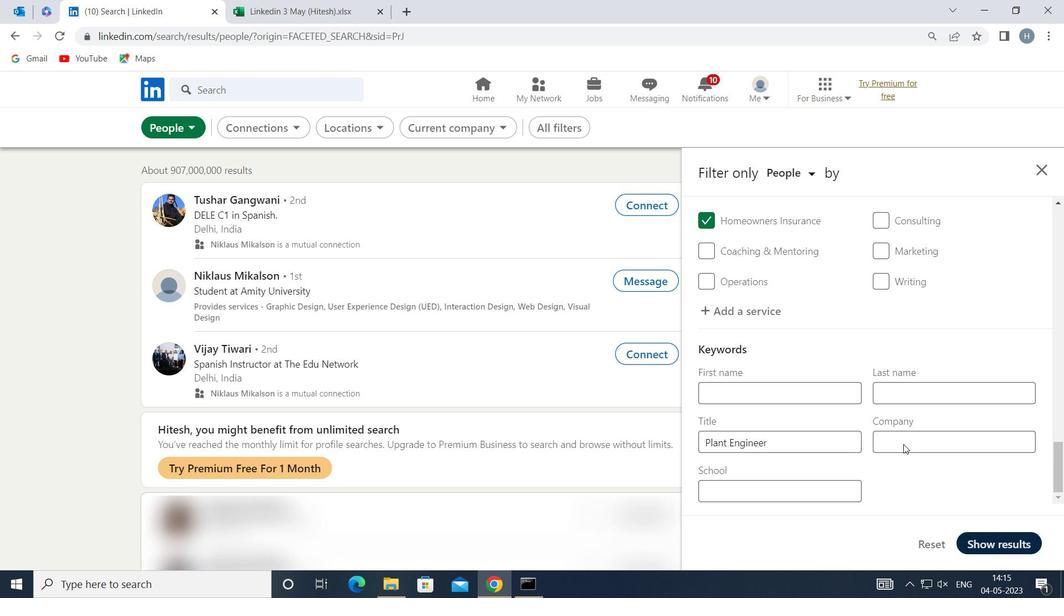 
